Task: Find connections with filter location Montrouge with filter topic #training with filter profile language Potuguese with filter current company Boyden with filter school Raghu Institute Of Technology with filter industry Wholesale with filter service category Market Strategy with filter keywords title Sales Associate
Action: Mouse moved to (619, 101)
Screenshot: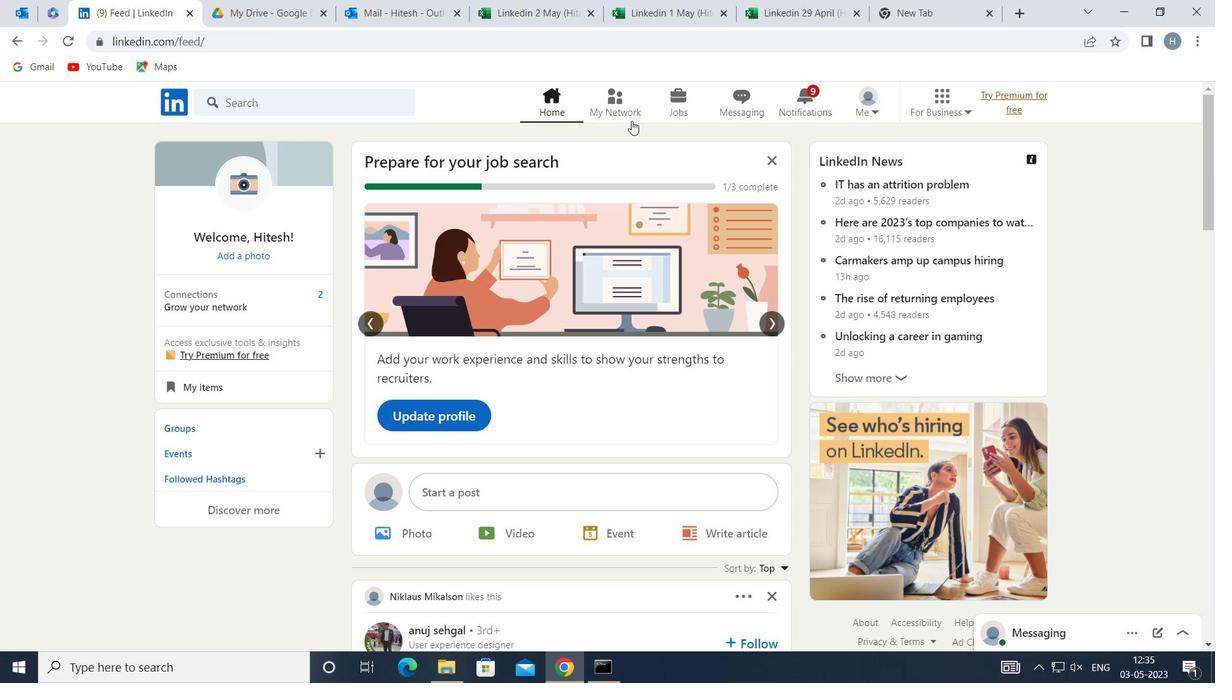 
Action: Mouse pressed left at (619, 101)
Screenshot: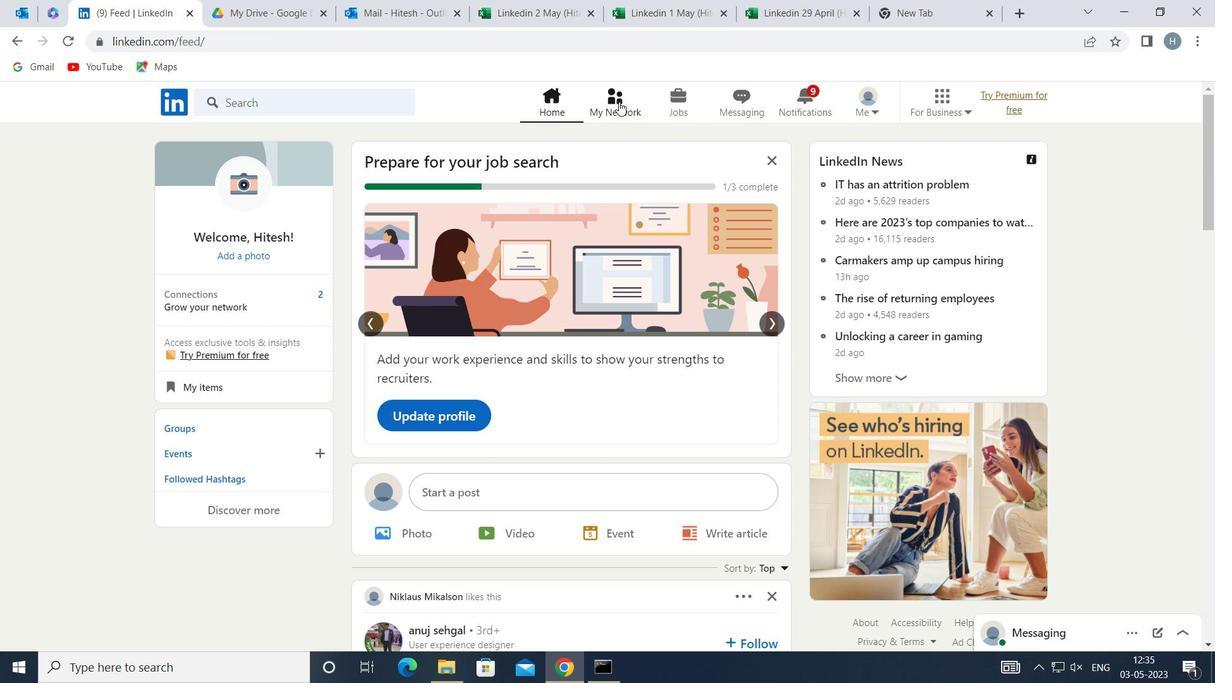 
Action: Mouse moved to (365, 184)
Screenshot: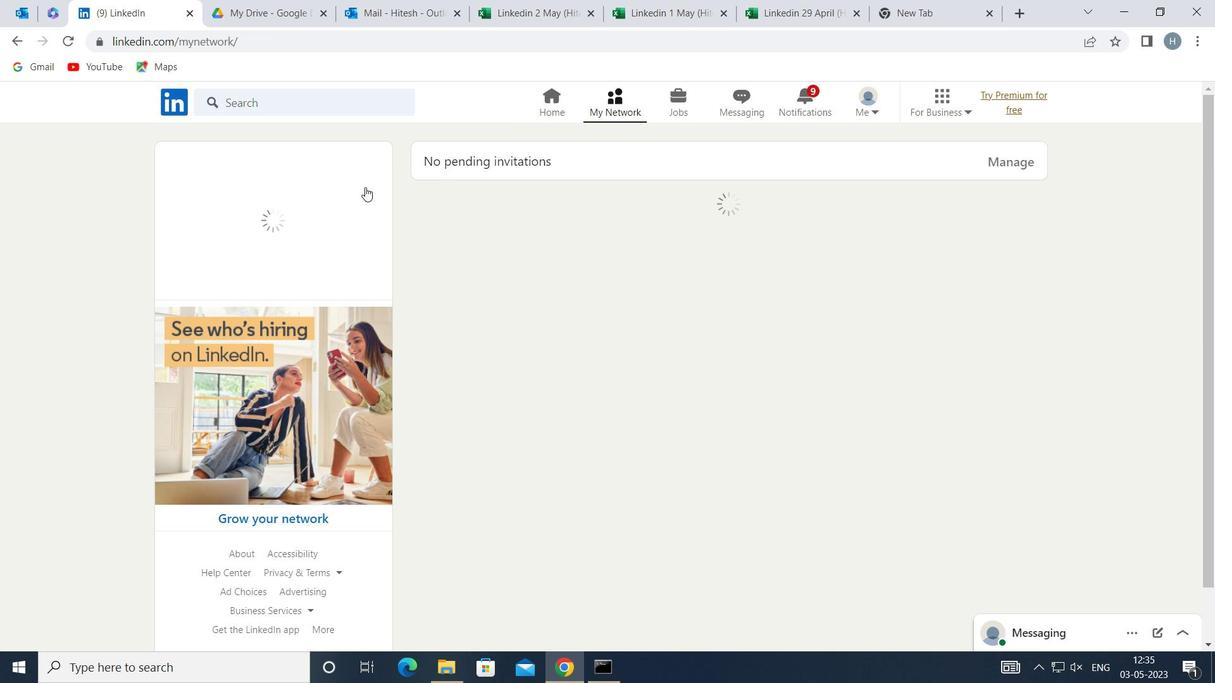 
Action: Mouse pressed left at (365, 184)
Screenshot: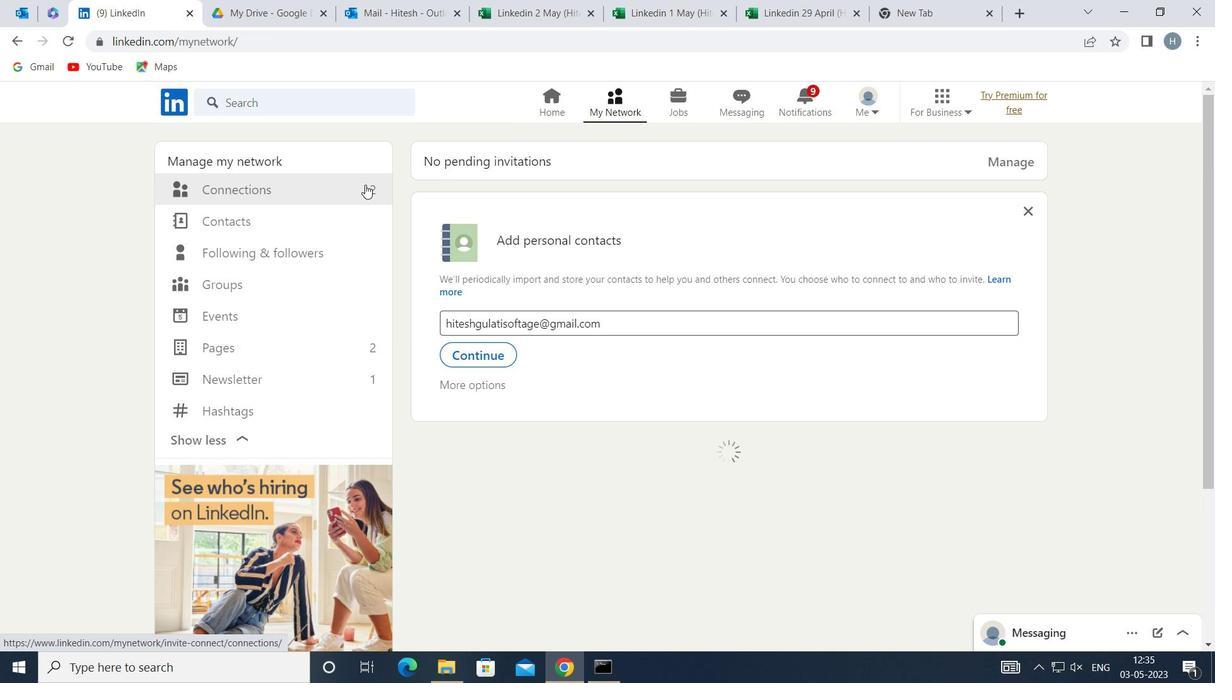 
Action: Mouse moved to (731, 187)
Screenshot: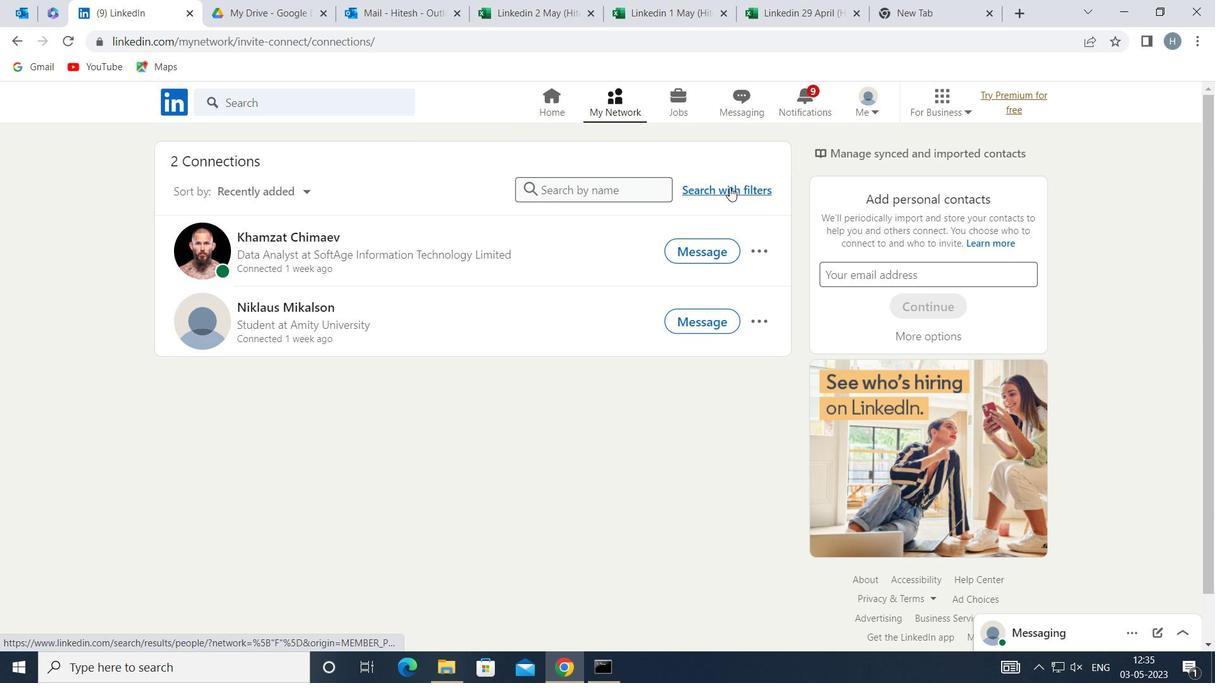 
Action: Mouse pressed left at (731, 187)
Screenshot: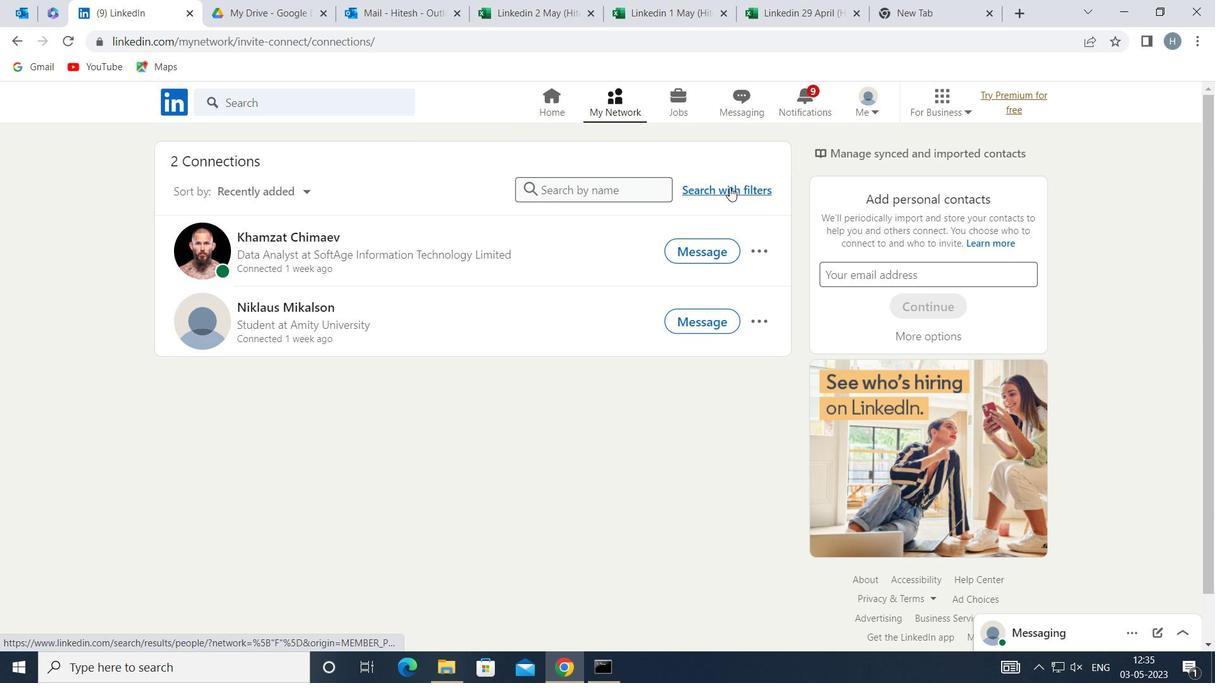 
Action: Mouse moved to (670, 146)
Screenshot: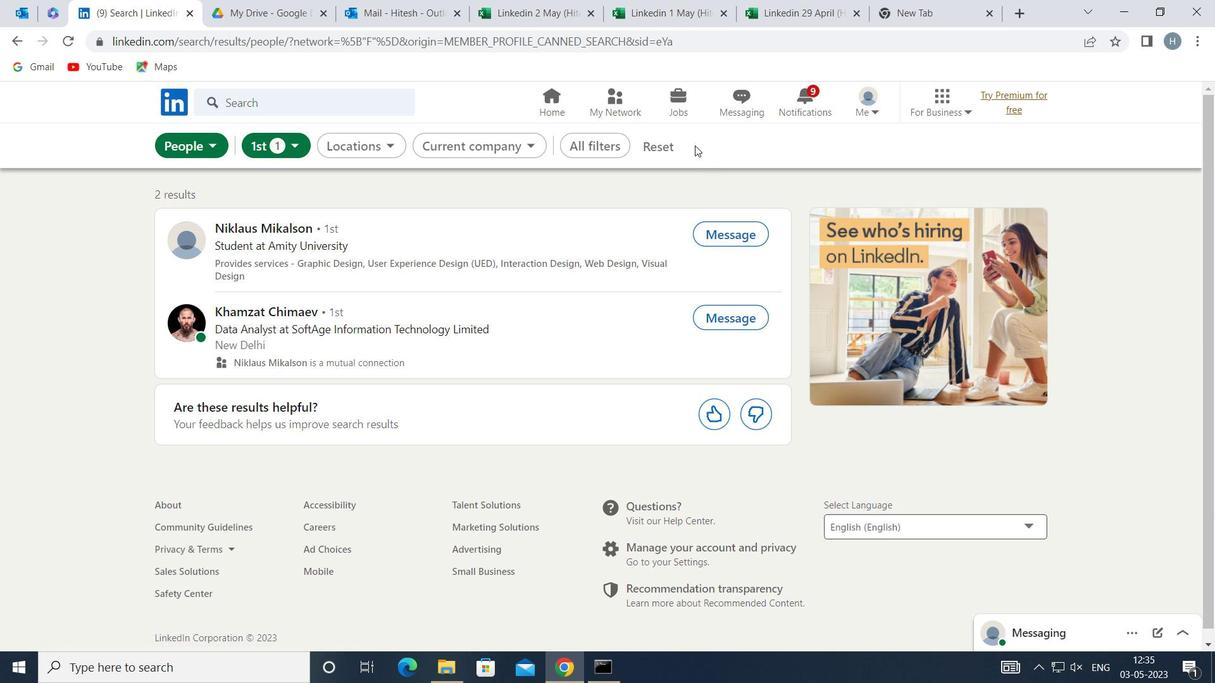
Action: Mouse pressed left at (670, 146)
Screenshot: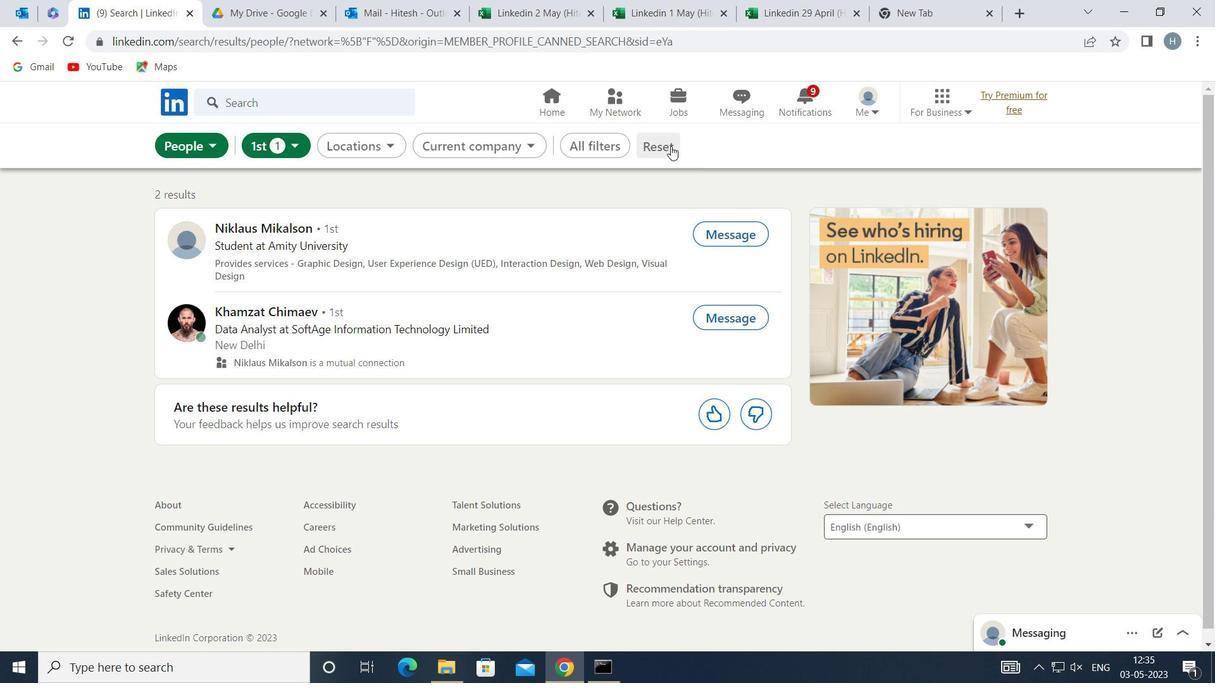 
Action: Mouse moved to (655, 145)
Screenshot: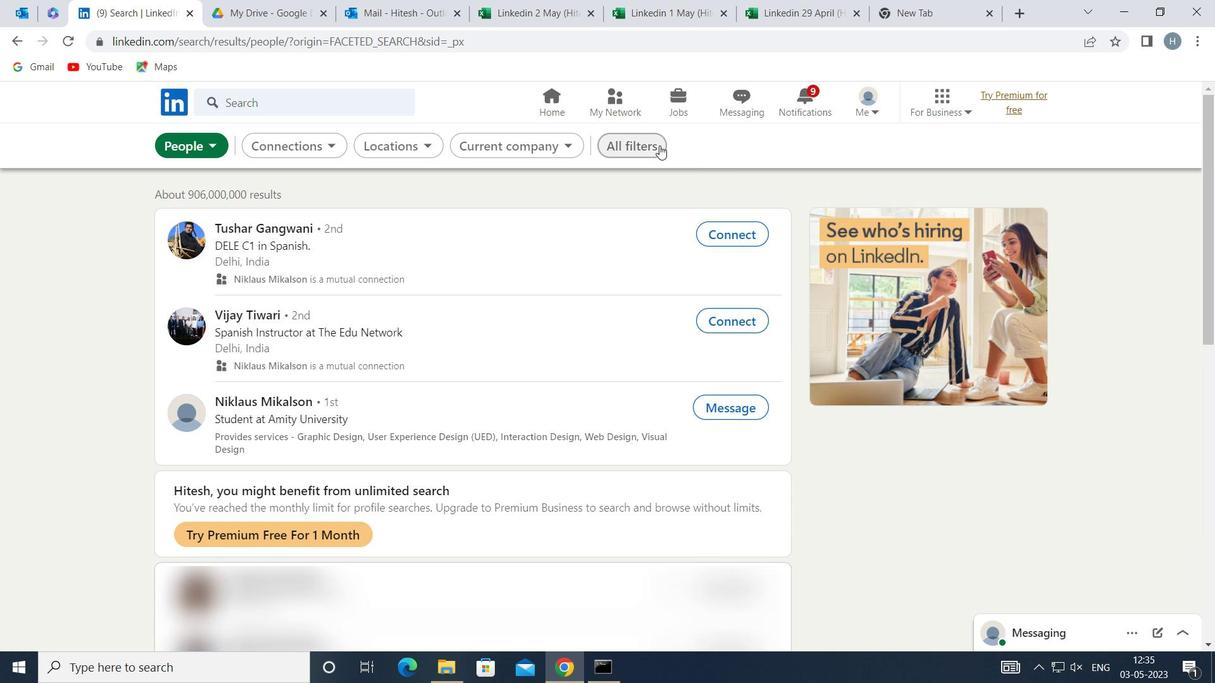 
Action: Mouse pressed left at (655, 145)
Screenshot: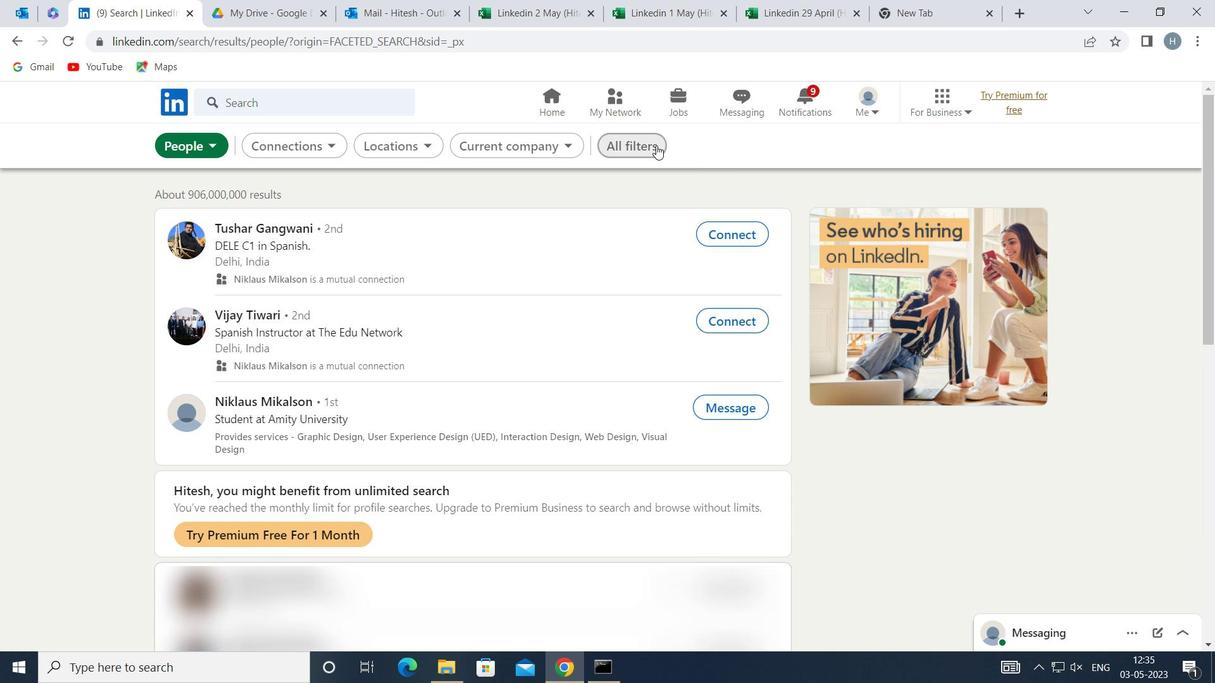 
Action: Mouse moved to (1003, 347)
Screenshot: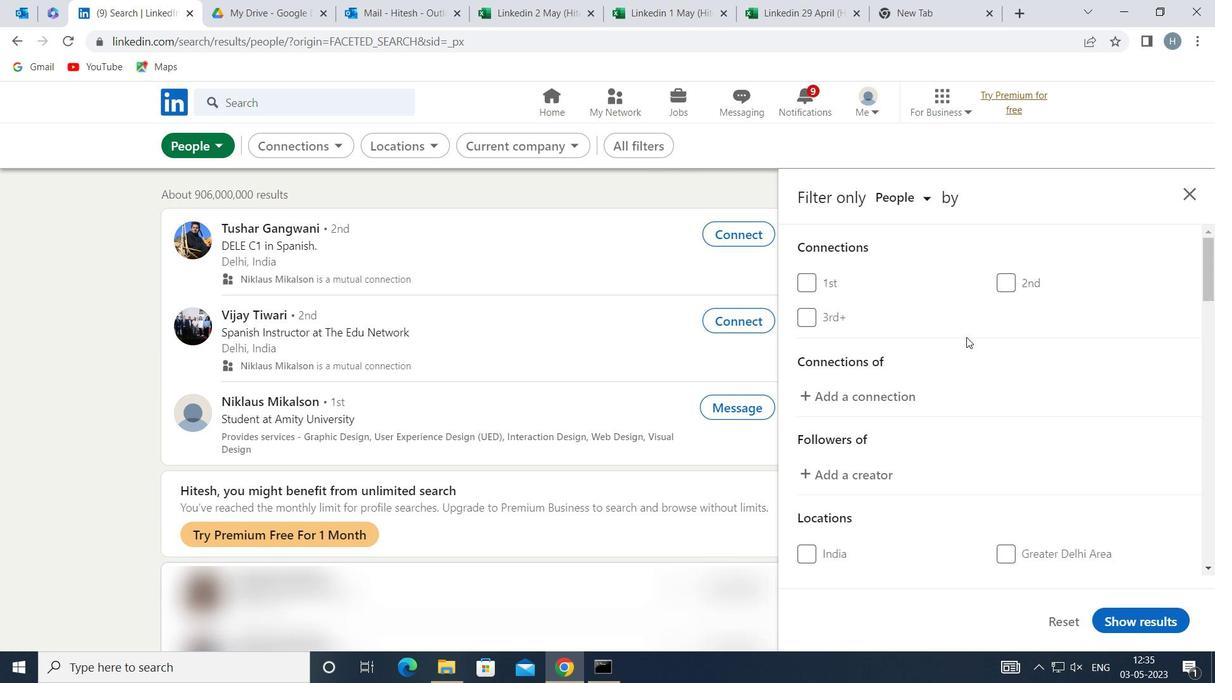 
Action: Mouse scrolled (1003, 346) with delta (0, 0)
Screenshot: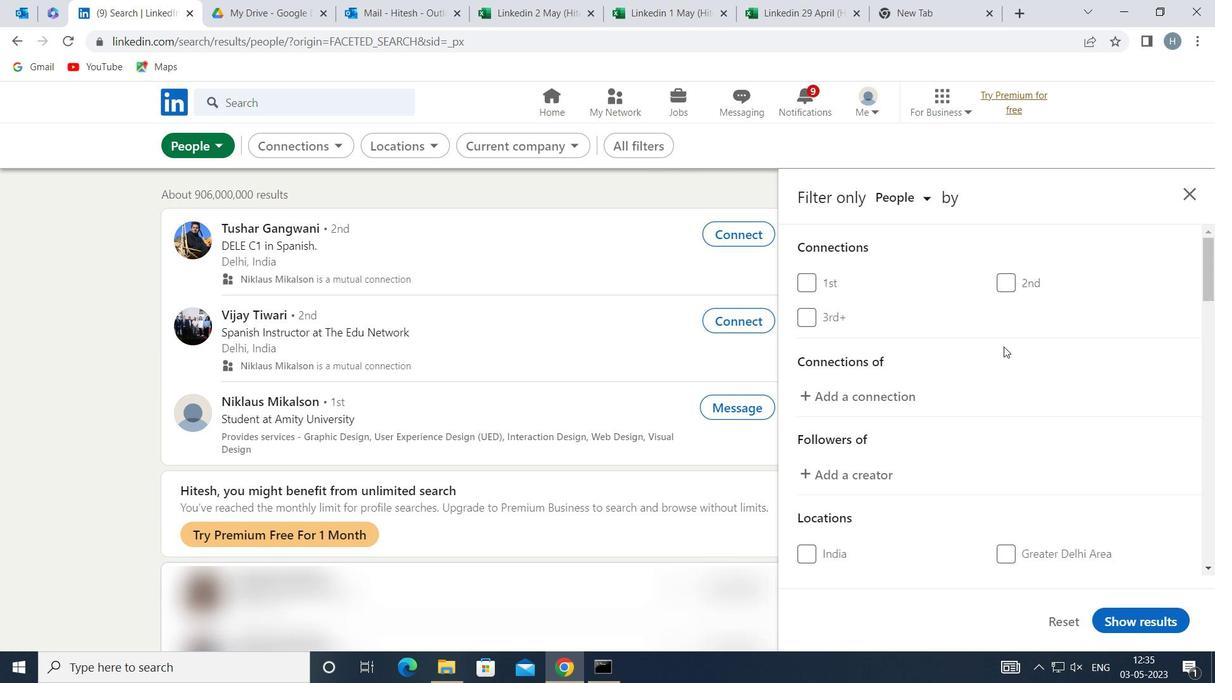 
Action: Mouse scrolled (1003, 346) with delta (0, 0)
Screenshot: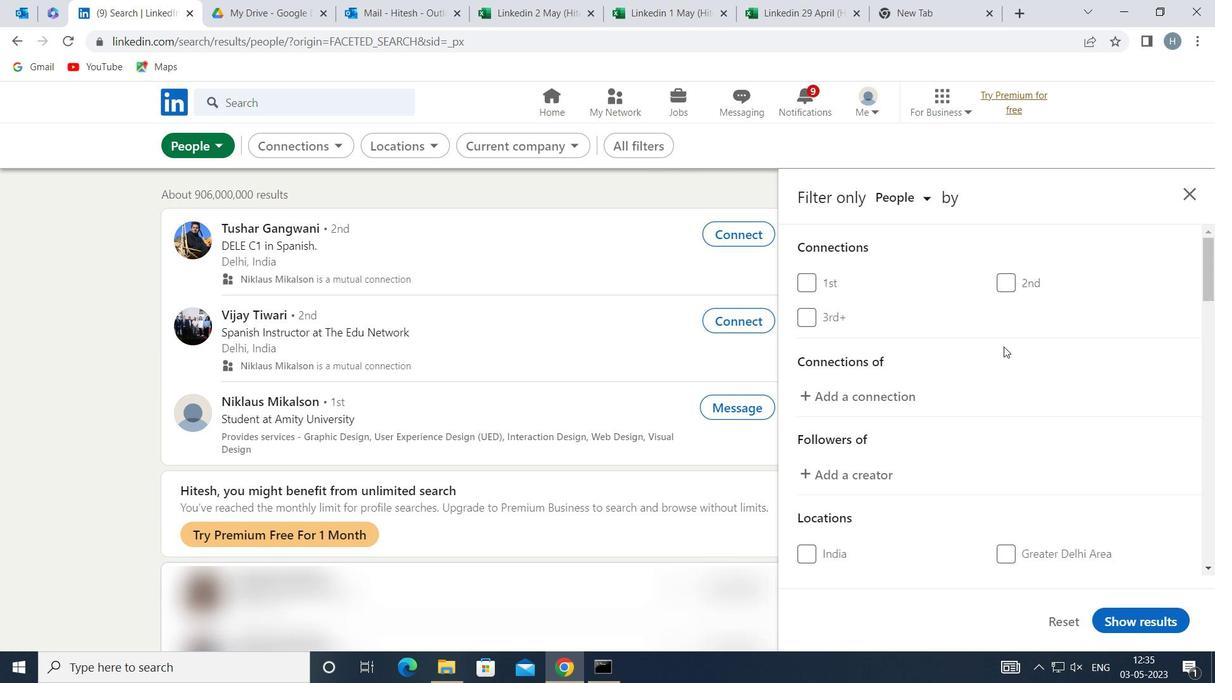 
Action: Mouse scrolled (1003, 348) with delta (0, 0)
Screenshot: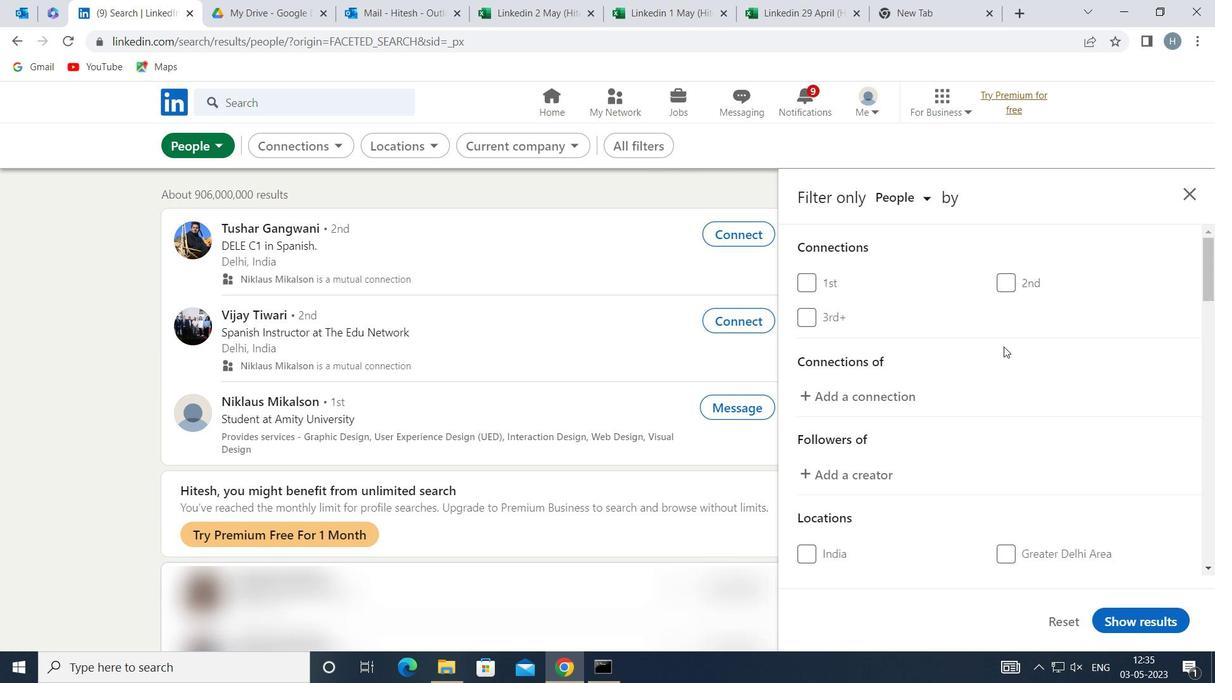 
Action: Mouse scrolled (1003, 346) with delta (0, 0)
Screenshot: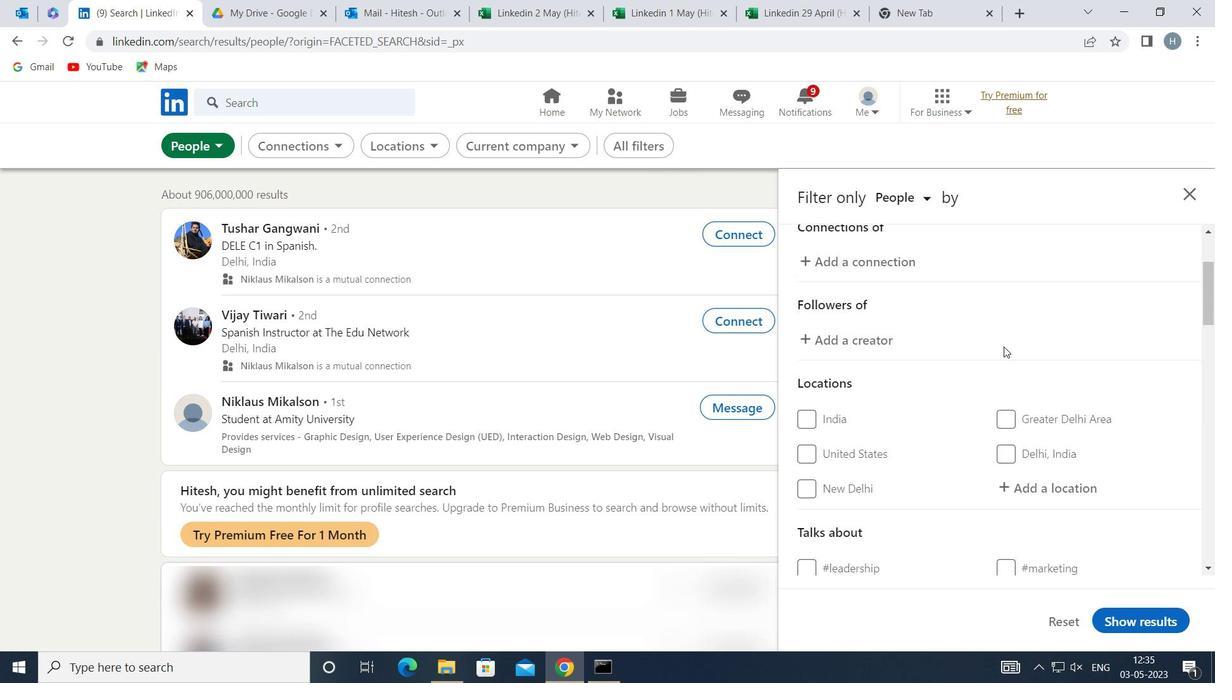 
Action: Mouse scrolled (1003, 346) with delta (0, 0)
Screenshot: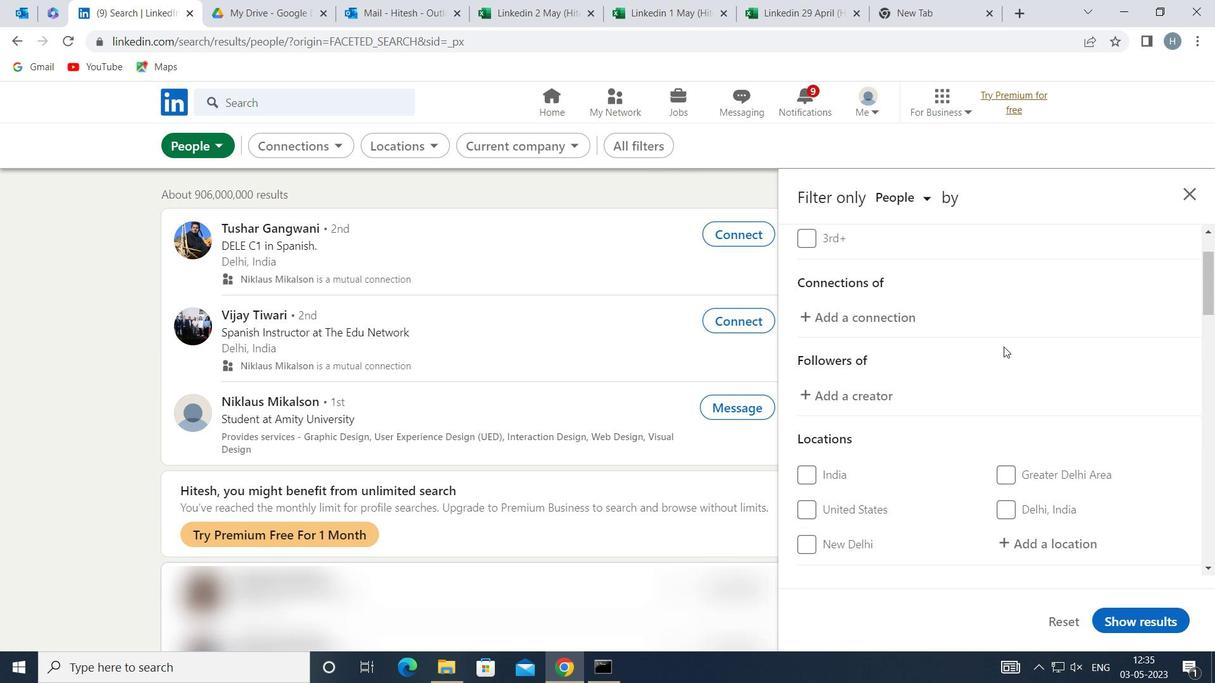 
Action: Mouse moved to (1060, 382)
Screenshot: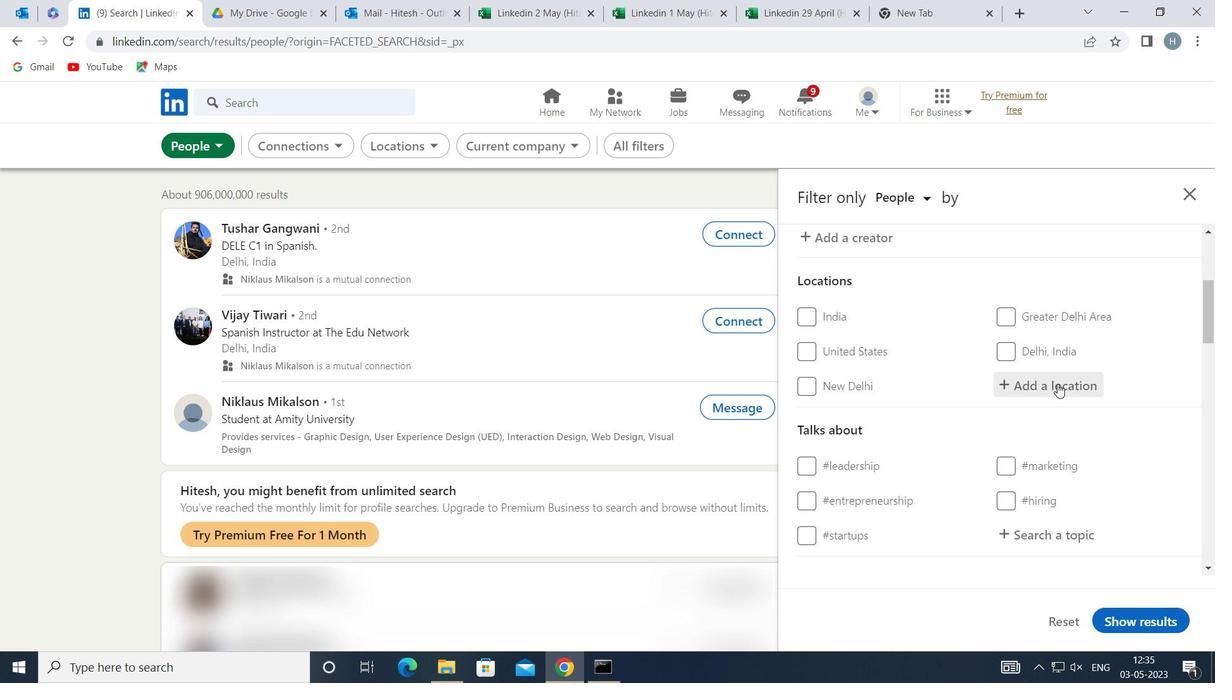 
Action: Mouse pressed left at (1060, 382)
Screenshot: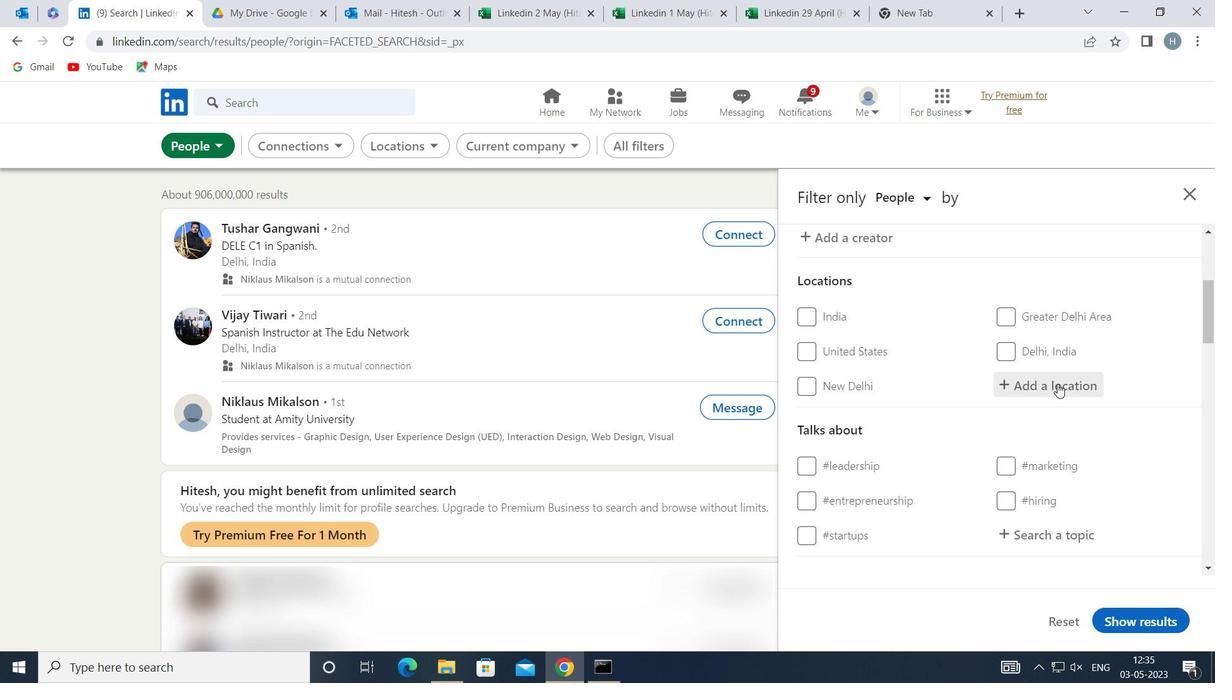 
Action: Mouse moved to (1059, 379)
Screenshot: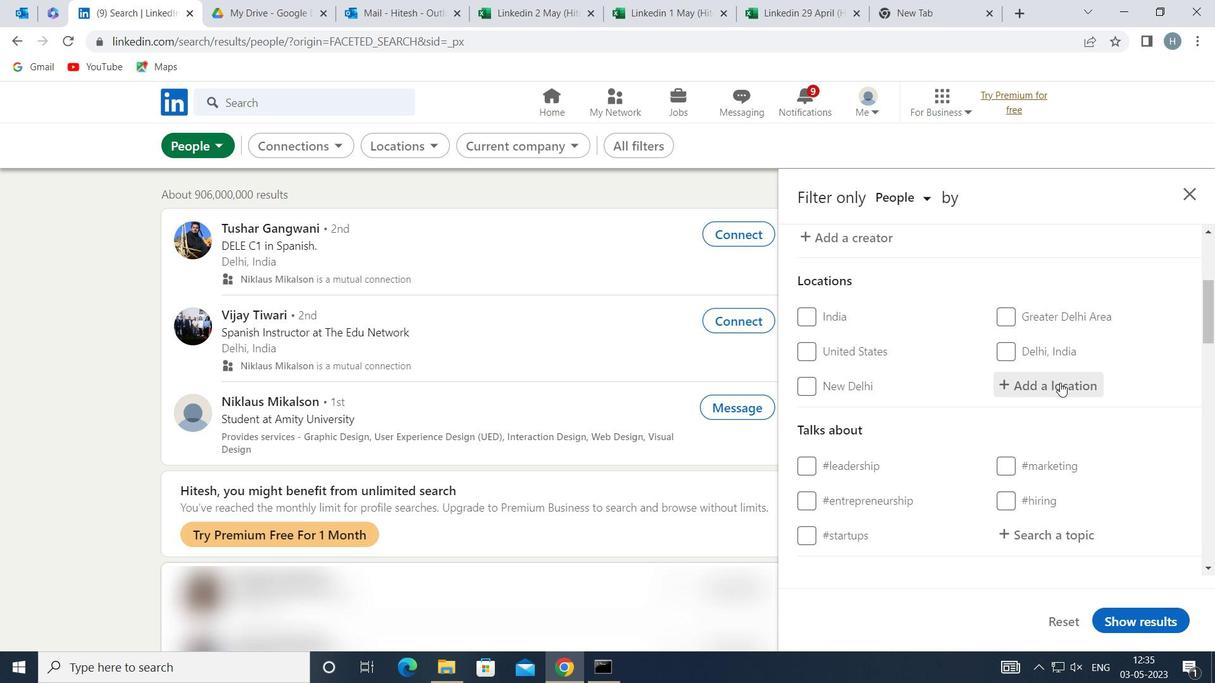 
Action: Key pressed <Key.shift>MONTROUGE
Screenshot: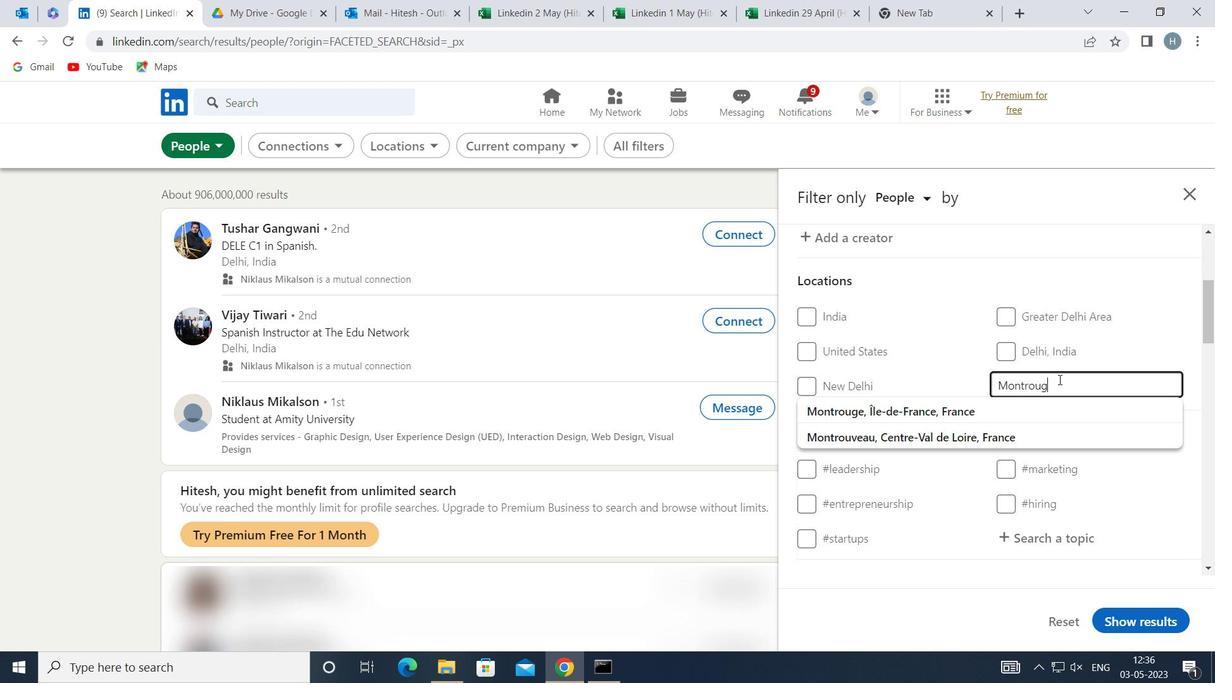 
Action: Mouse moved to (1031, 413)
Screenshot: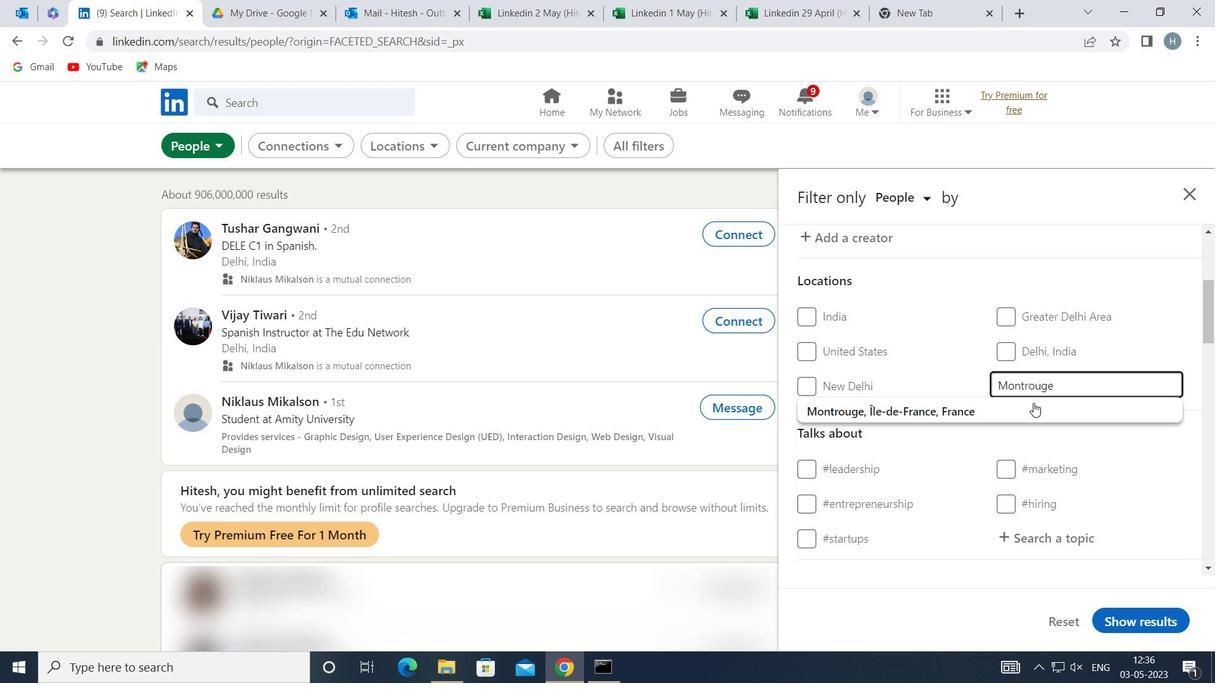 
Action: Mouse pressed left at (1031, 413)
Screenshot: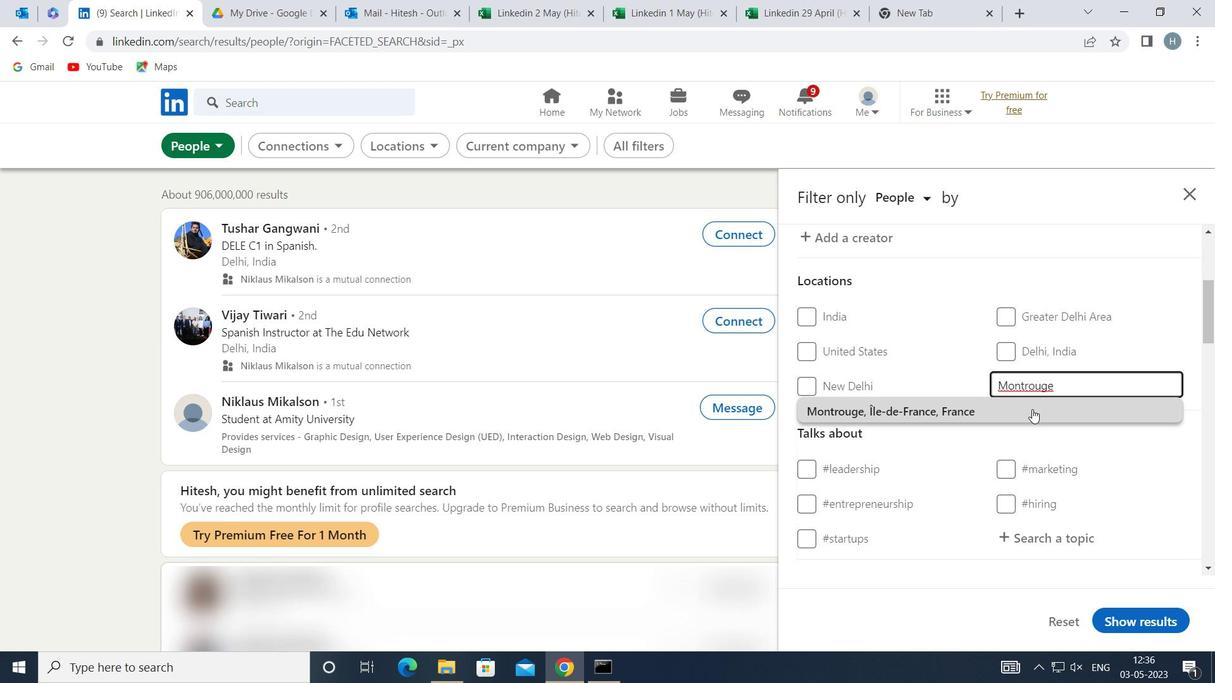 
Action: Mouse moved to (1013, 420)
Screenshot: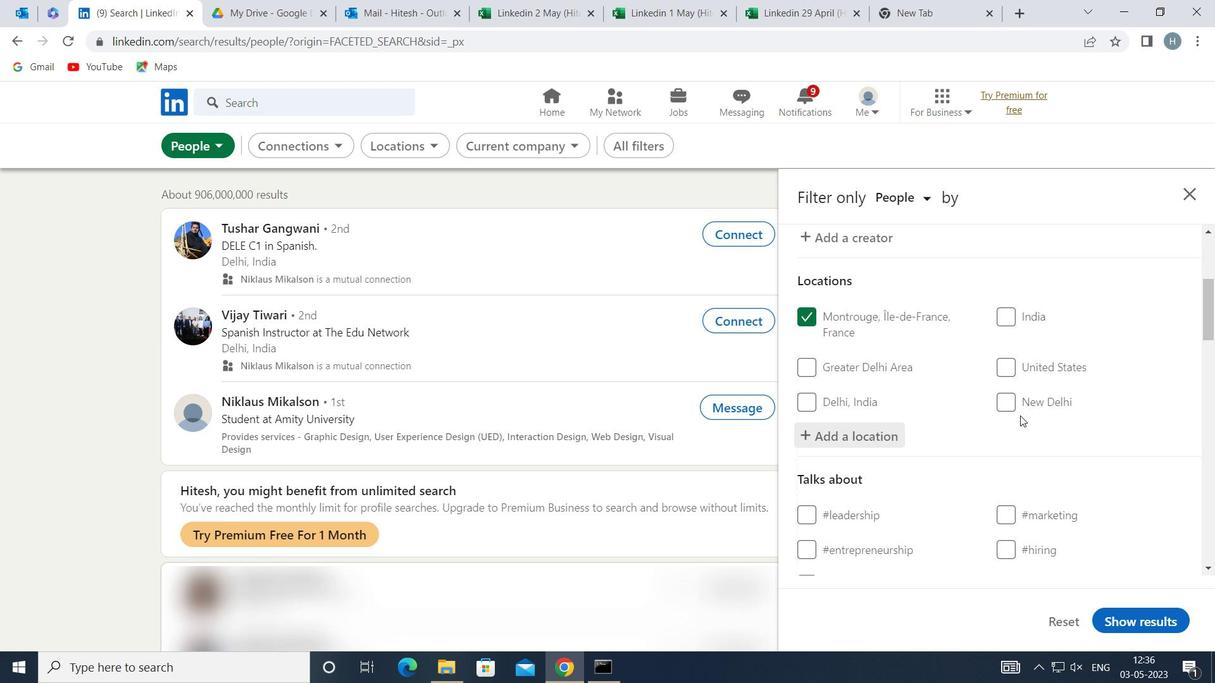 
Action: Mouse scrolled (1013, 419) with delta (0, 0)
Screenshot: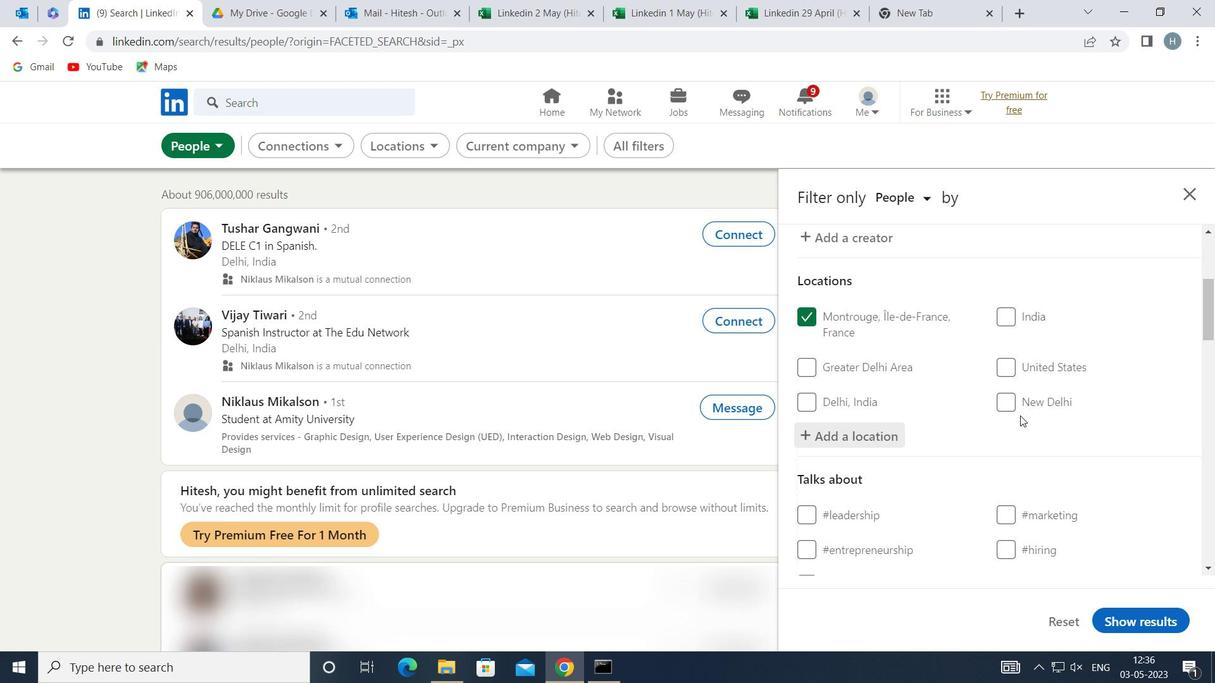 
Action: Mouse moved to (1013, 420)
Screenshot: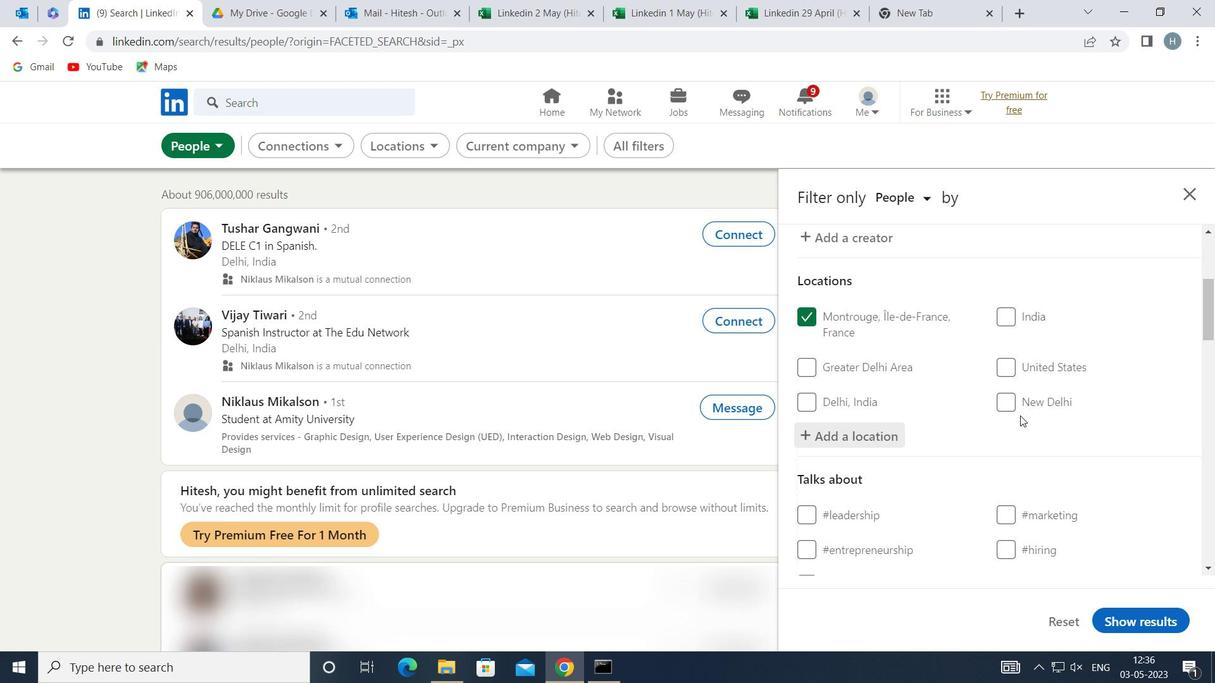 
Action: Mouse scrolled (1013, 420) with delta (0, 0)
Screenshot: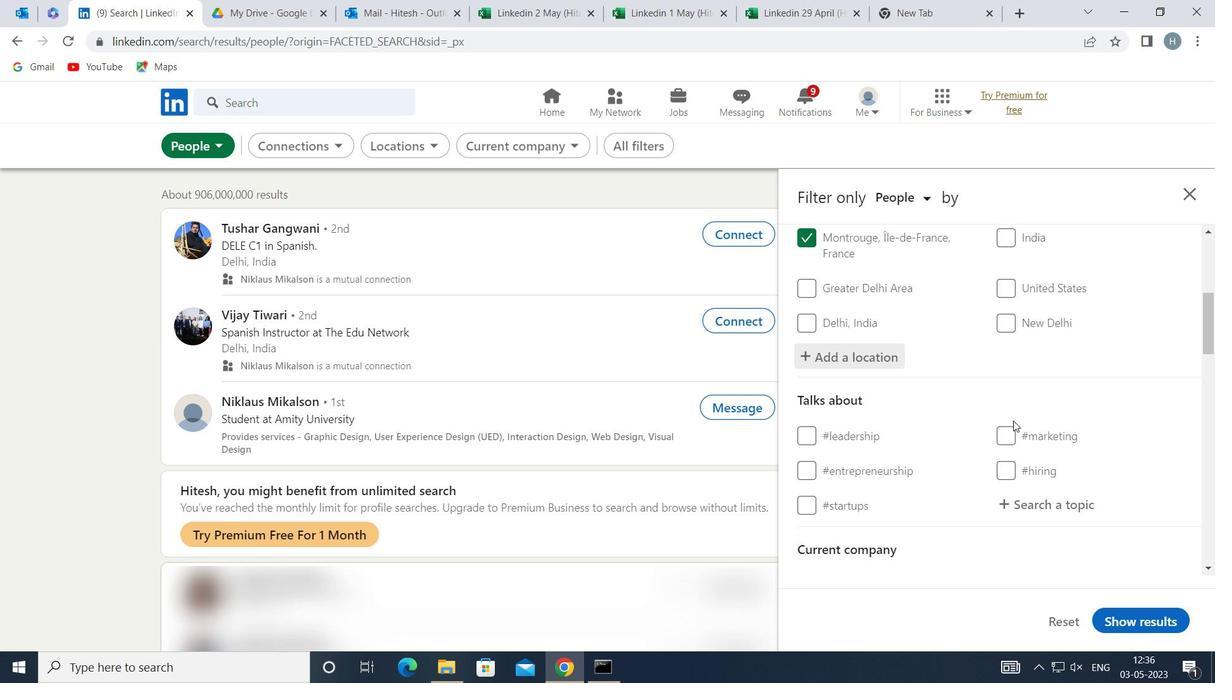 
Action: Mouse moved to (1059, 422)
Screenshot: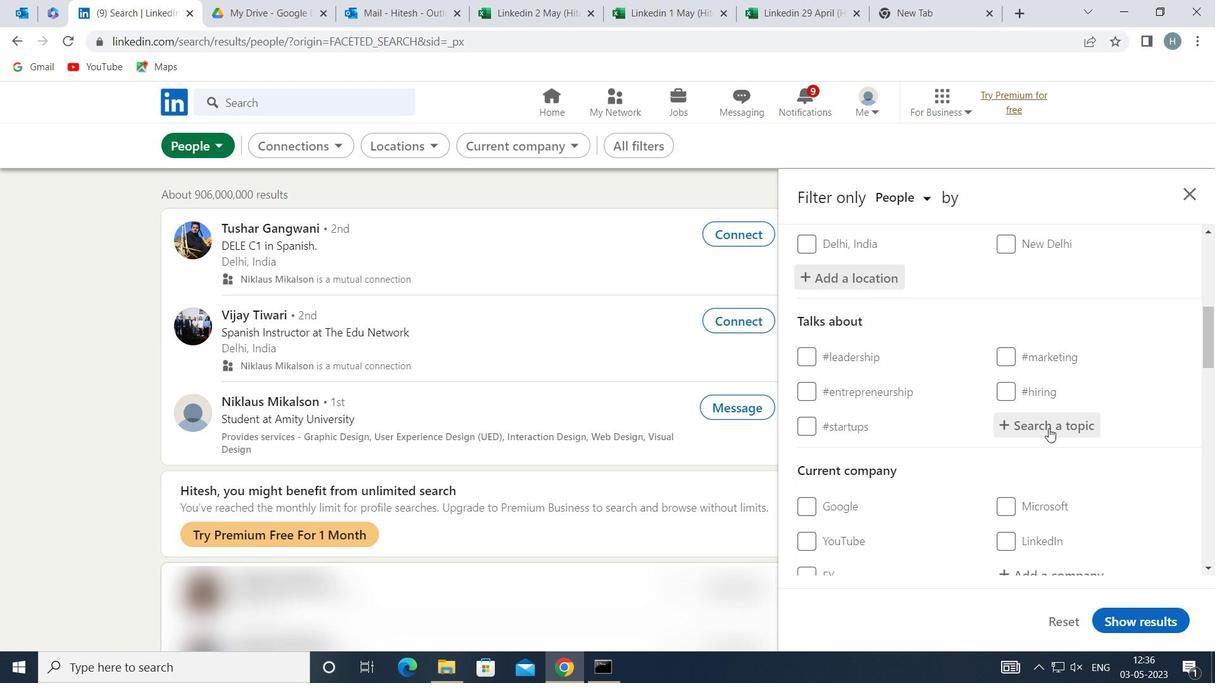 
Action: Mouse pressed left at (1059, 422)
Screenshot: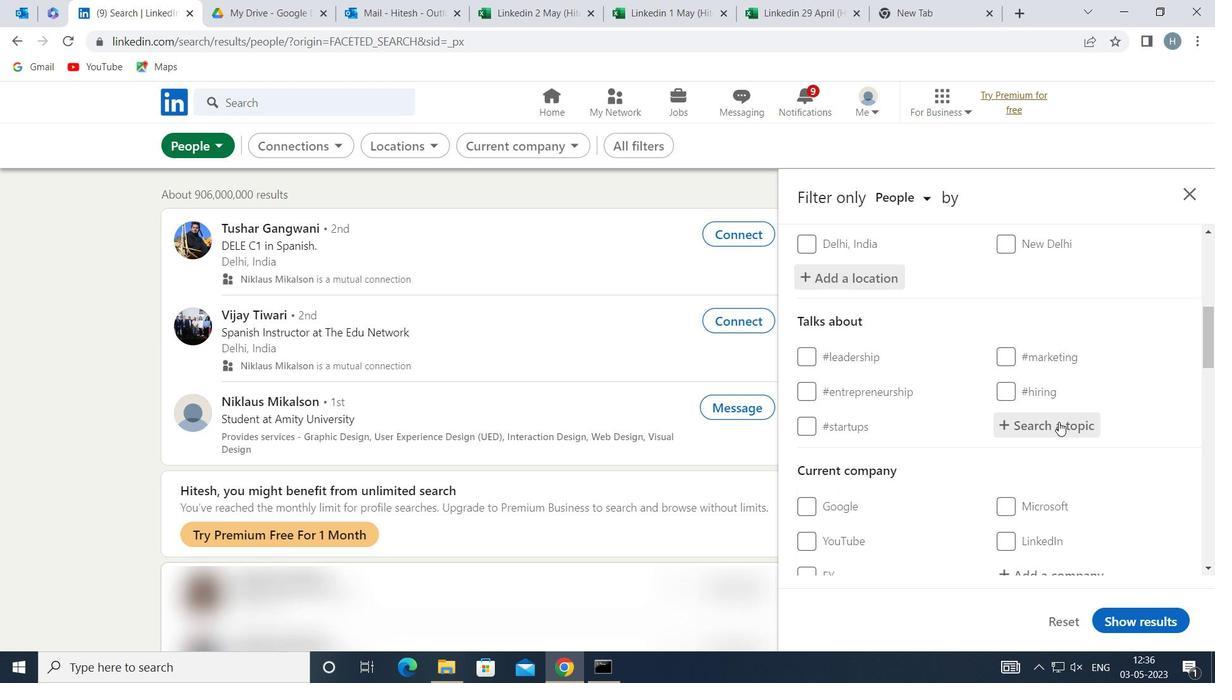 
Action: Key pressed <Key.shift>TRAINING
Screenshot: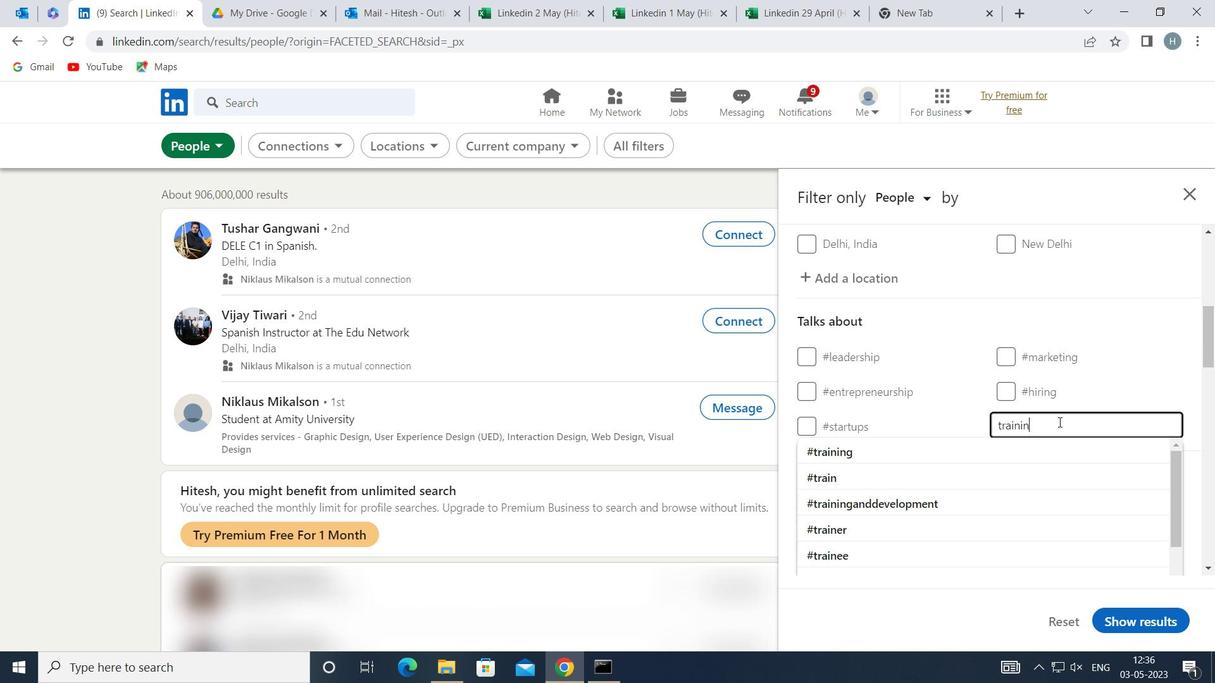 
Action: Mouse moved to (1031, 460)
Screenshot: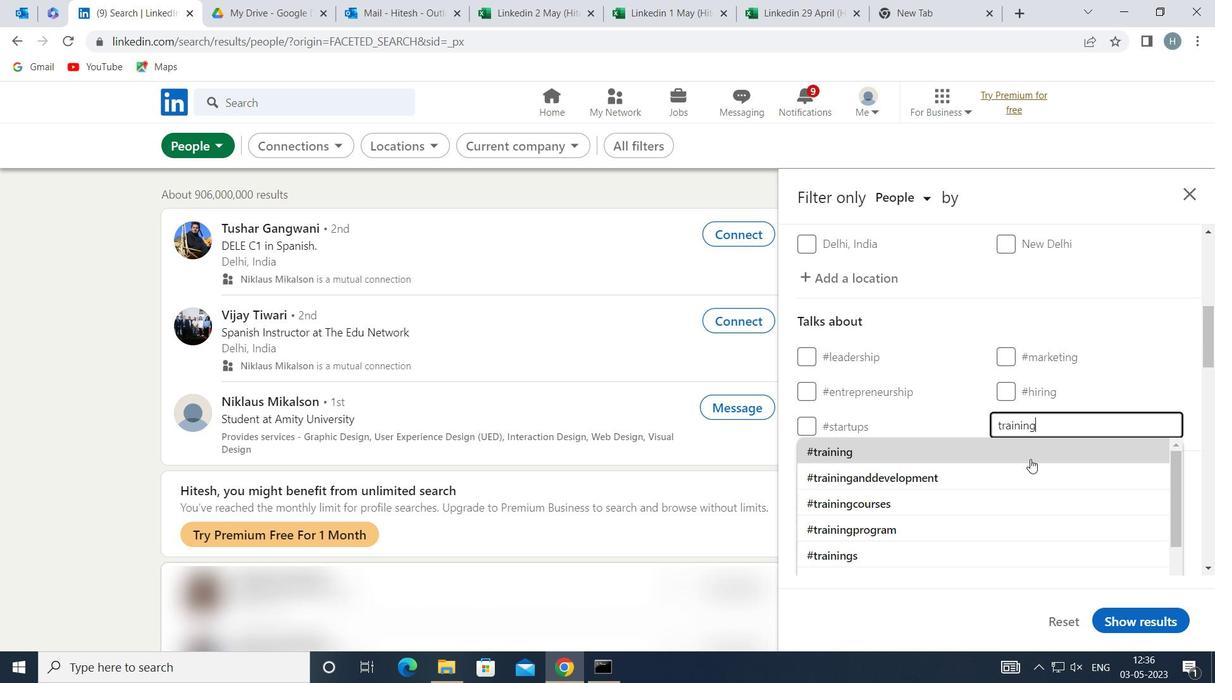 
Action: Mouse pressed left at (1031, 460)
Screenshot: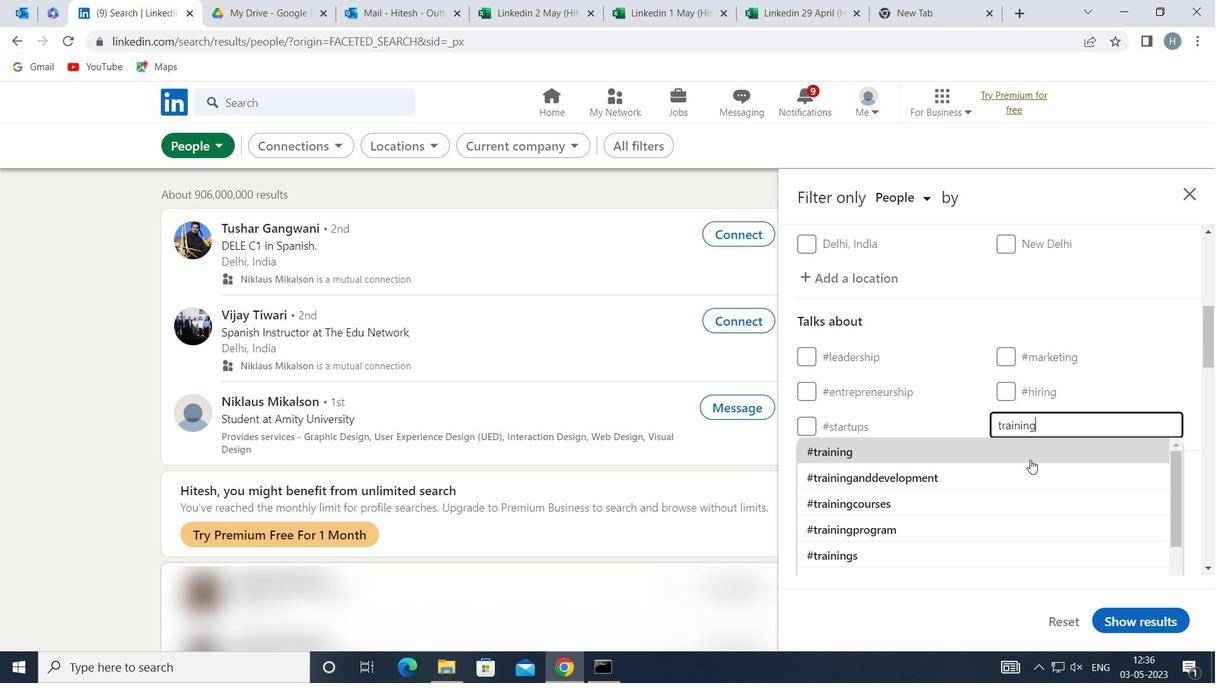 
Action: Mouse moved to (1008, 463)
Screenshot: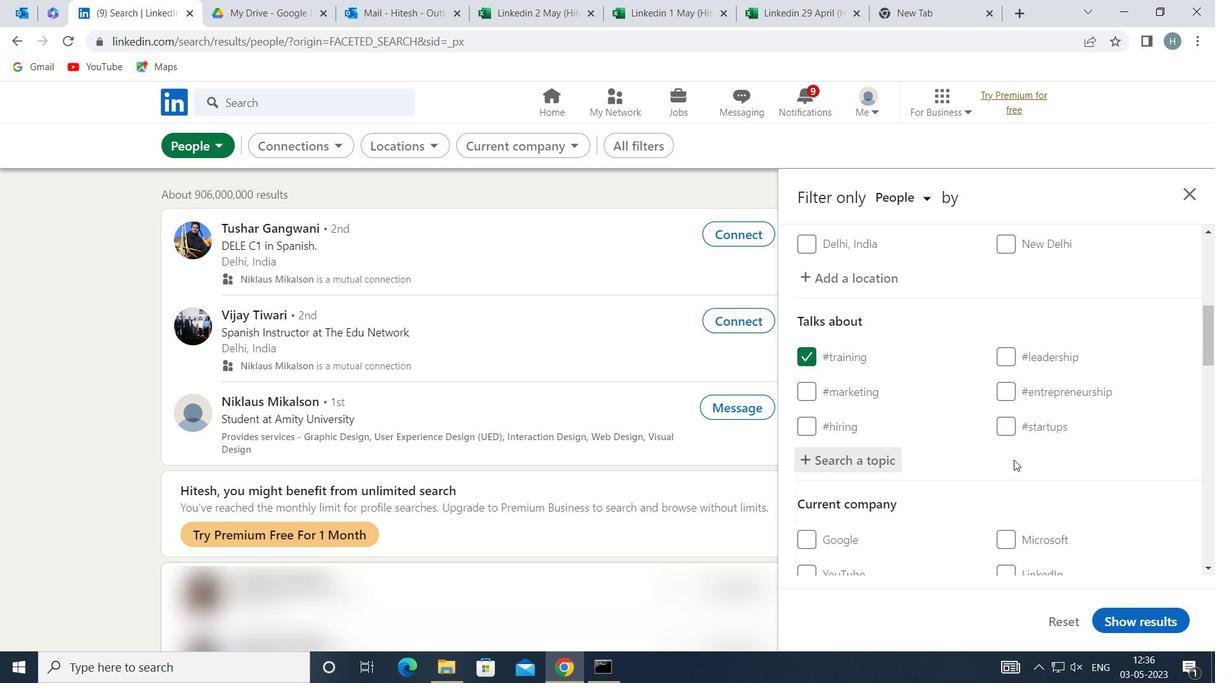 
Action: Mouse scrolled (1008, 462) with delta (0, 0)
Screenshot: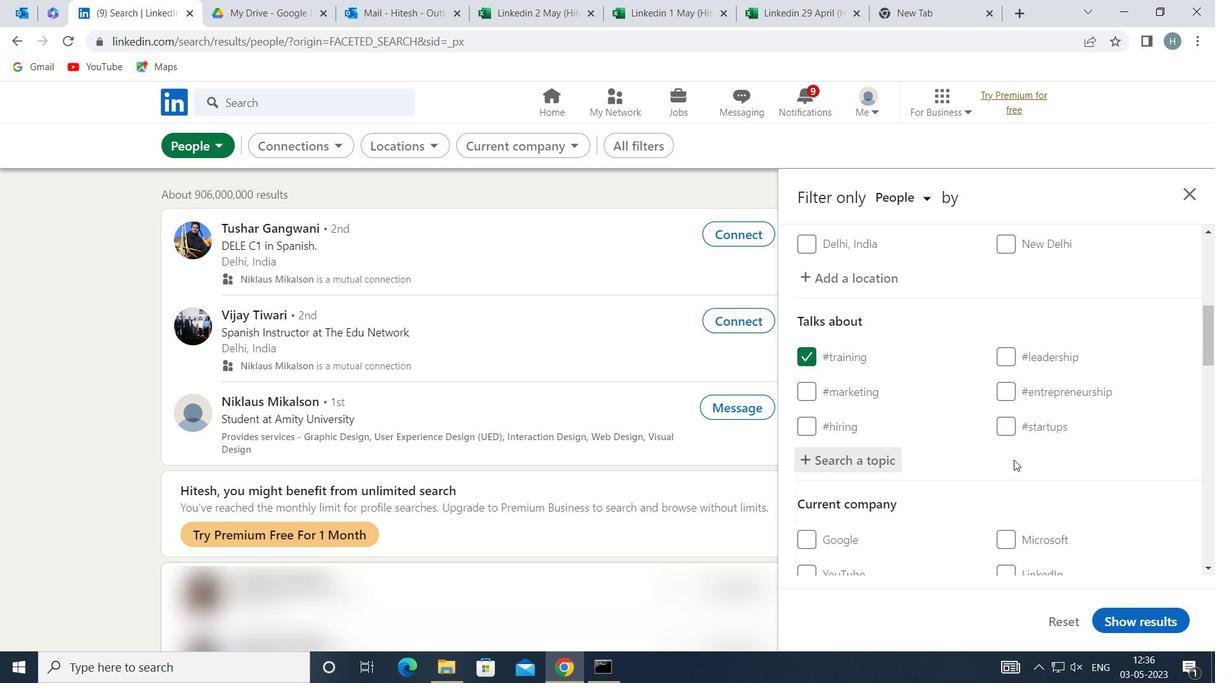 
Action: Mouse moved to (991, 471)
Screenshot: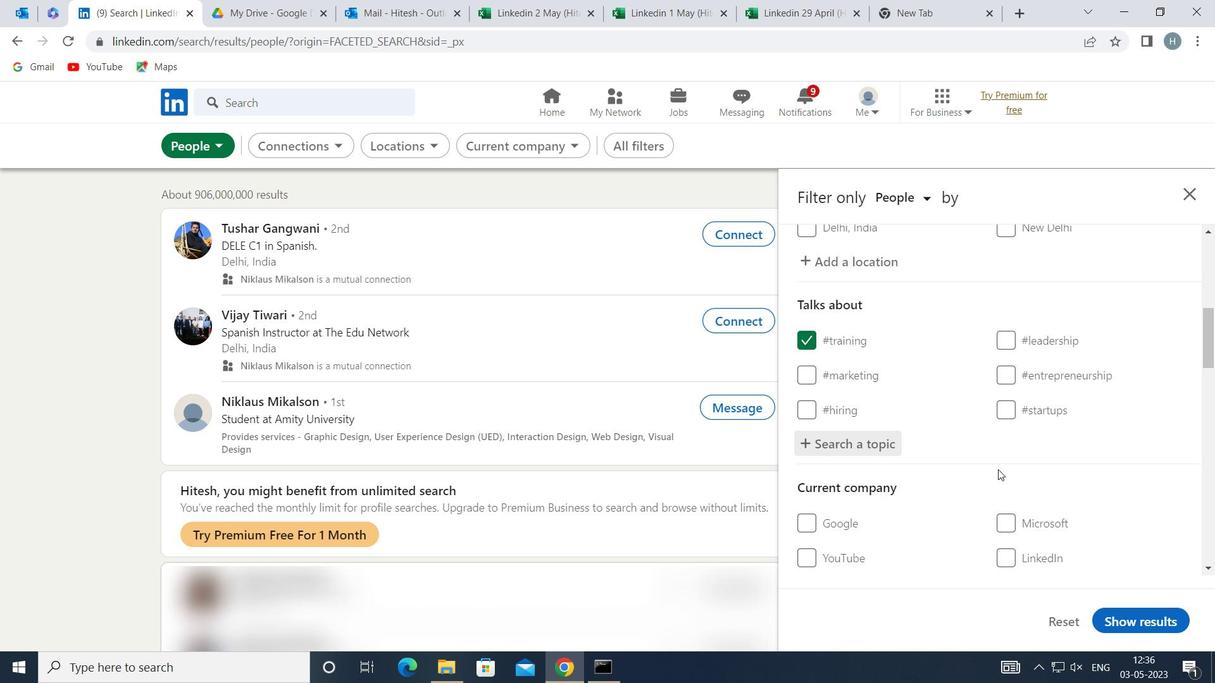 
Action: Mouse scrolled (991, 470) with delta (0, 0)
Screenshot: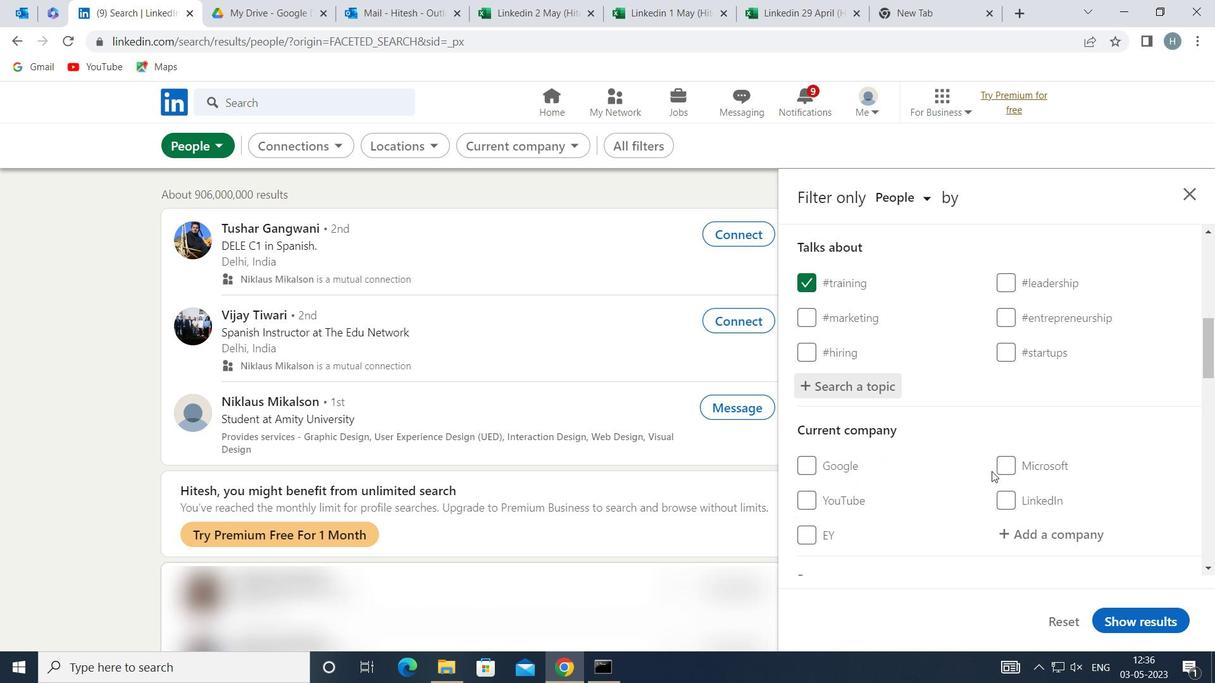 
Action: Mouse scrolled (991, 470) with delta (0, 0)
Screenshot: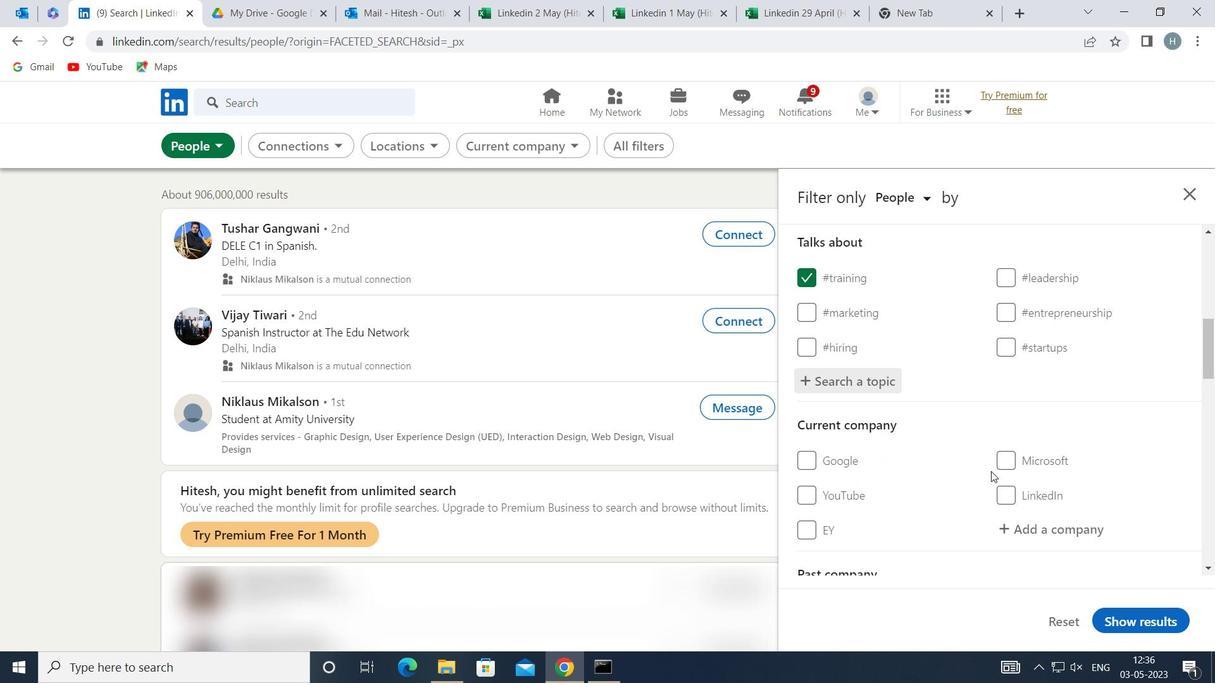 
Action: Mouse scrolled (991, 470) with delta (0, 0)
Screenshot: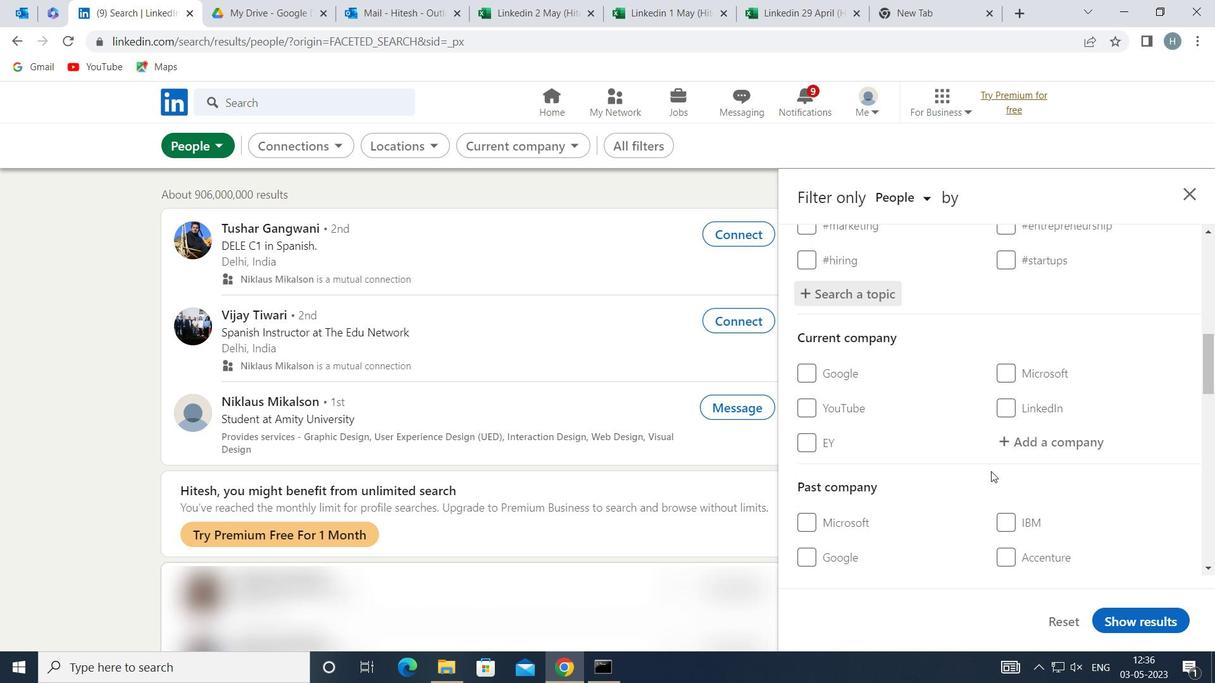 
Action: Mouse scrolled (991, 470) with delta (0, 0)
Screenshot: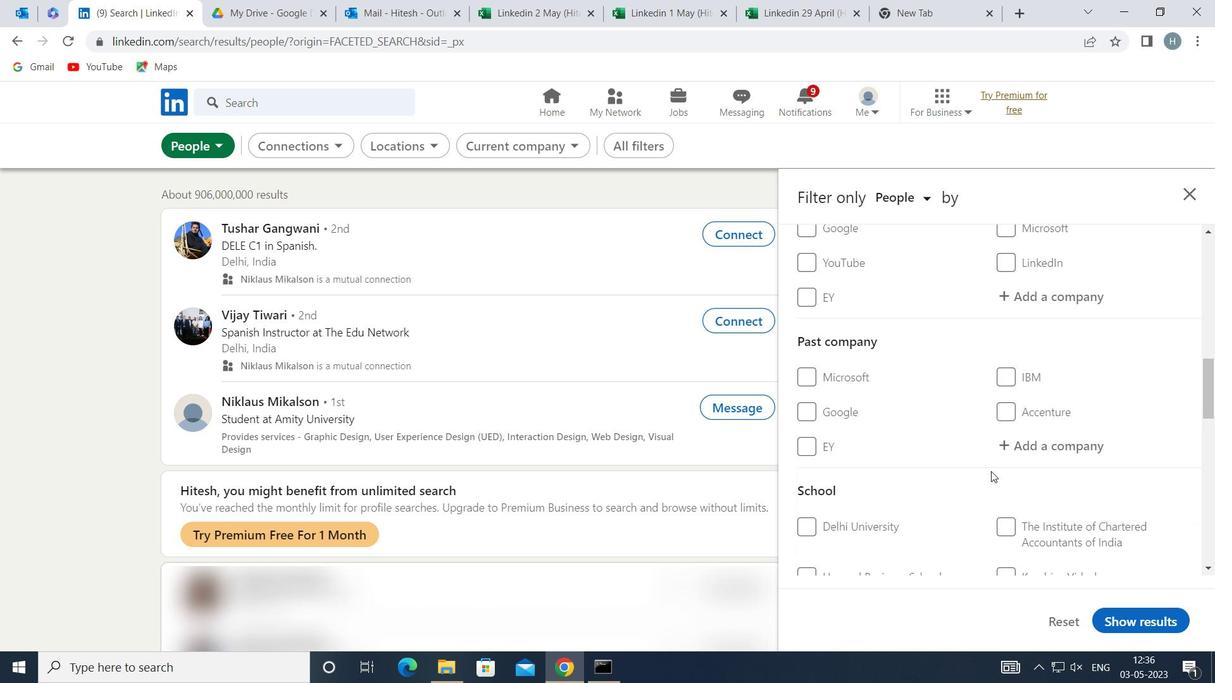 
Action: Mouse scrolled (991, 470) with delta (0, 0)
Screenshot: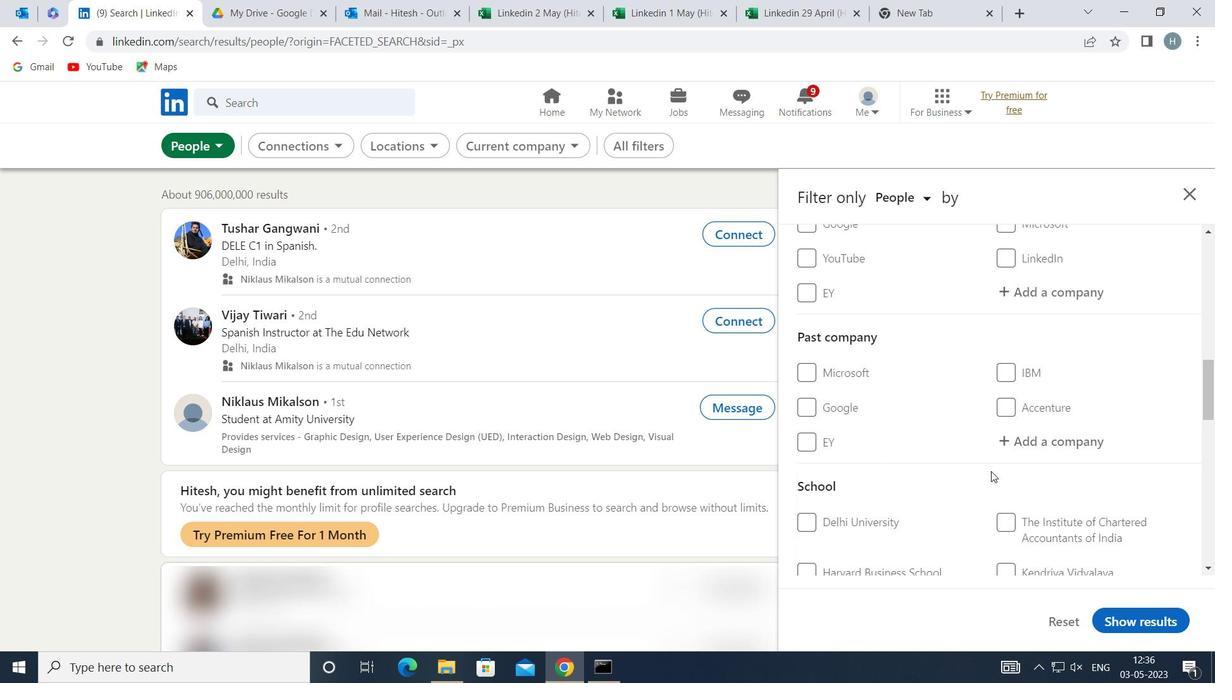 
Action: Mouse scrolled (991, 470) with delta (0, 0)
Screenshot: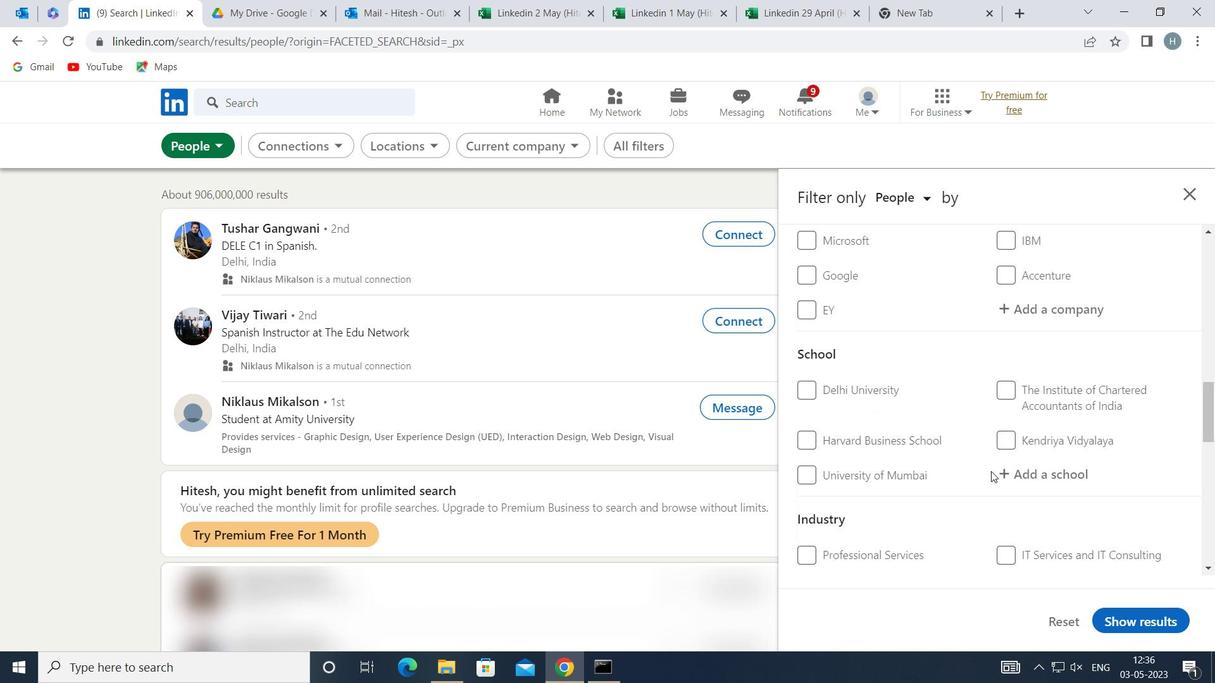 
Action: Mouse moved to (990, 471)
Screenshot: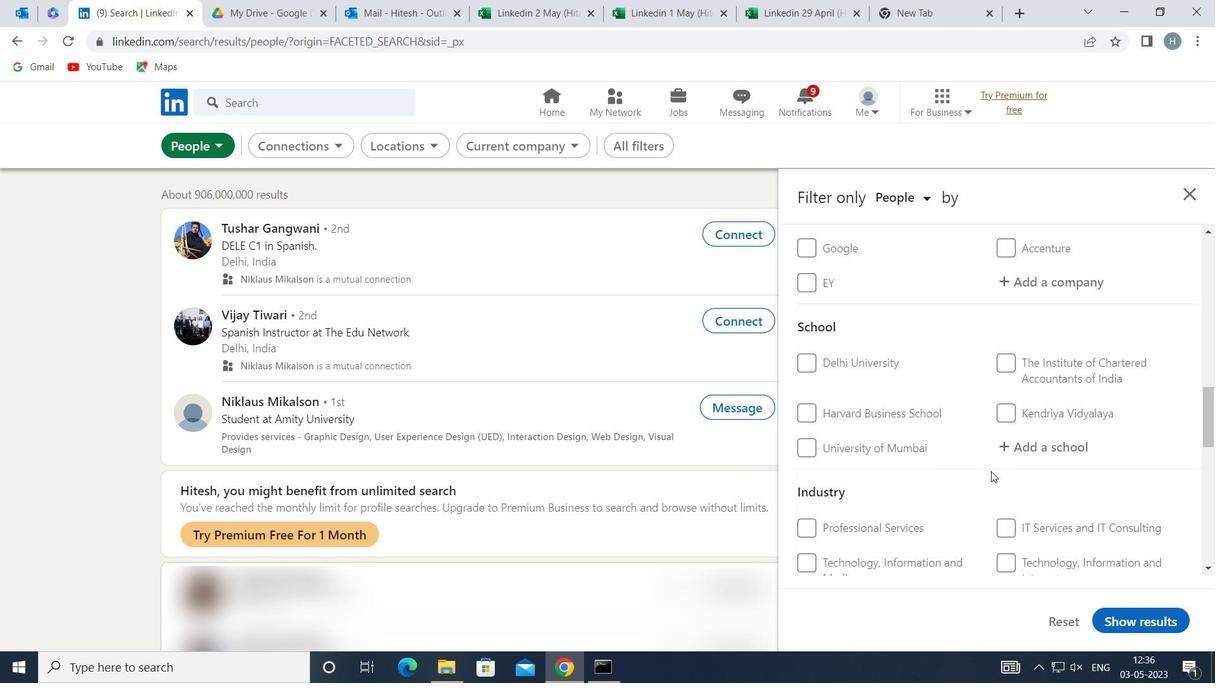 
Action: Mouse scrolled (990, 470) with delta (0, 0)
Screenshot: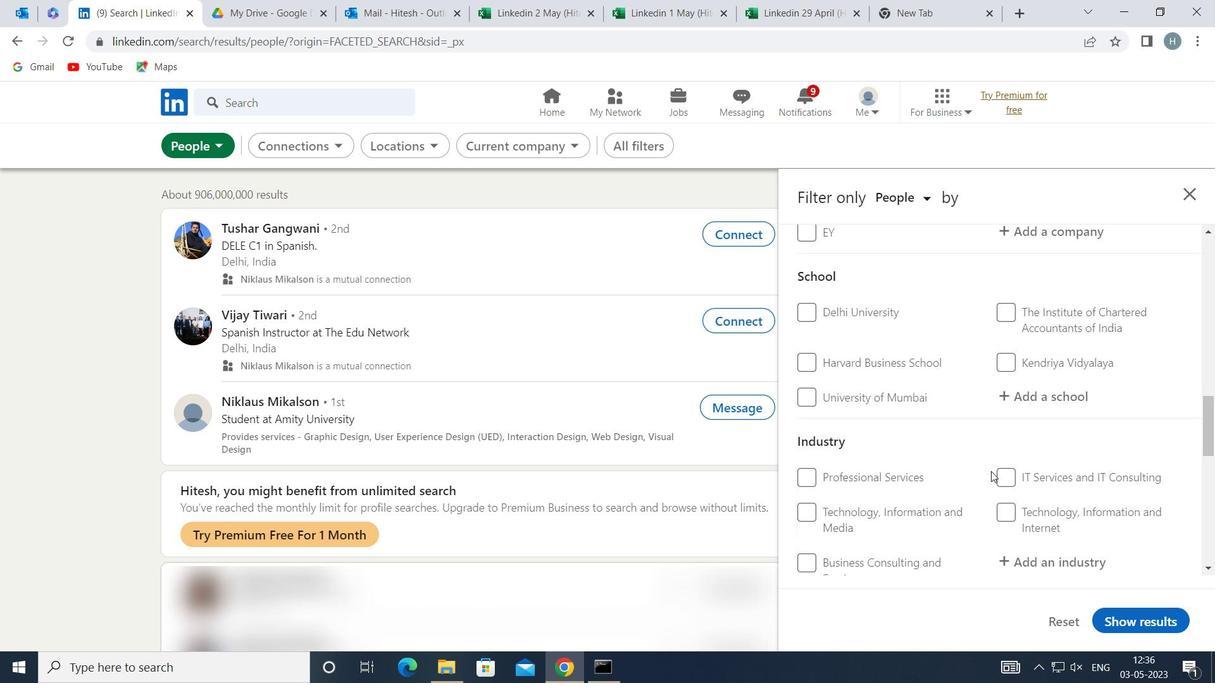 
Action: Mouse scrolled (990, 470) with delta (0, 0)
Screenshot: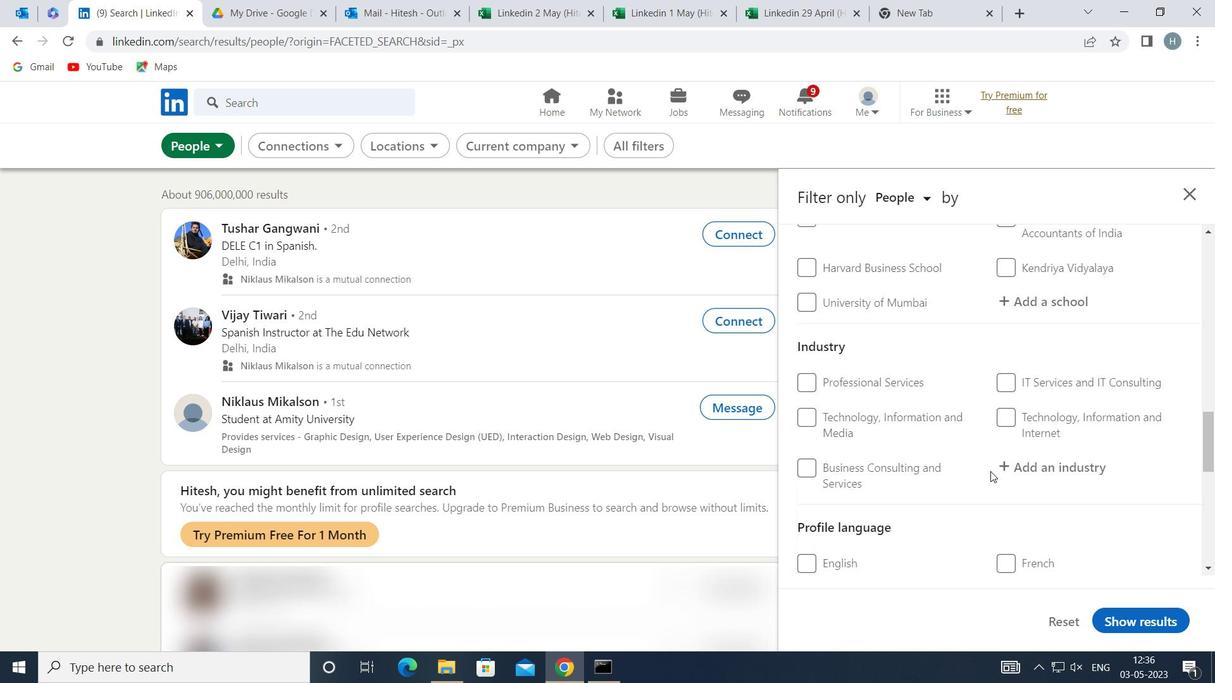 
Action: Mouse moved to (1012, 503)
Screenshot: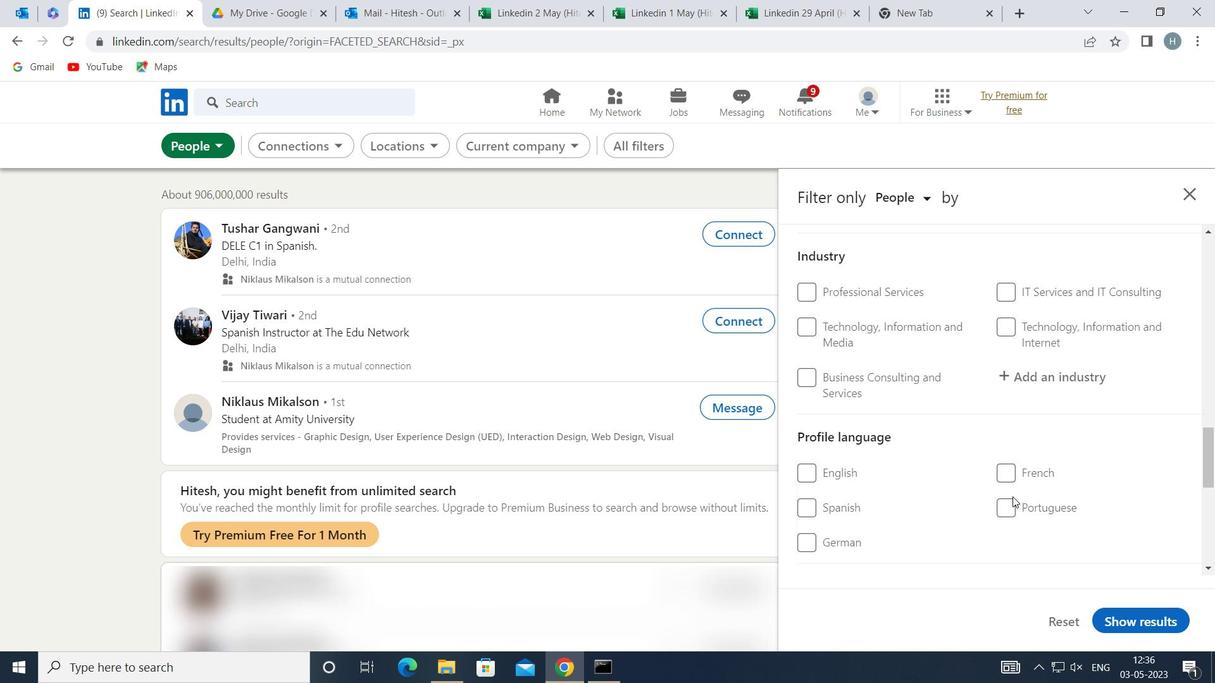 
Action: Mouse pressed left at (1012, 503)
Screenshot: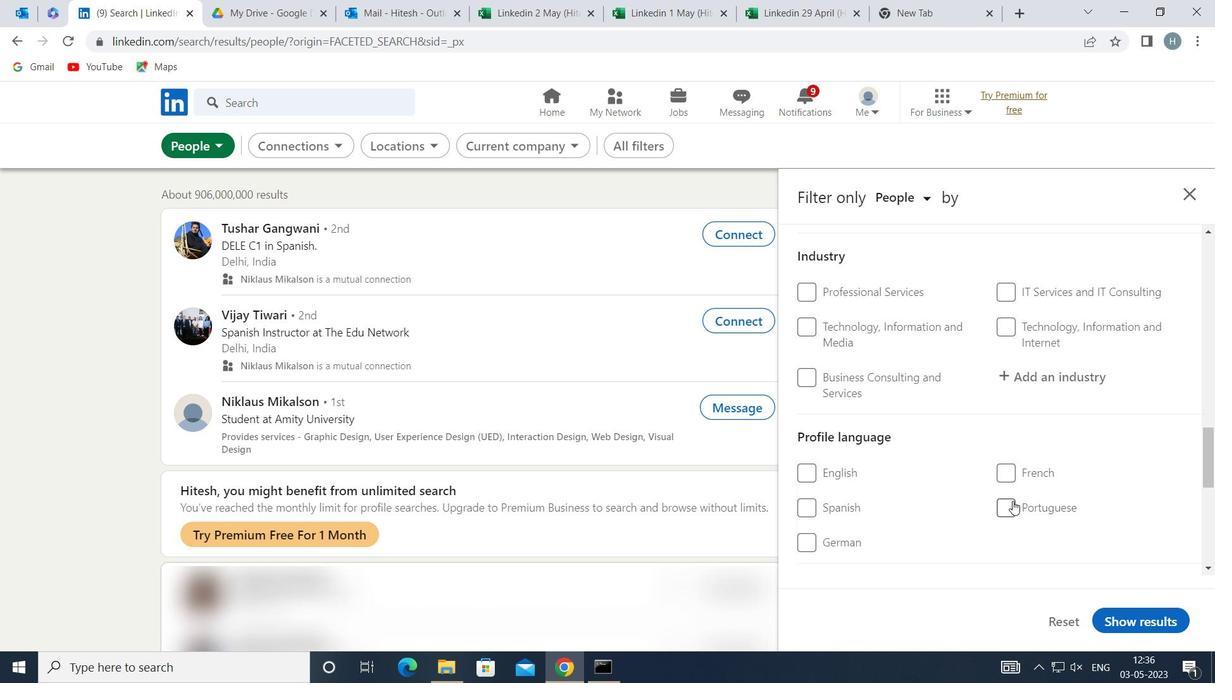 
Action: Mouse moved to (946, 495)
Screenshot: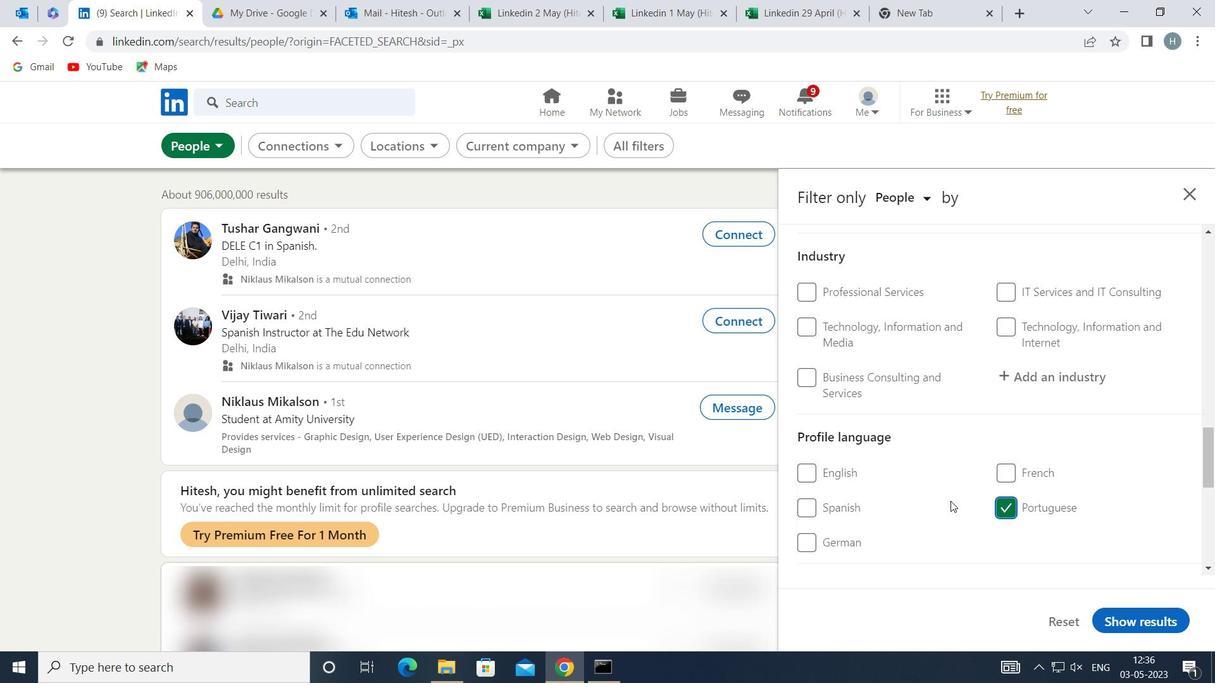 
Action: Mouse scrolled (946, 496) with delta (0, 0)
Screenshot: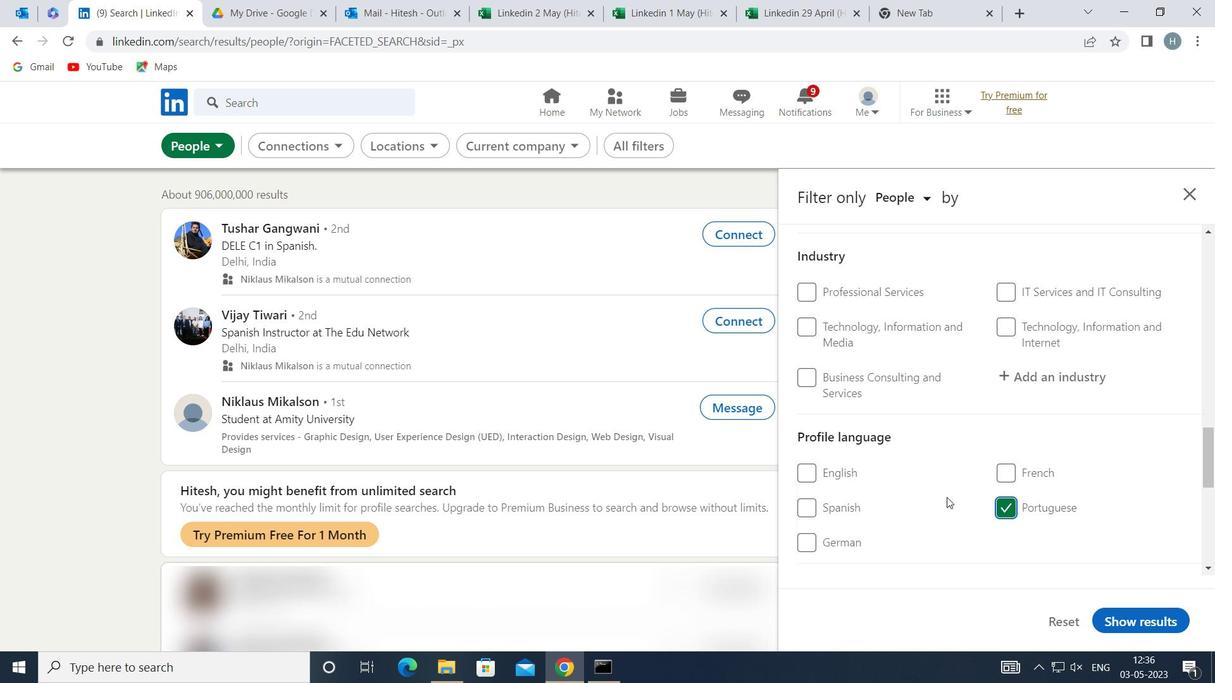 
Action: Mouse moved to (945, 494)
Screenshot: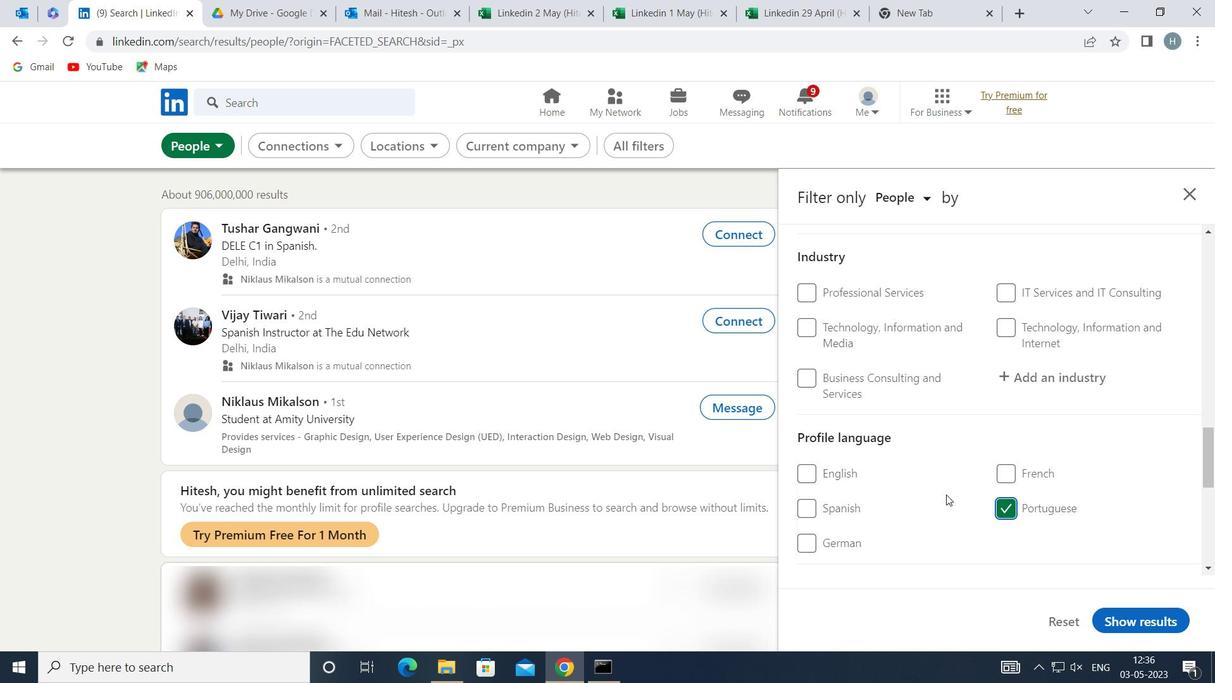 
Action: Mouse scrolled (945, 495) with delta (0, 0)
Screenshot: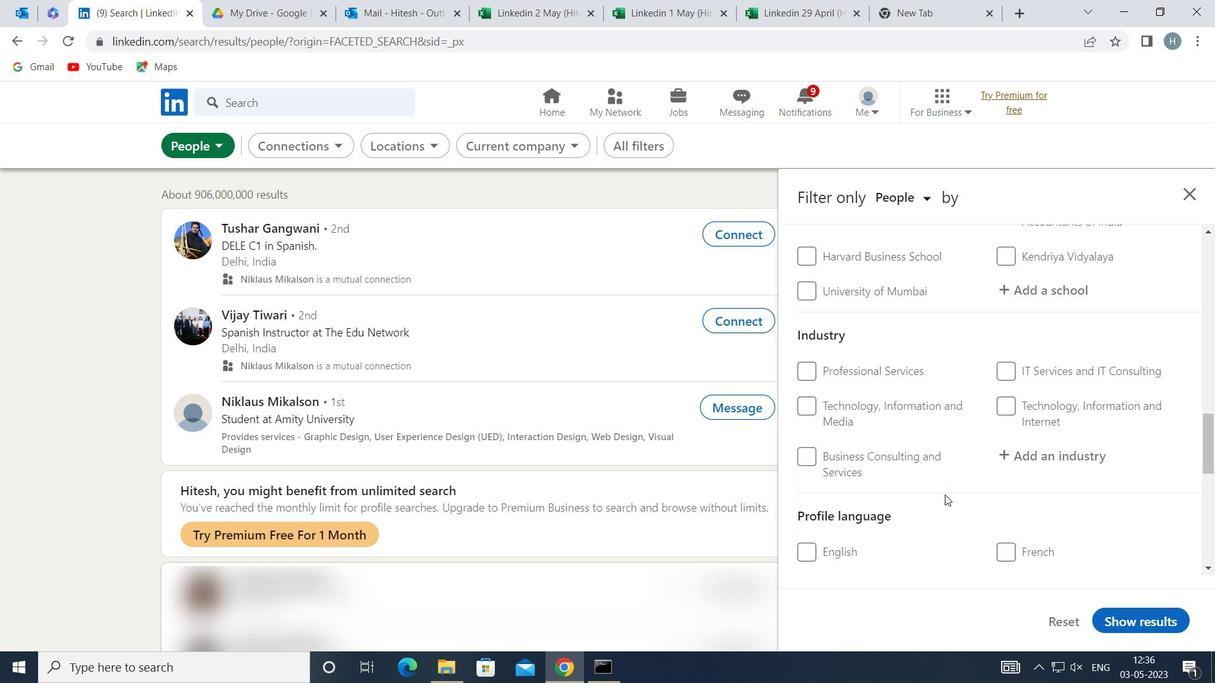 
Action: Mouse scrolled (945, 495) with delta (0, 0)
Screenshot: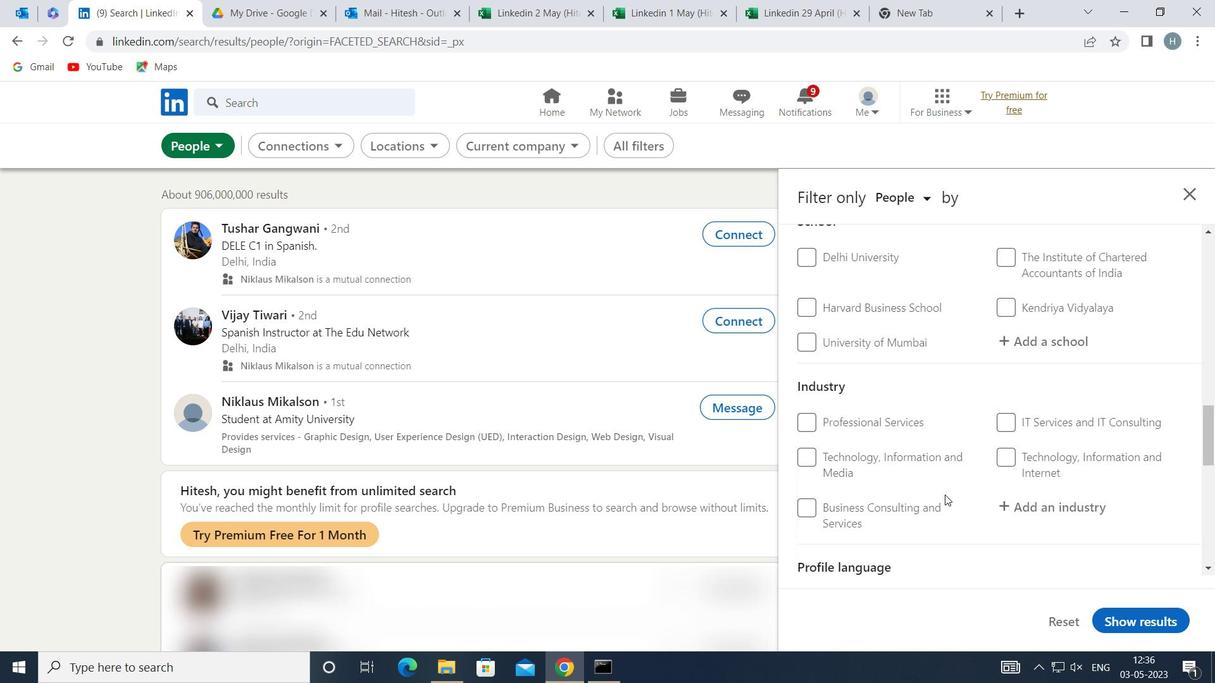 
Action: Mouse scrolled (945, 495) with delta (0, 0)
Screenshot: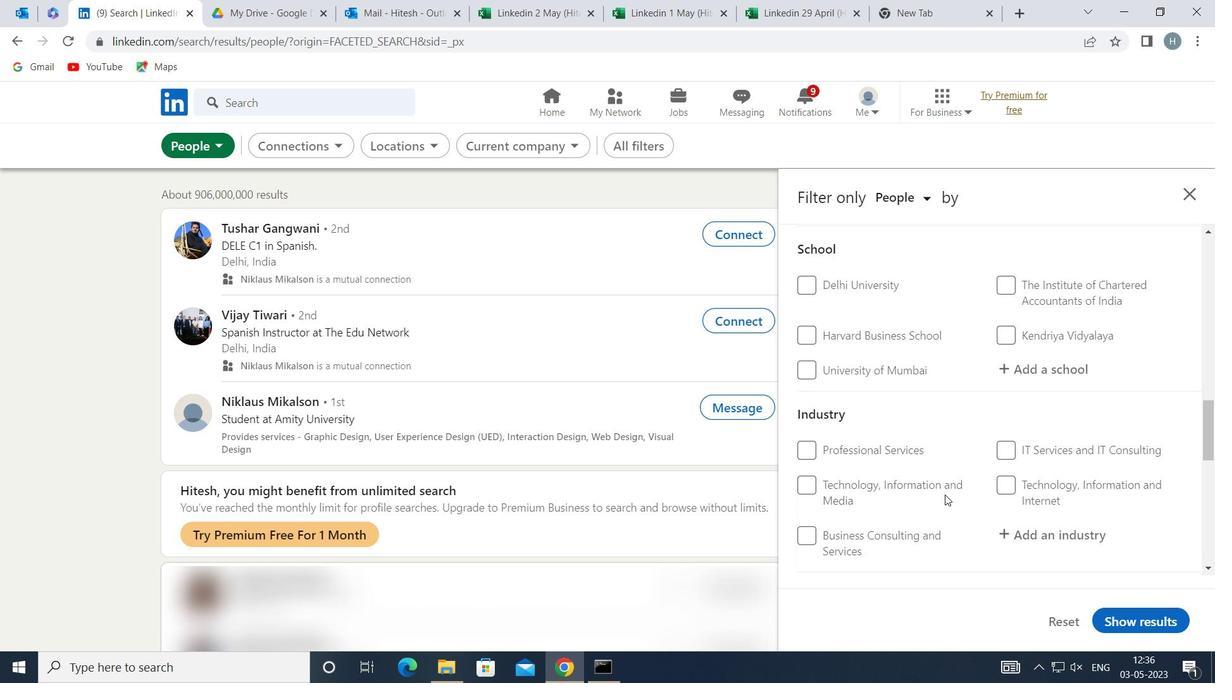 
Action: Mouse scrolled (945, 495) with delta (0, 0)
Screenshot: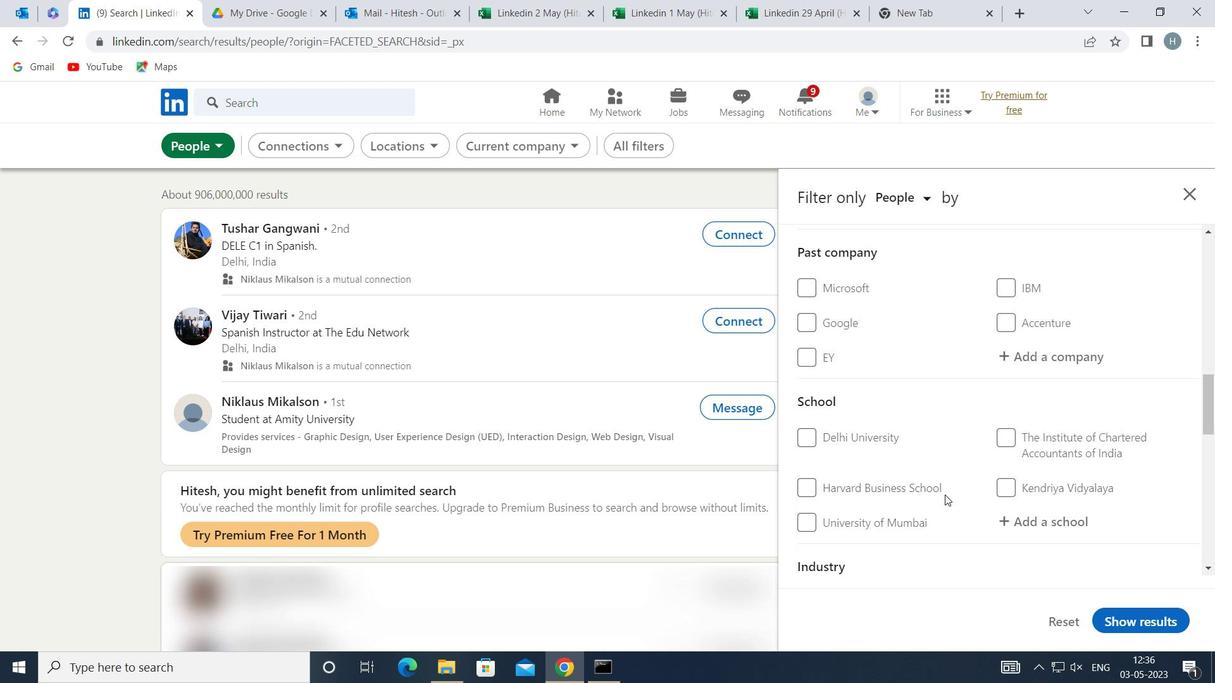
Action: Mouse scrolled (945, 495) with delta (0, 0)
Screenshot: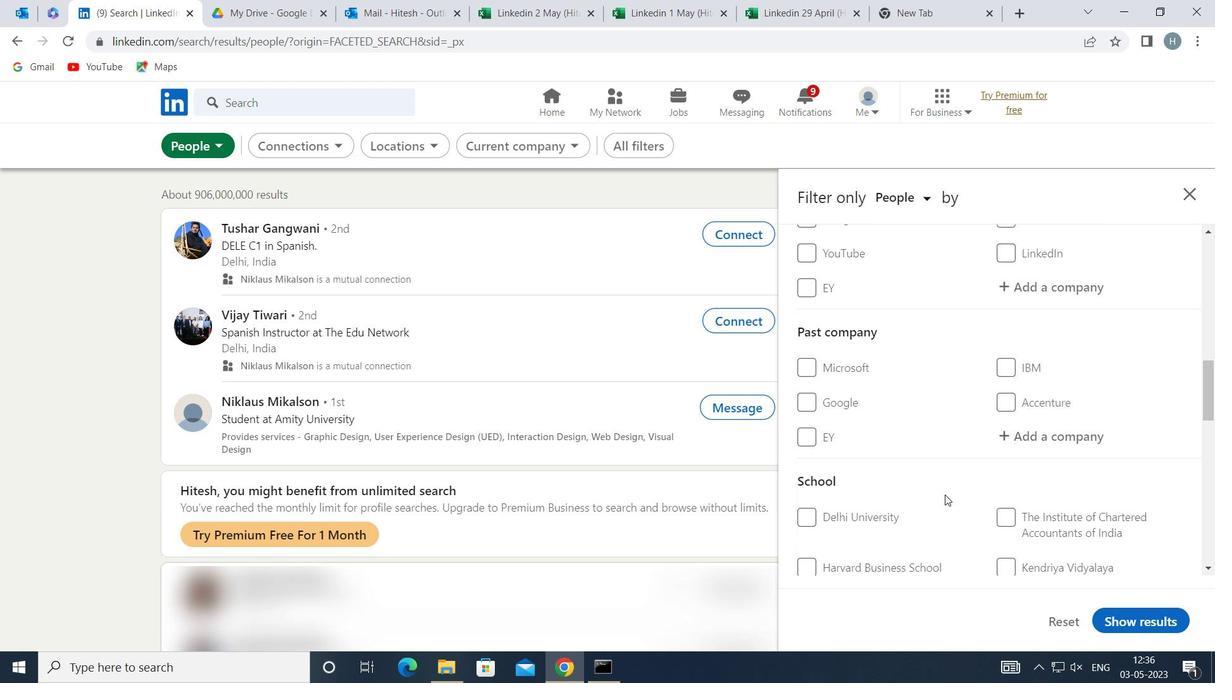 
Action: Mouse scrolled (945, 495) with delta (0, 0)
Screenshot: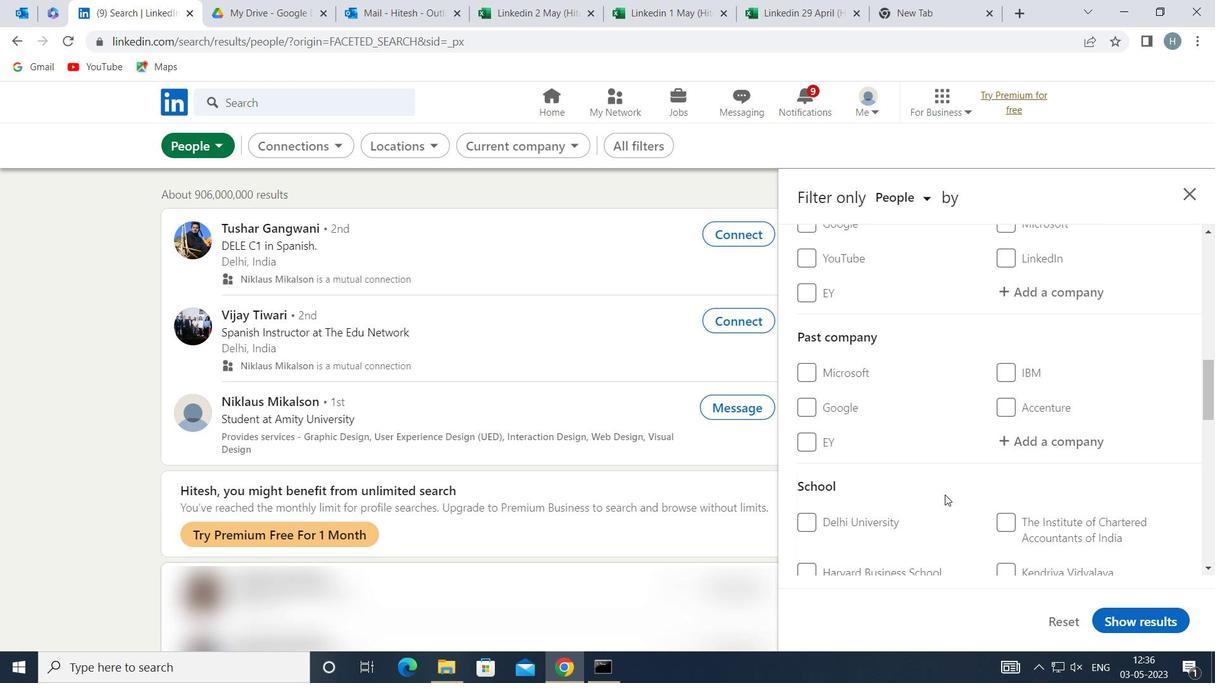 
Action: Mouse scrolled (945, 495) with delta (0, 0)
Screenshot: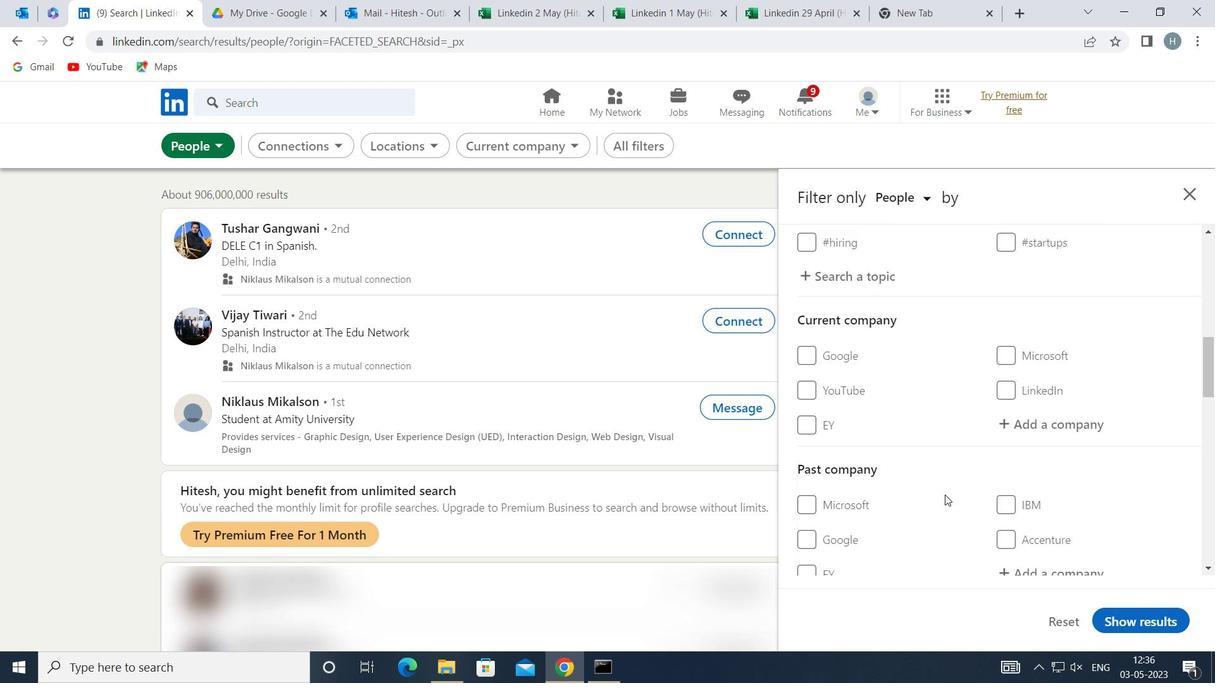 
Action: Mouse moved to (1012, 530)
Screenshot: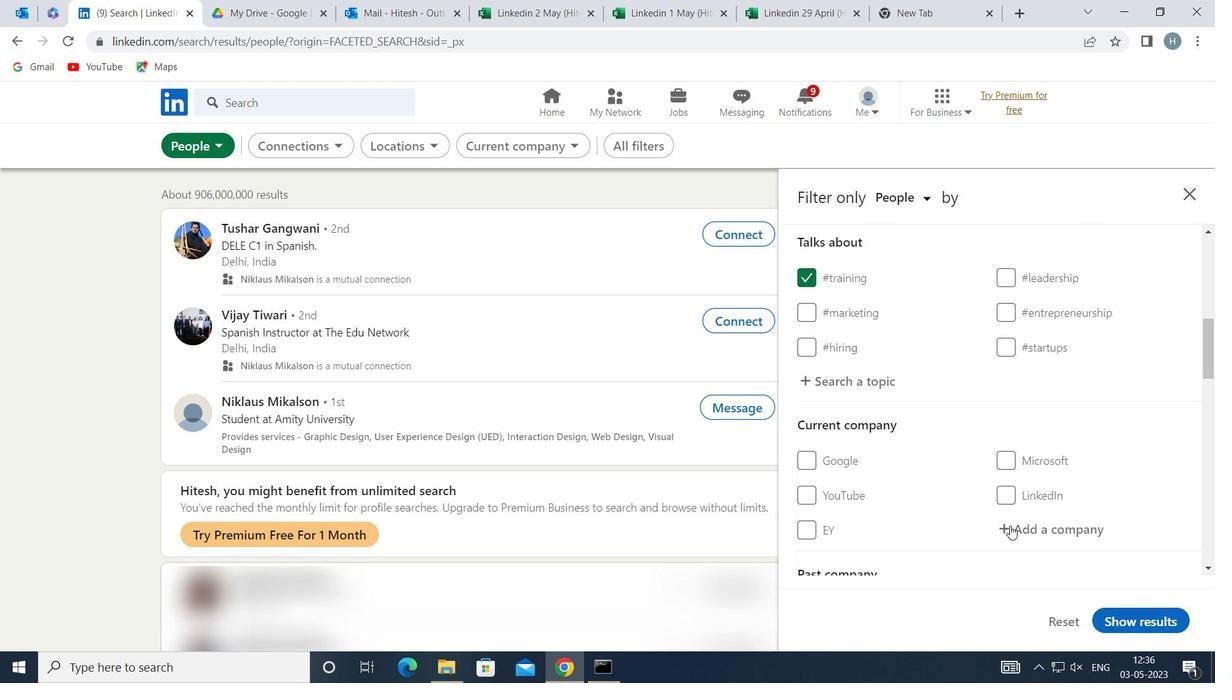 
Action: Mouse pressed left at (1012, 530)
Screenshot: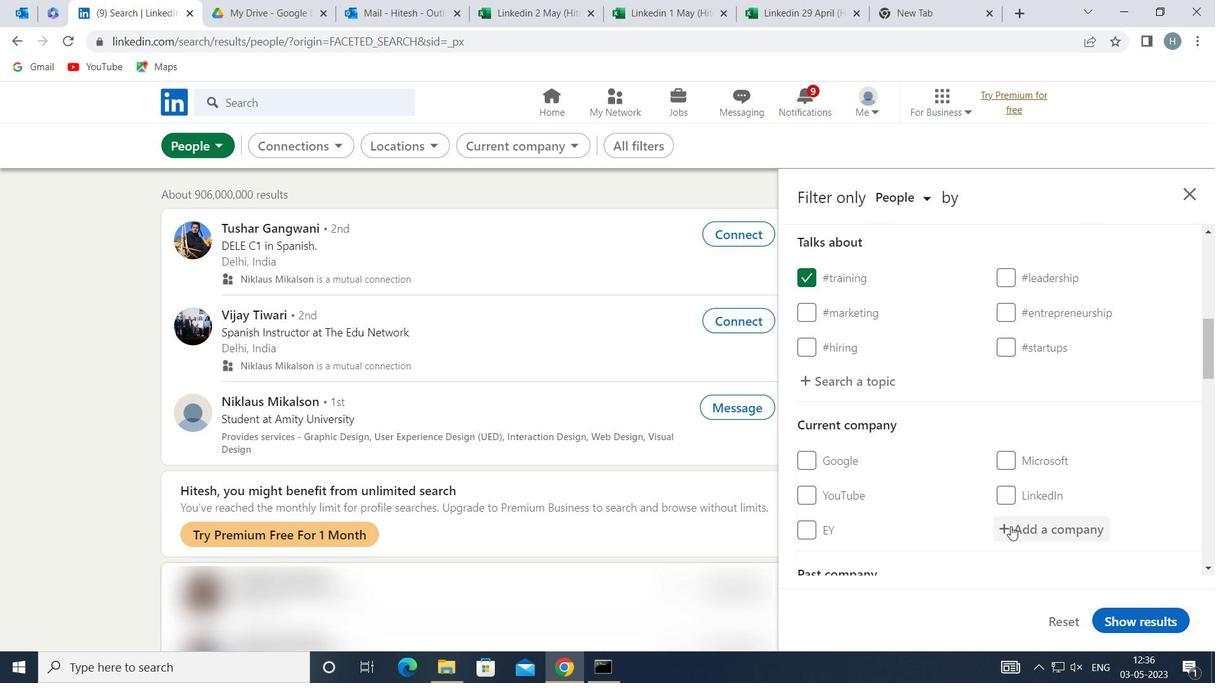 
Action: Key pressed <Key.shift><Key.shift><Key.shift><Key.shift><Key.shift><Key.shift><Key.shift><Key.shift><Key.shift><Key.shift><Key.shift><Key.shift><Key.shift><Key.shift><Key.shift><Key.shift><Key.shift><Key.shift><Key.shift><Key.shift>BOYDEN
Screenshot: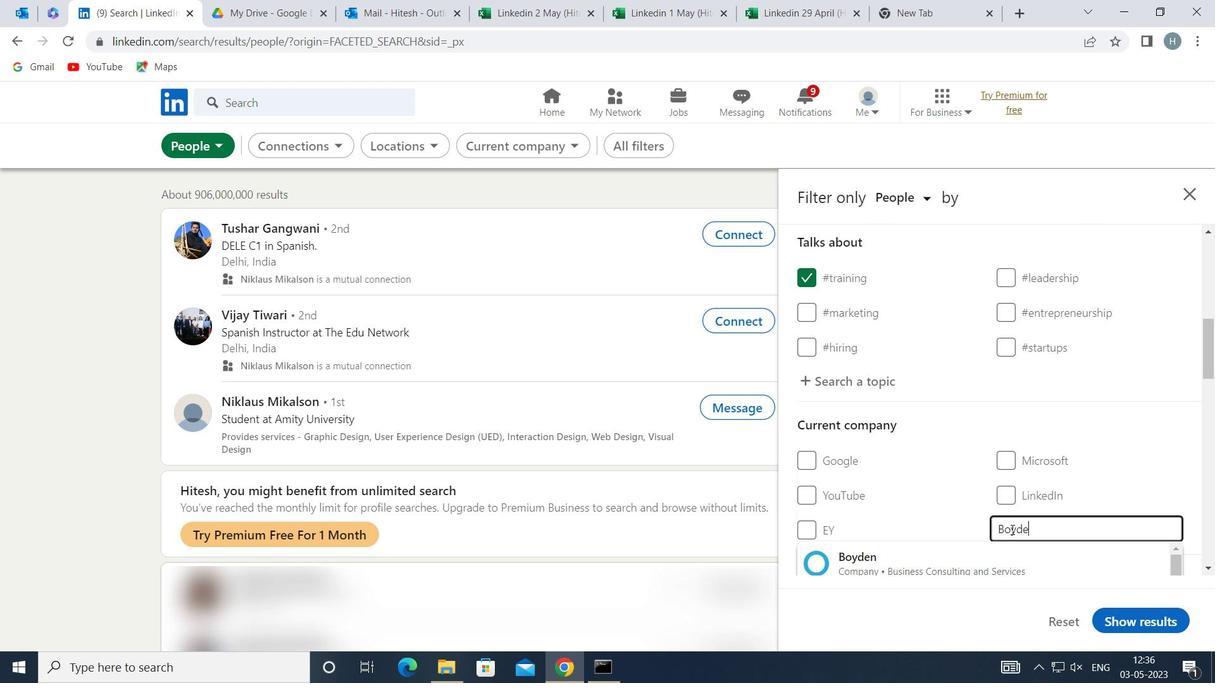 
Action: Mouse moved to (953, 563)
Screenshot: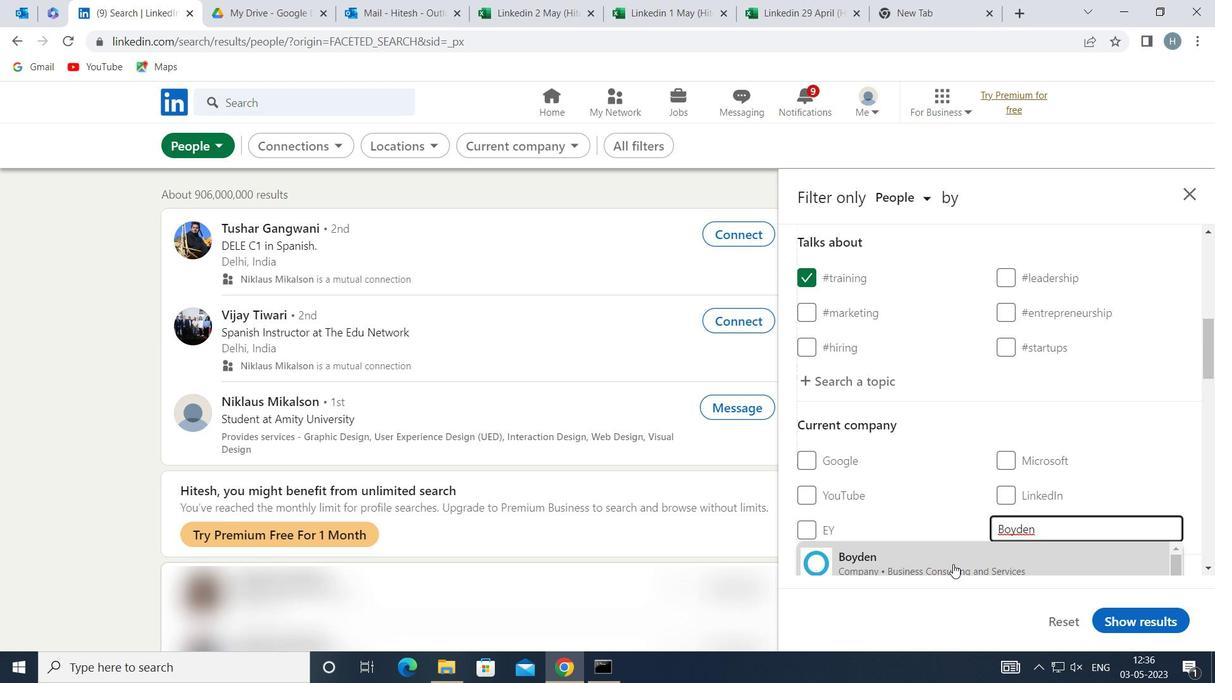 
Action: Mouse pressed left at (953, 563)
Screenshot: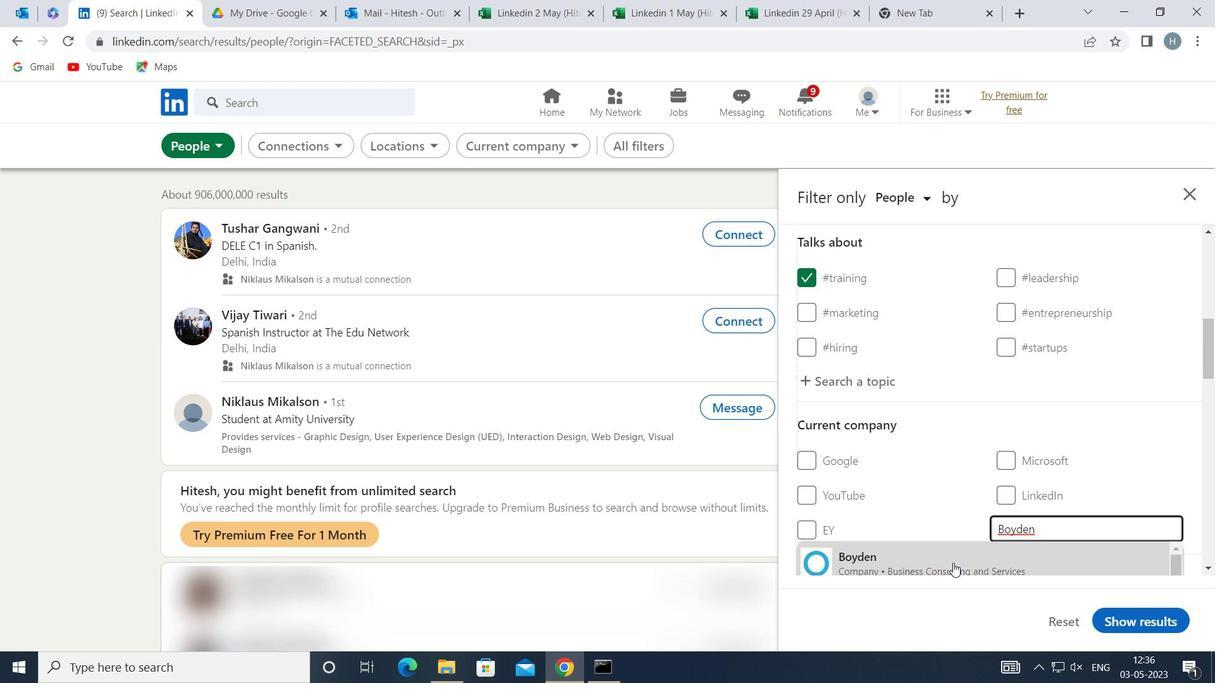 
Action: Mouse moved to (944, 506)
Screenshot: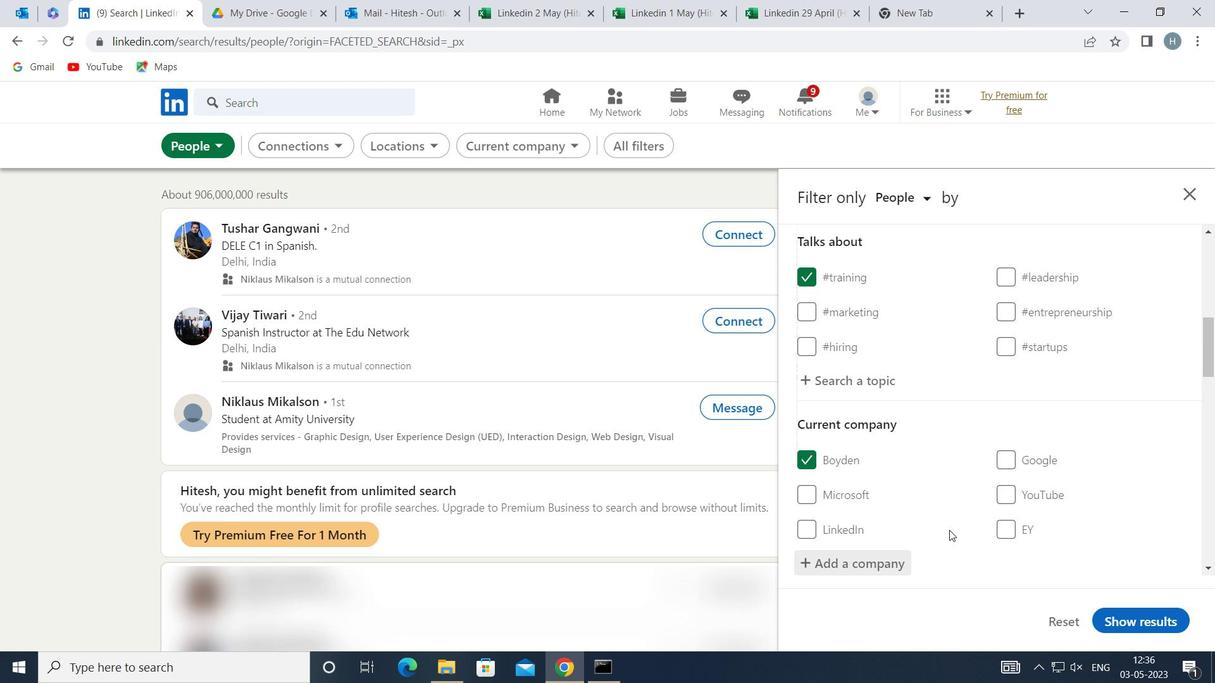 
Action: Mouse scrolled (944, 506) with delta (0, 0)
Screenshot: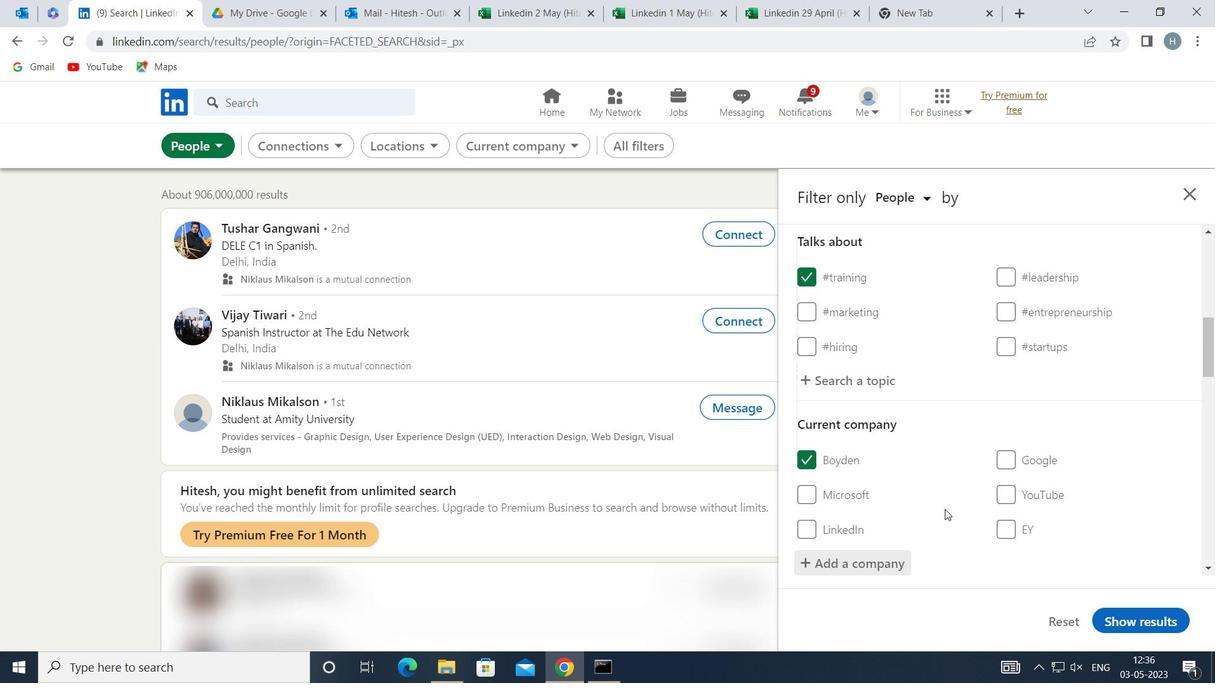 
Action: Mouse moved to (944, 501)
Screenshot: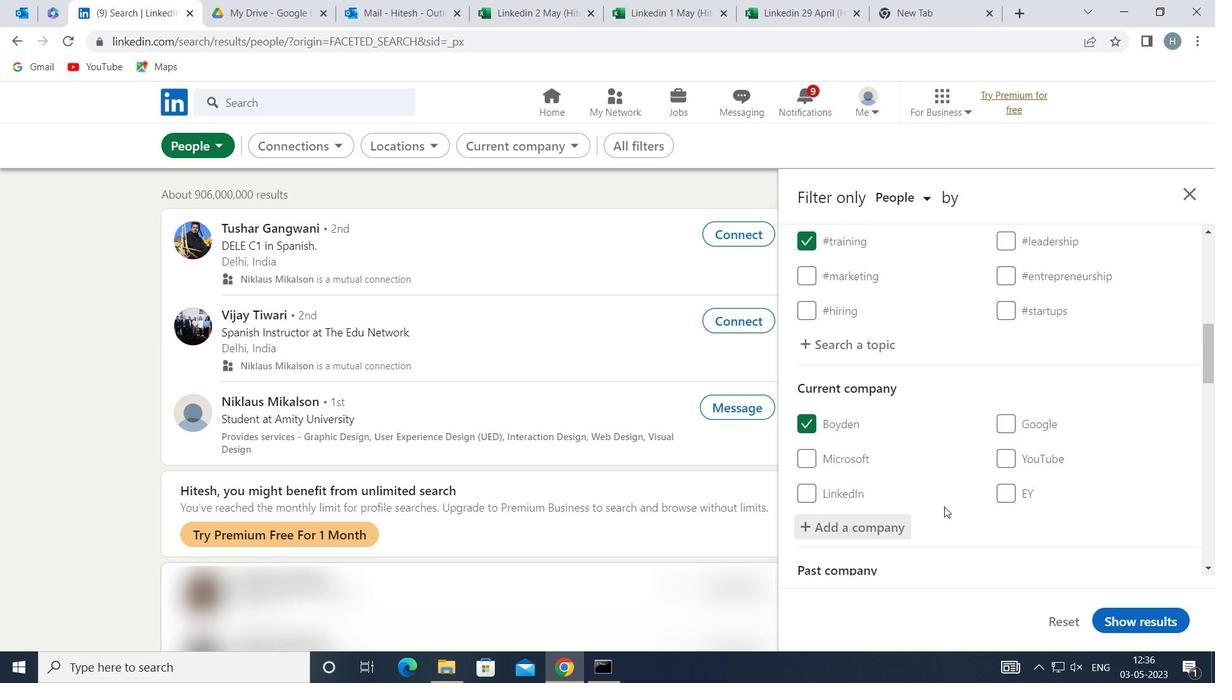
Action: Mouse scrolled (944, 501) with delta (0, 0)
Screenshot: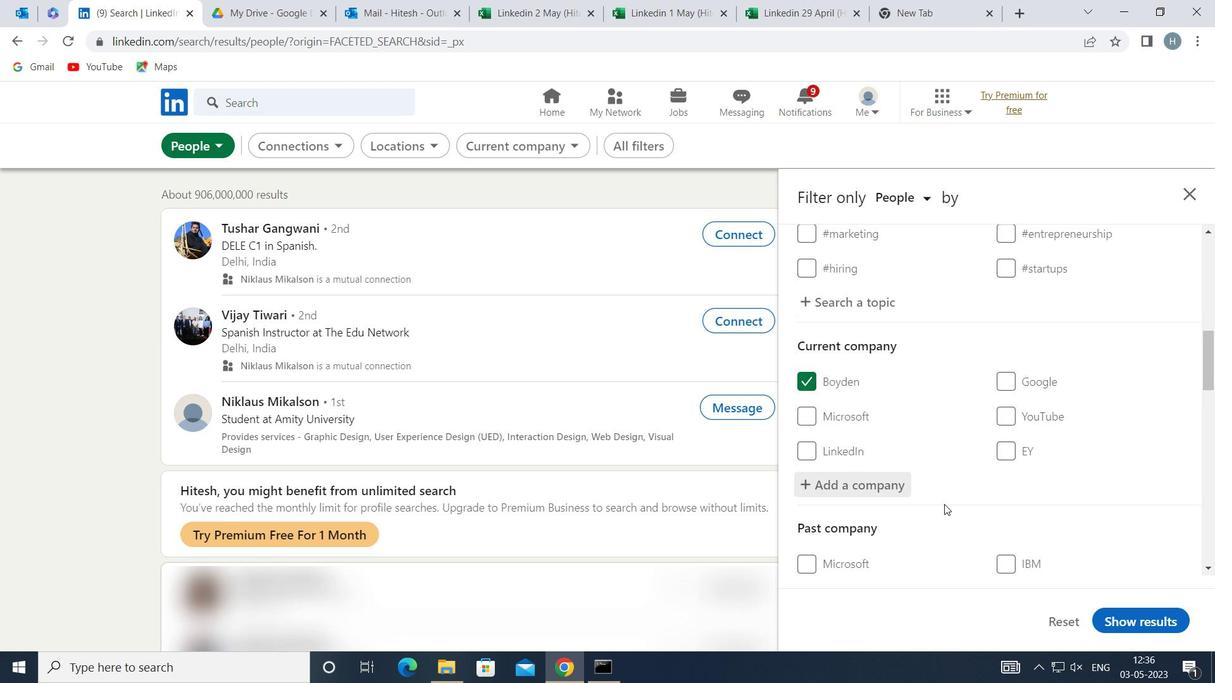 
Action: Mouse scrolled (944, 501) with delta (0, 0)
Screenshot: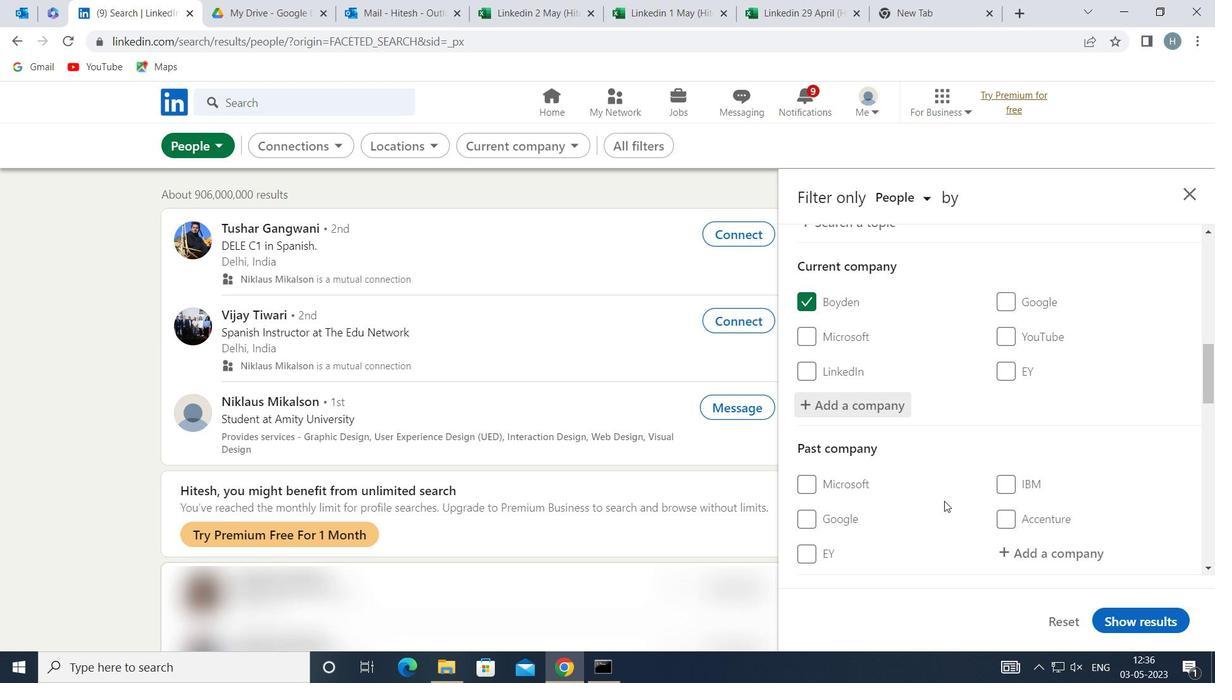 
Action: Mouse scrolled (944, 501) with delta (0, 0)
Screenshot: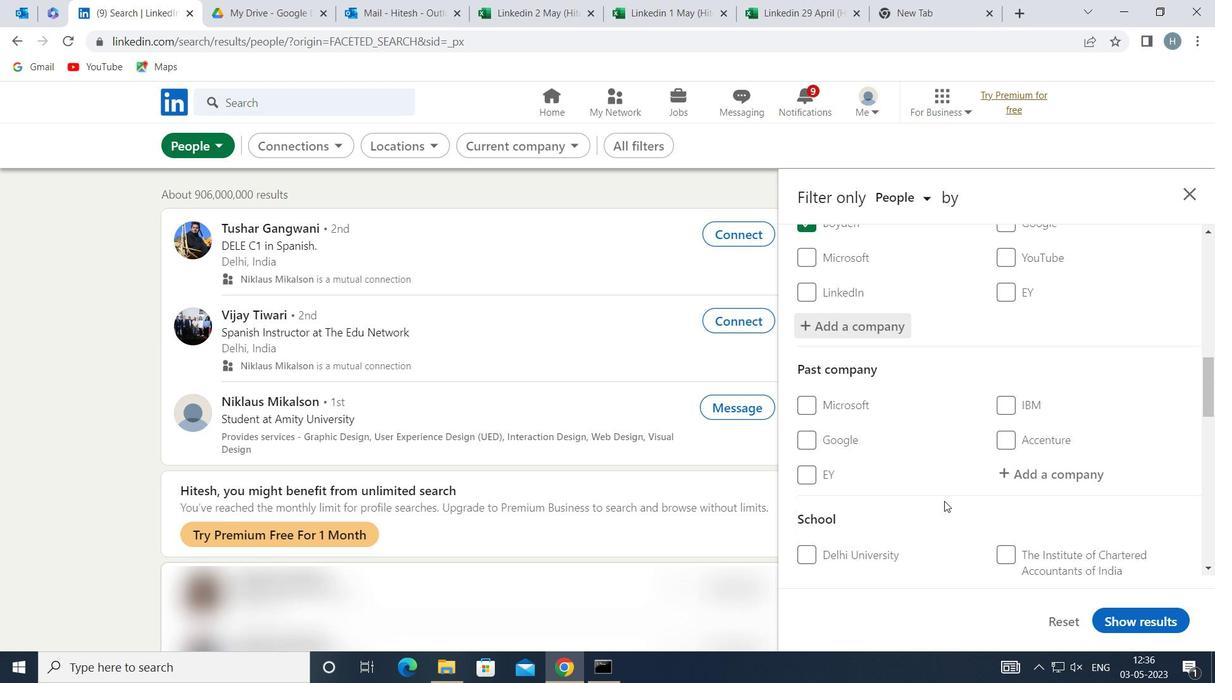 
Action: Mouse moved to (948, 489)
Screenshot: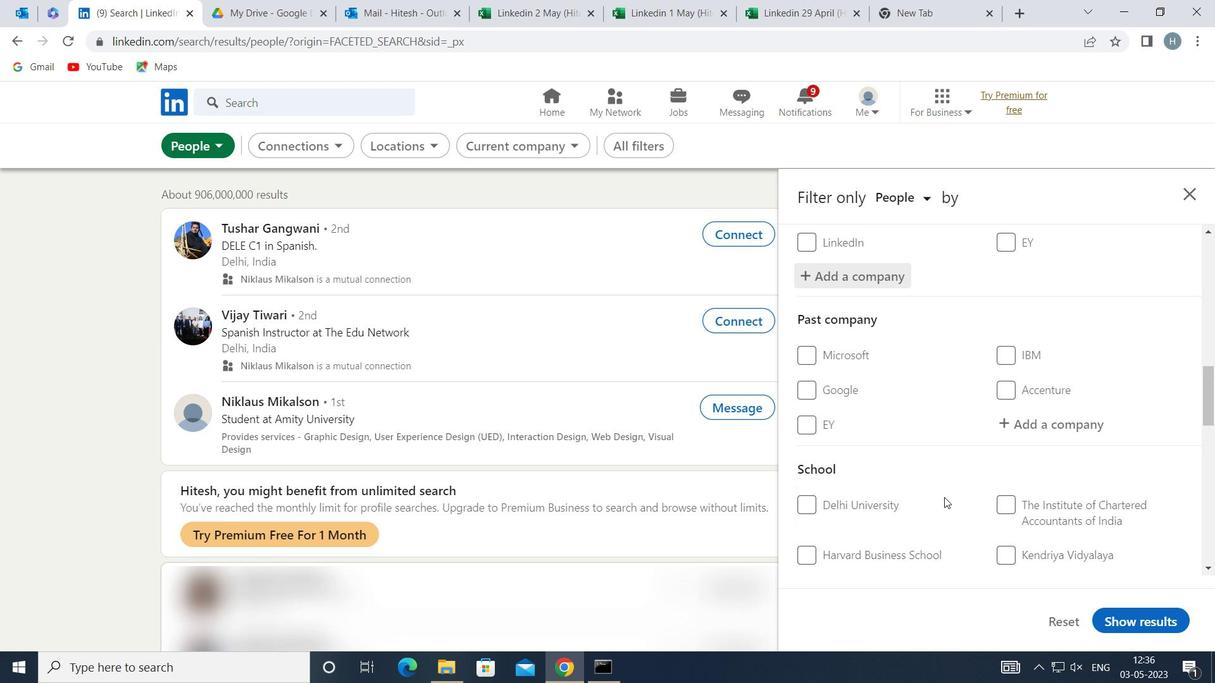 
Action: Mouse scrolled (948, 489) with delta (0, 0)
Screenshot: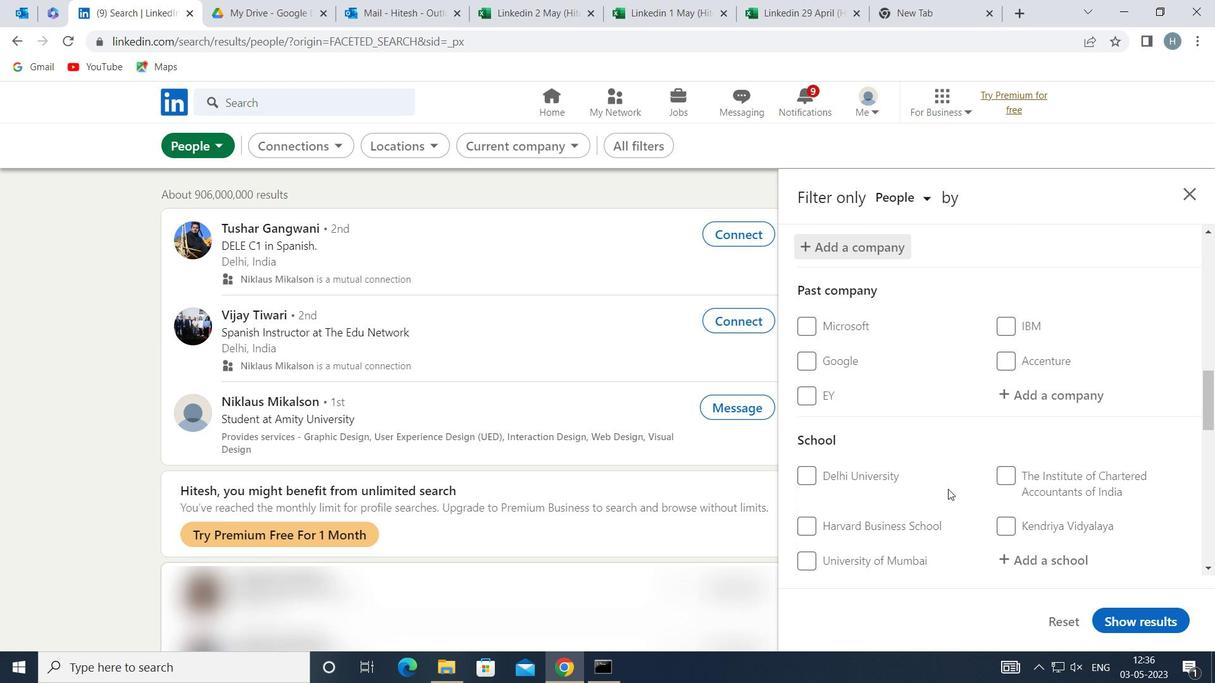 
Action: Mouse moved to (1032, 472)
Screenshot: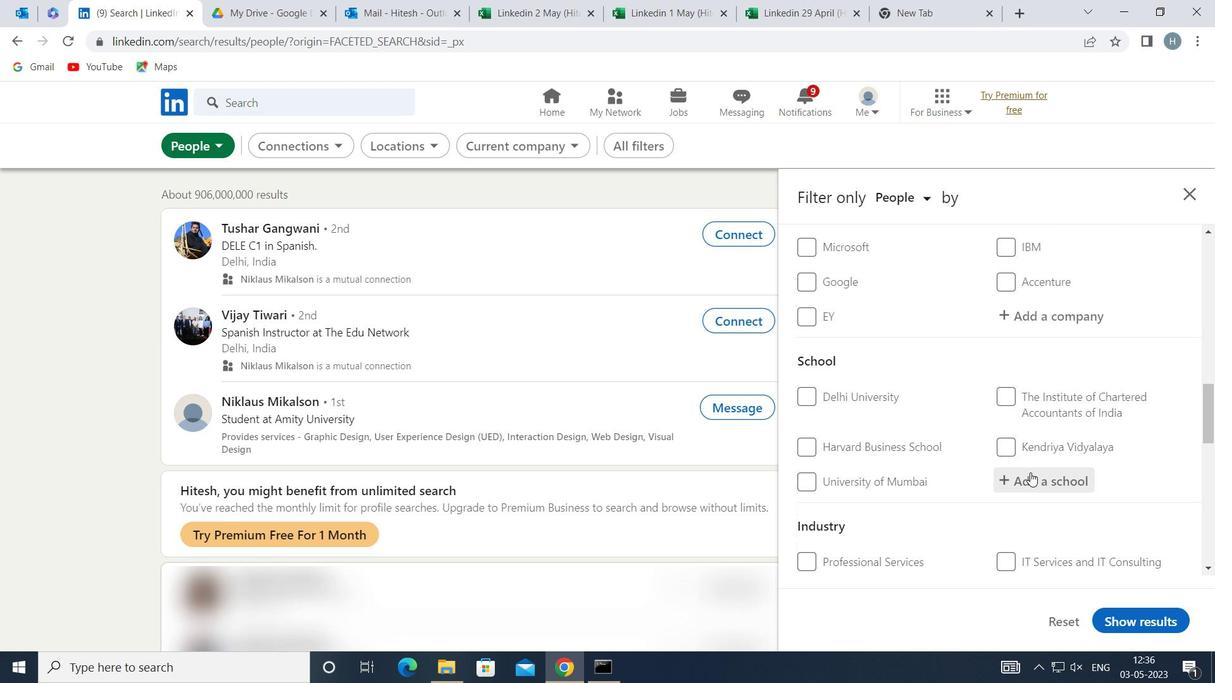 
Action: Mouse pressed left at (1032, 472)
Screenshot: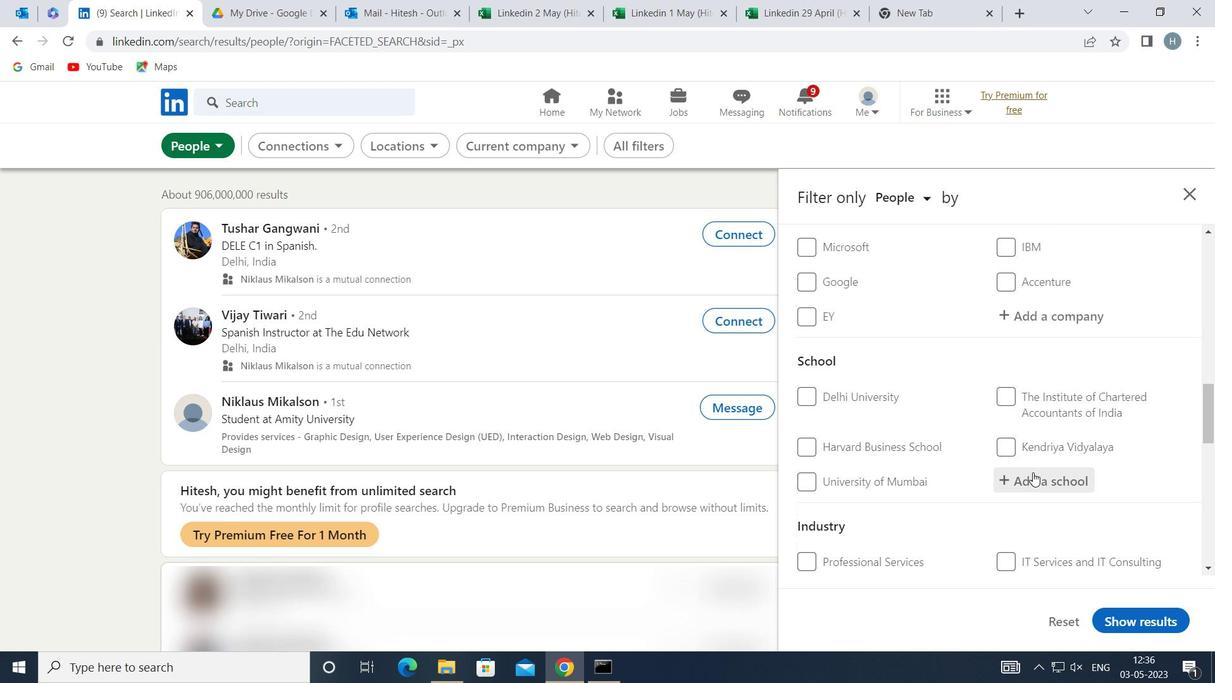 
Action: Key pressed <Key.shift>RAGHU<Key.space><Key.shift>INSTITUTE<Key.space>OF<Key.space><Key.shift>TECH
Screenshot: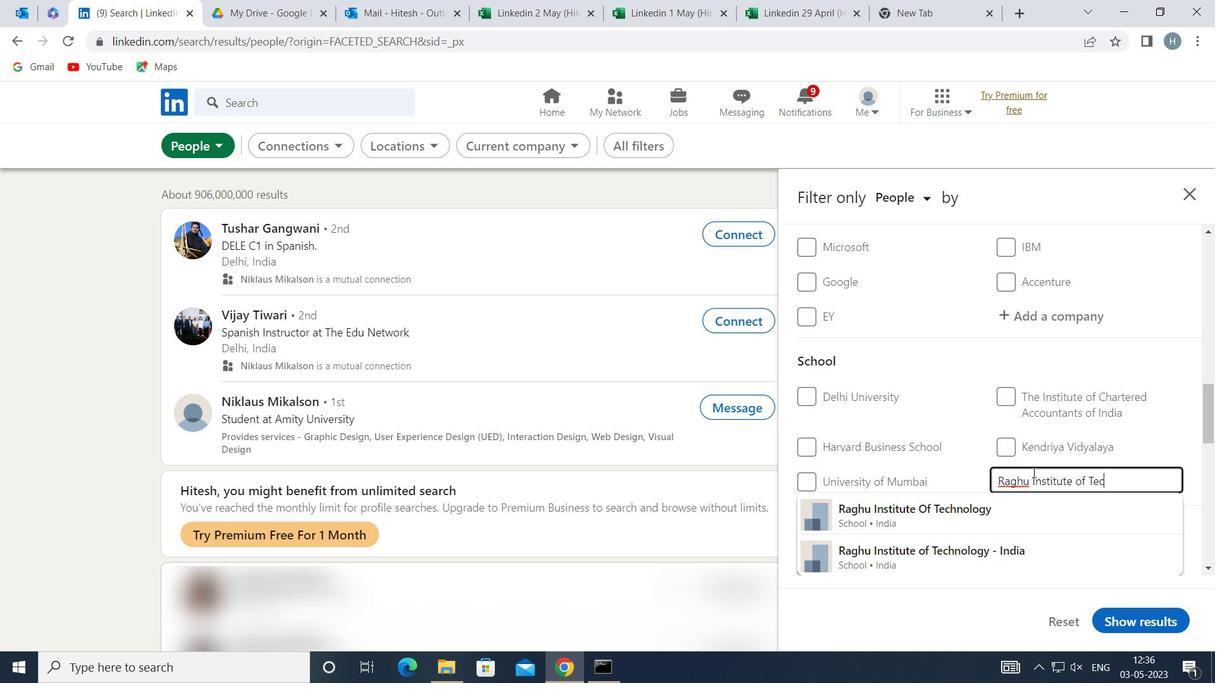 
Action: Mouse moved to (1009, 513)
Screenshot: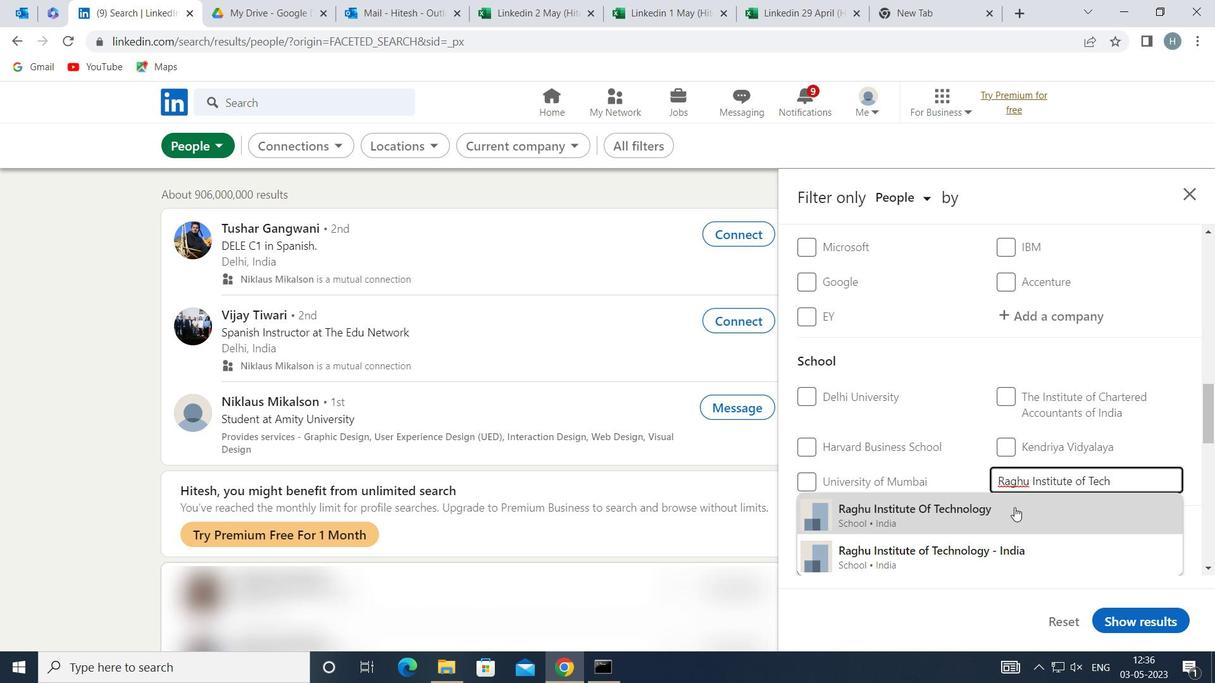 
Action: Mouse pressed left at (1009, 513)
Screenshot: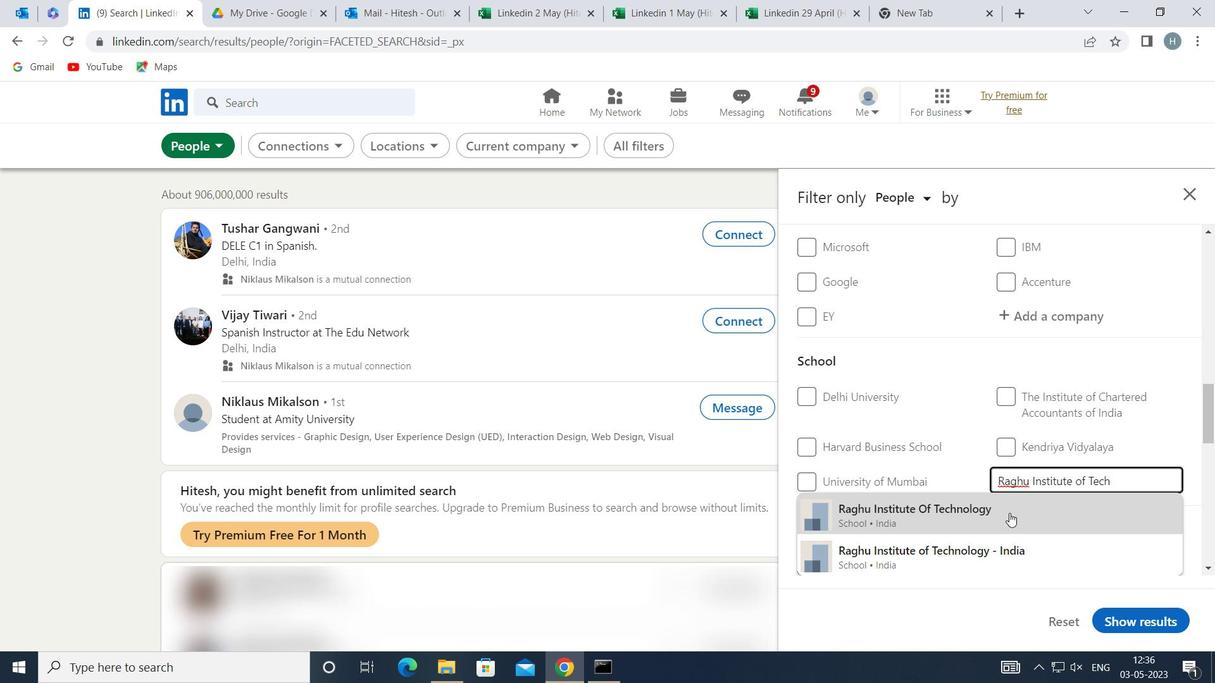 
Action: Mouse moved to (962, 496)
Screenshot: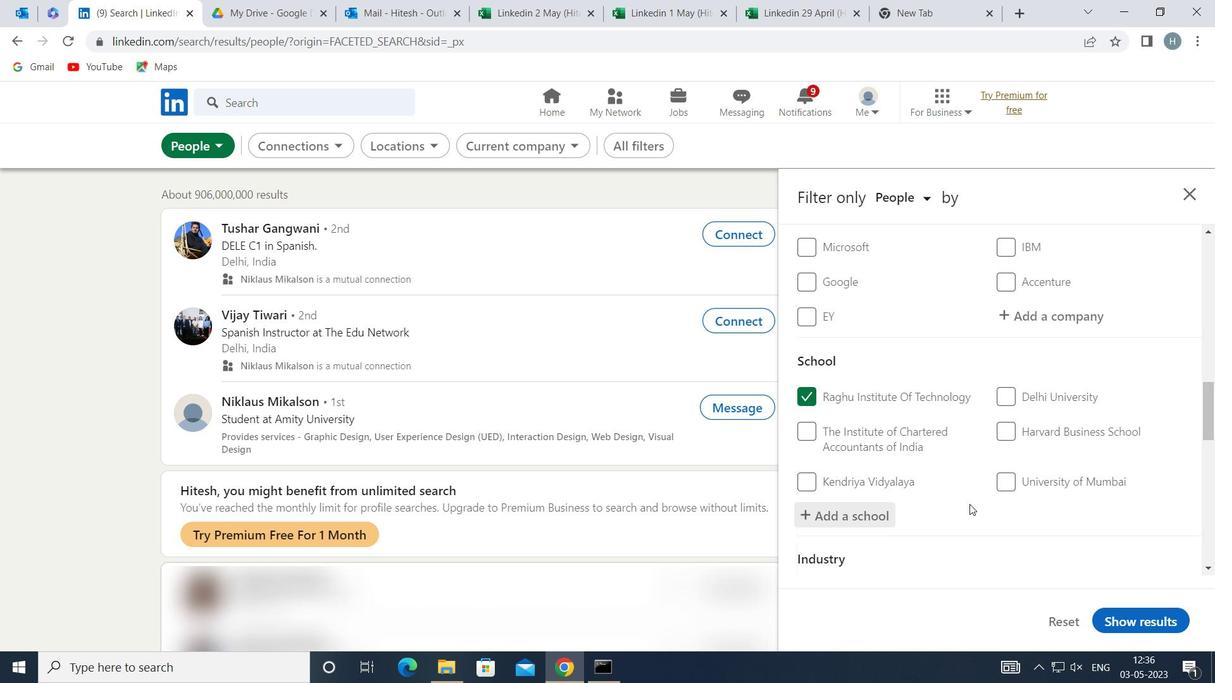 
Action: Mouse scrolled (962, 496) with delta (0, 0)
Screenshot: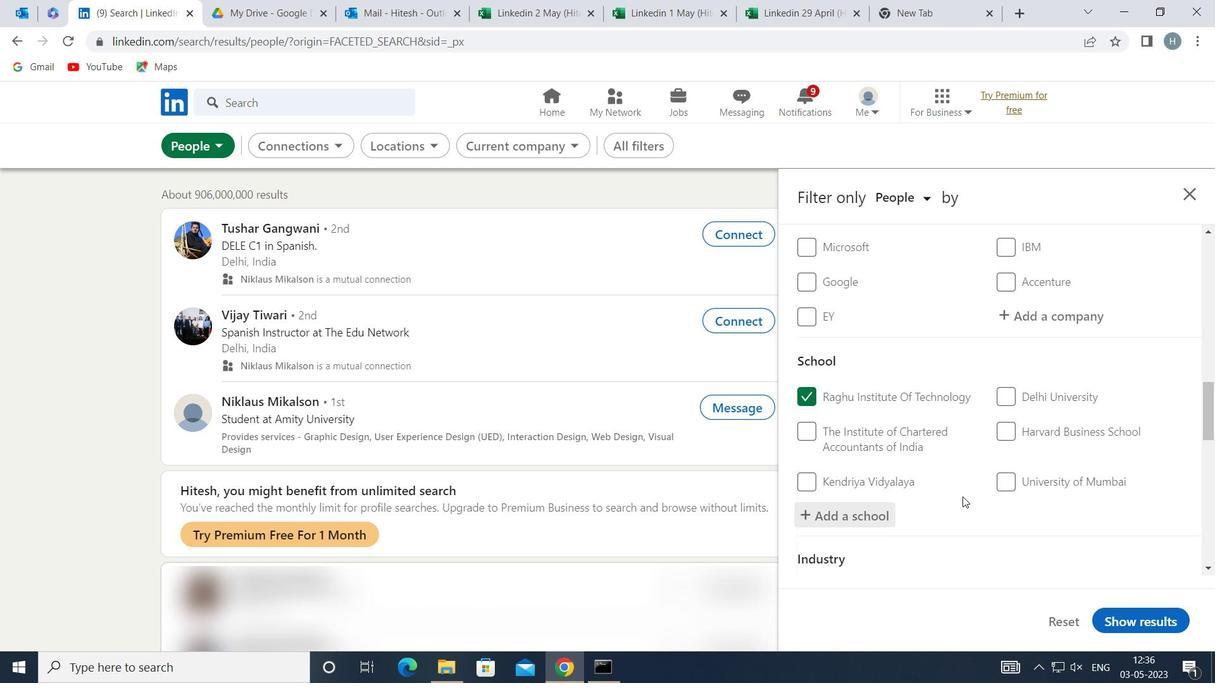 
Action: Mouse moved to (960, 493)
Screenshot: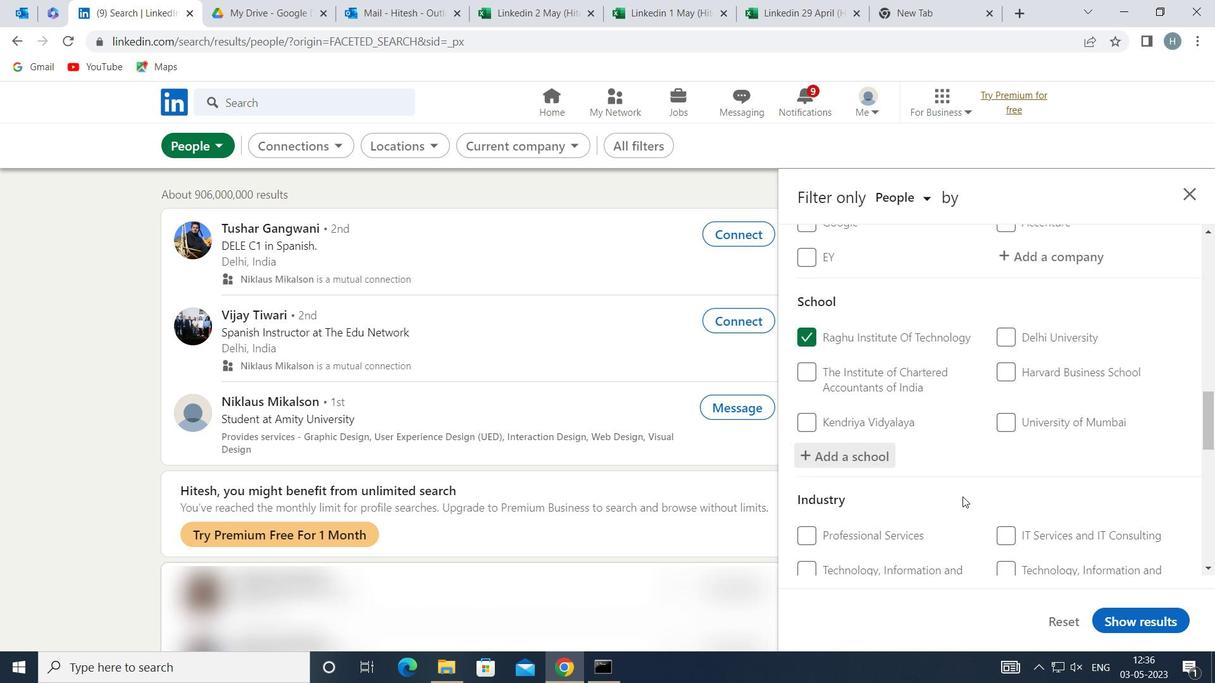 
Action: Mouse scrolled (960, 493) with delta (0, 0)
Screenshot: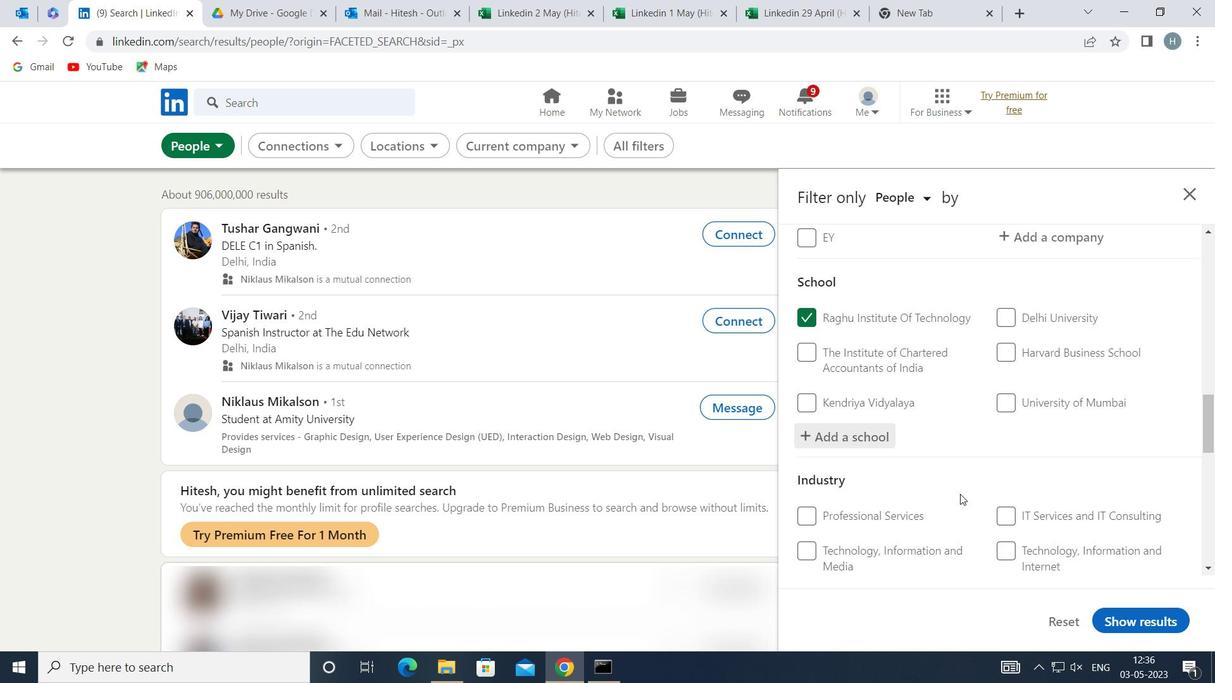
Action: Mouse moved to (1044, 510)
Screenshot: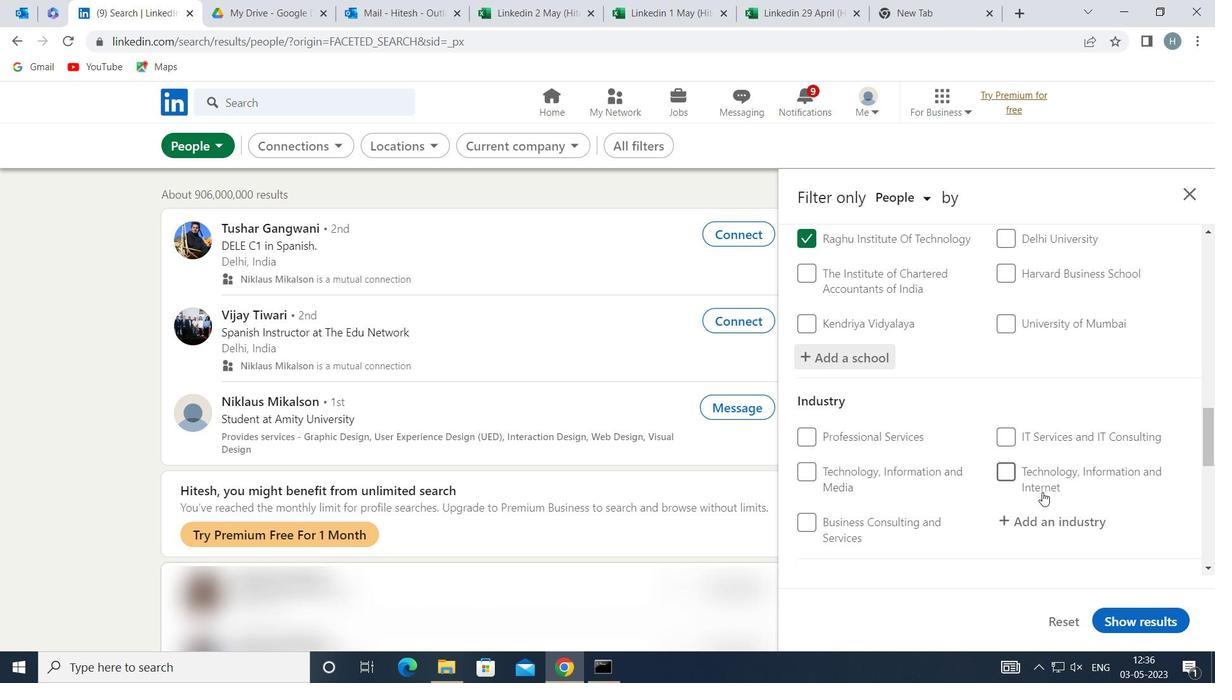 
Action: Mouse pressed left at (1044, 510)
Screenshot: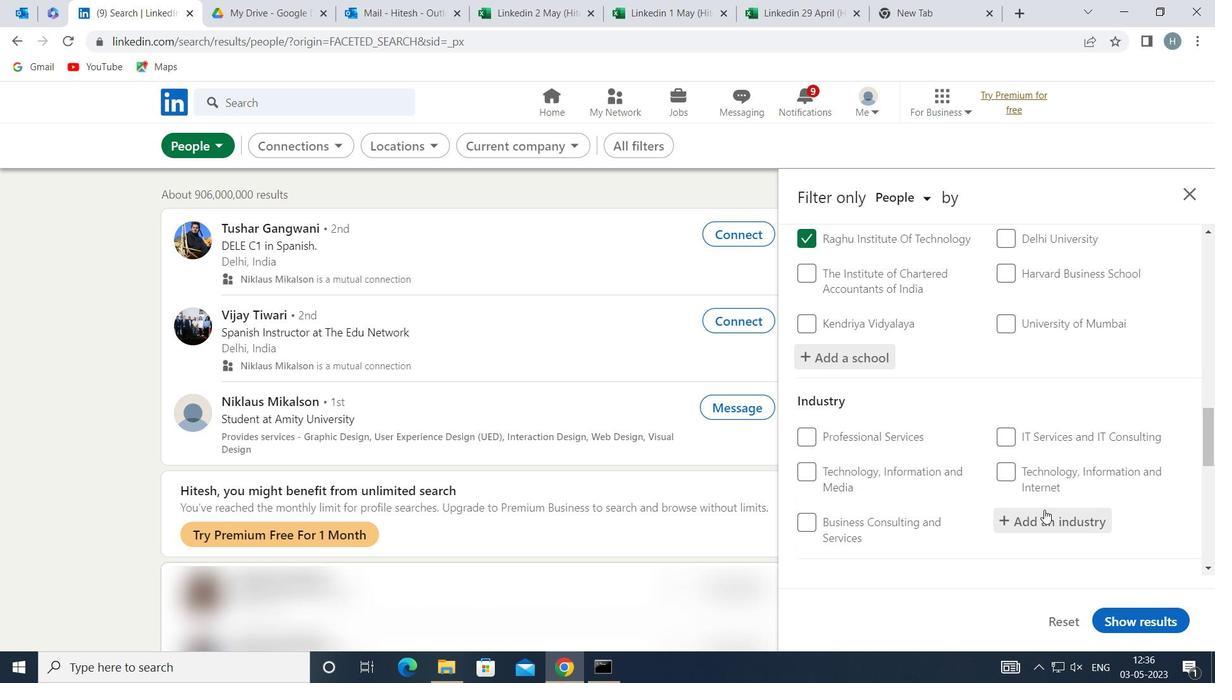 
Action: Key pressed <Key.shift>WHOLESALE
Screenshot: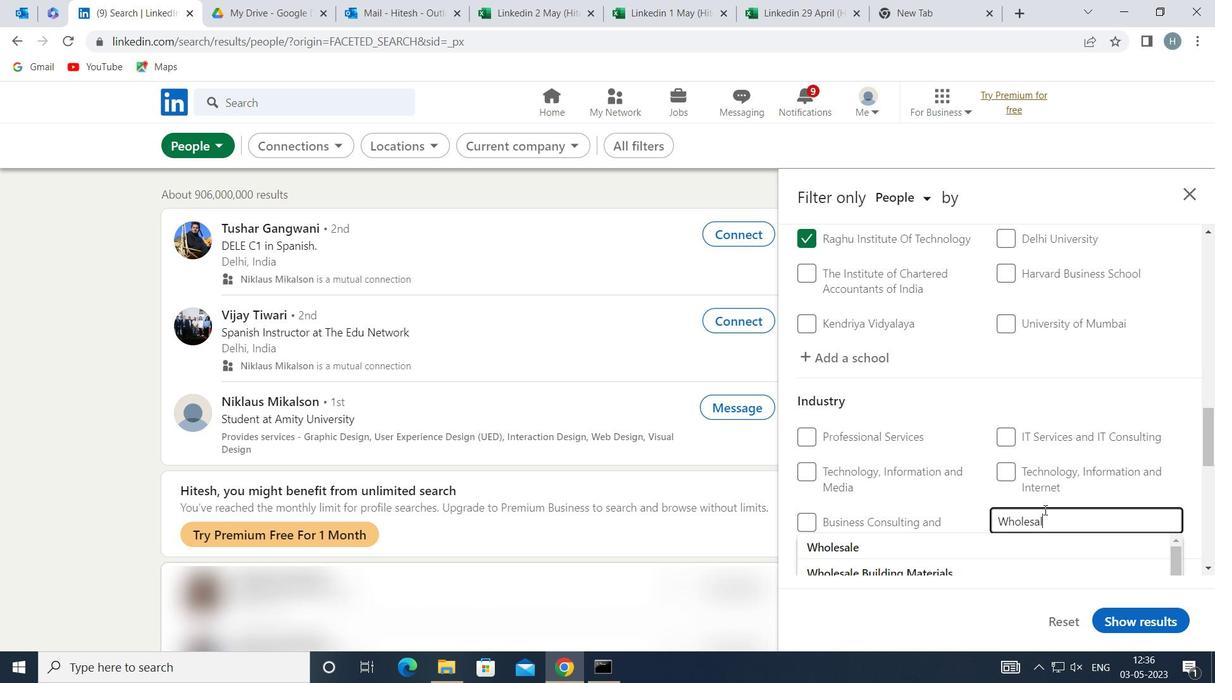 
Action: Mouse moved to (971, 539)
Screenshot: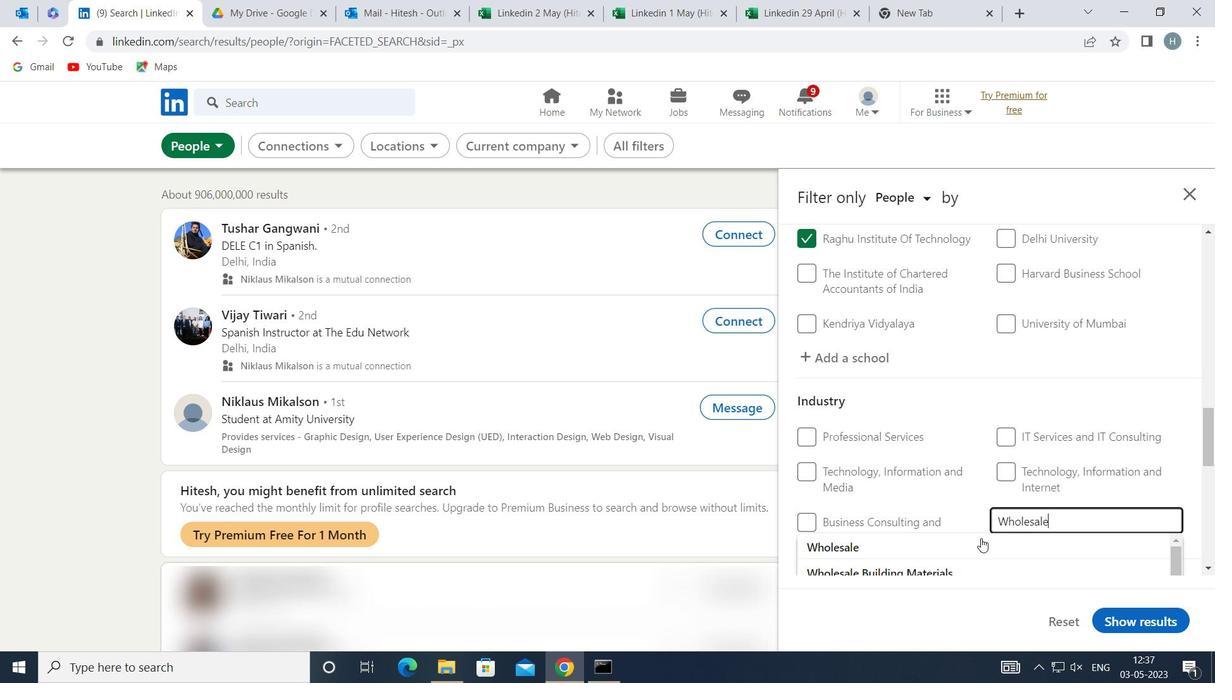 
Action: Mouse pressed left at (971, 539)
Screenshot: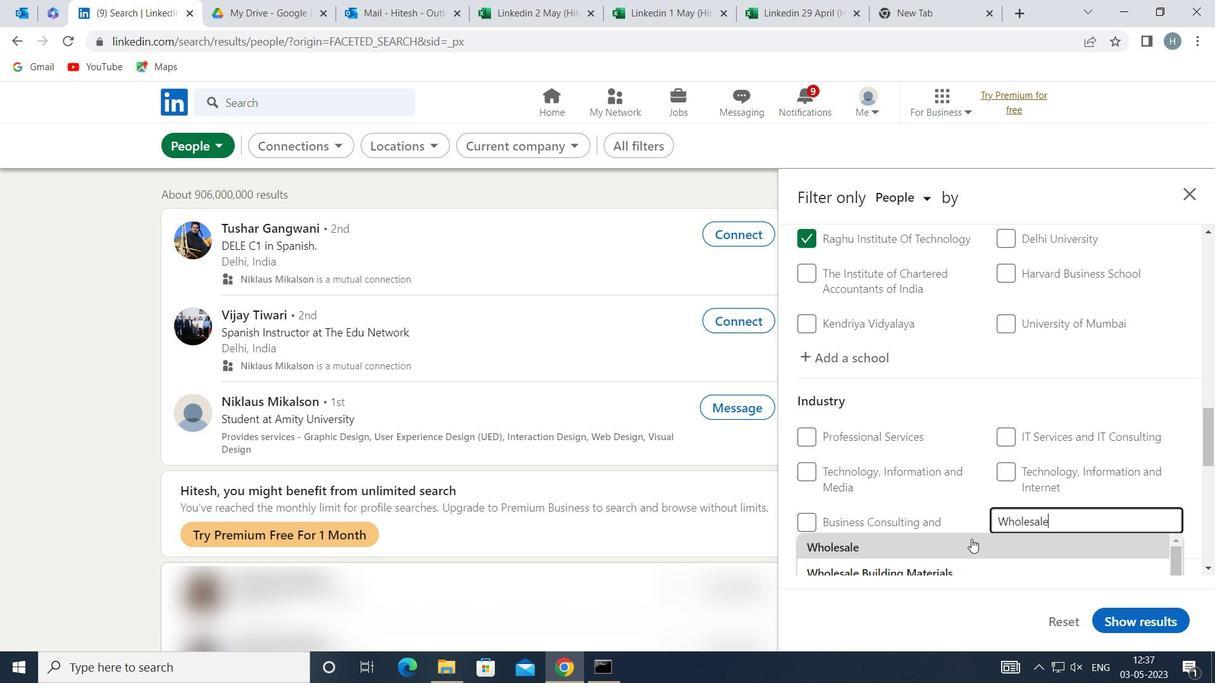 
Action: Mouse moved to (963, 496)
Screenshot: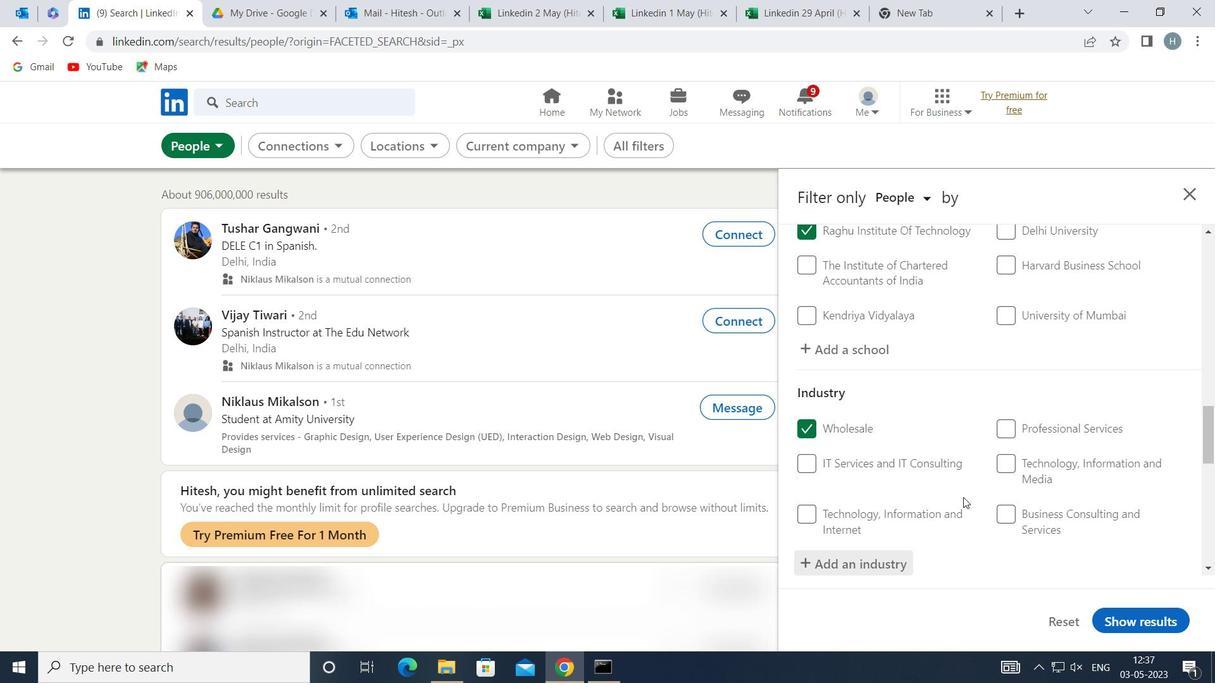 
Action: Mouse scrolled (963, 495) with delta (0, 0)
Screenshot: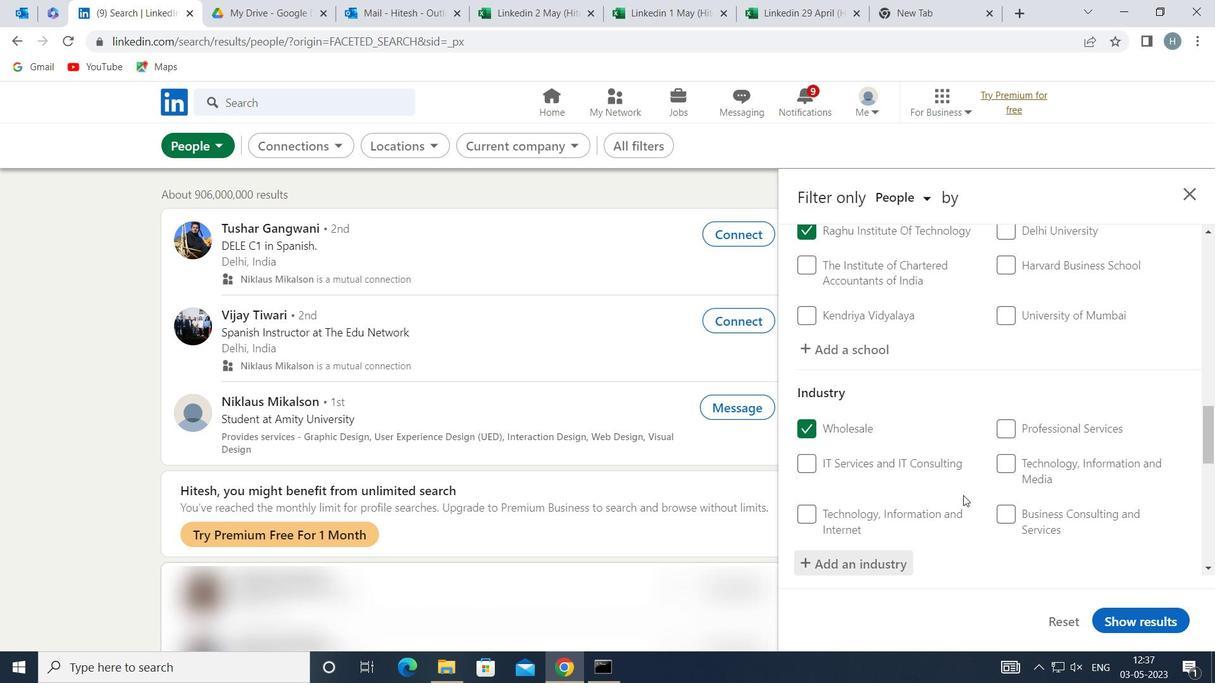 
Action: Mouse scrolled (963, 495) with delta (0, 0)
Screenshot: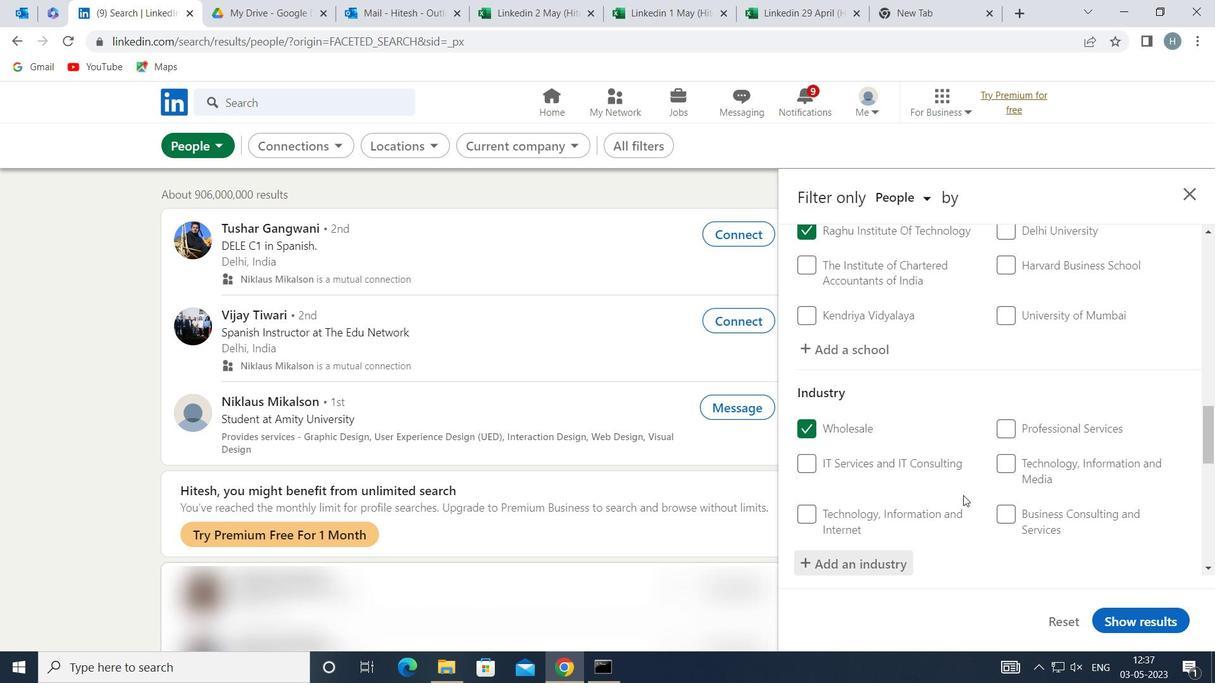 
Action: Mouse scrolled (963, 495) with delta (0, 0)
Screenshot: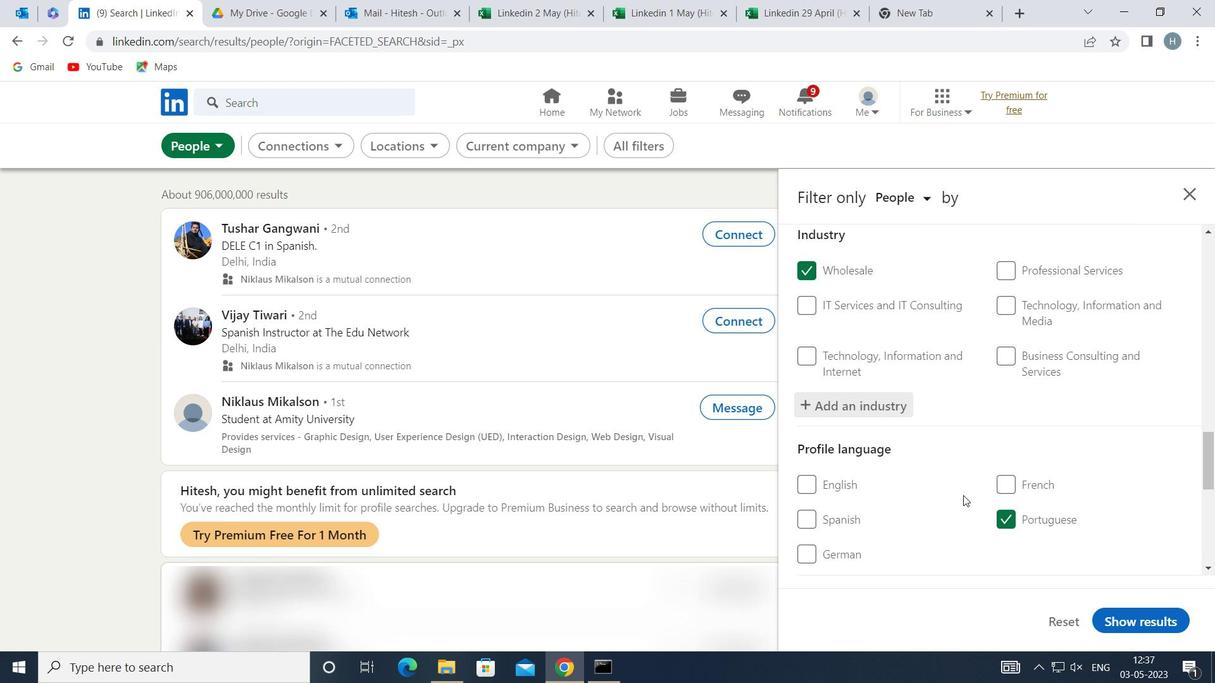 
Action: Mouse scrolled (963, 495) with delta (0, 0)
Screenshot: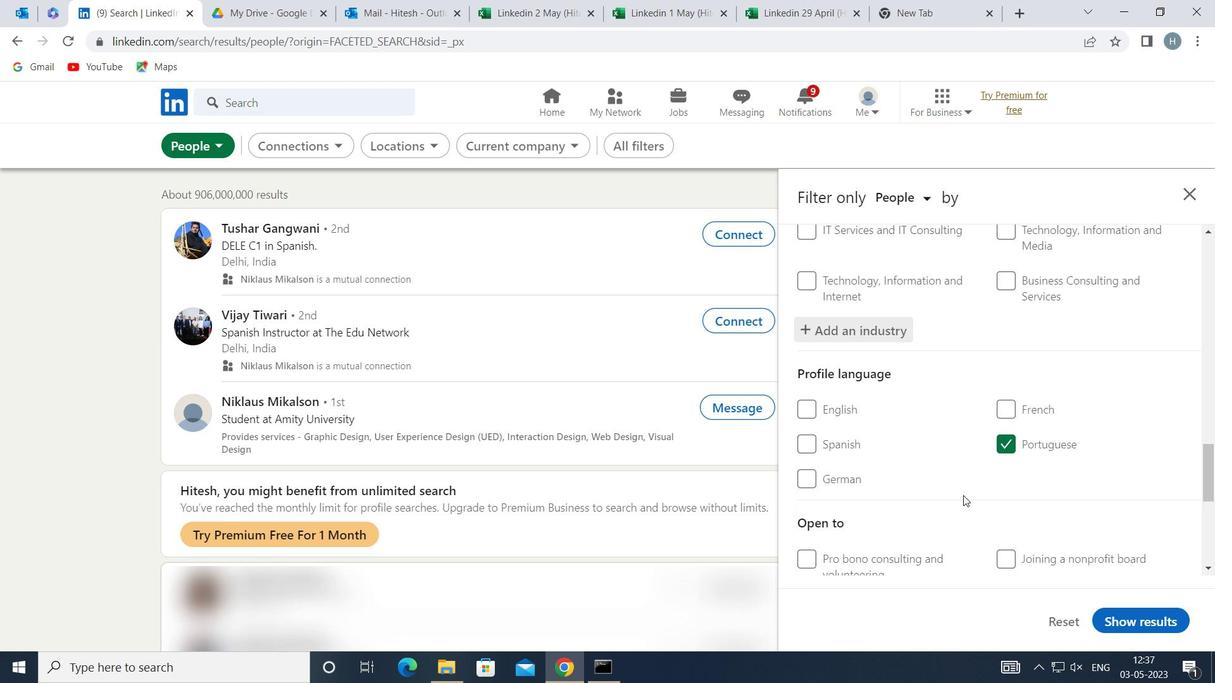 
Action: Mouse moved to (965, 494)
Screenshot: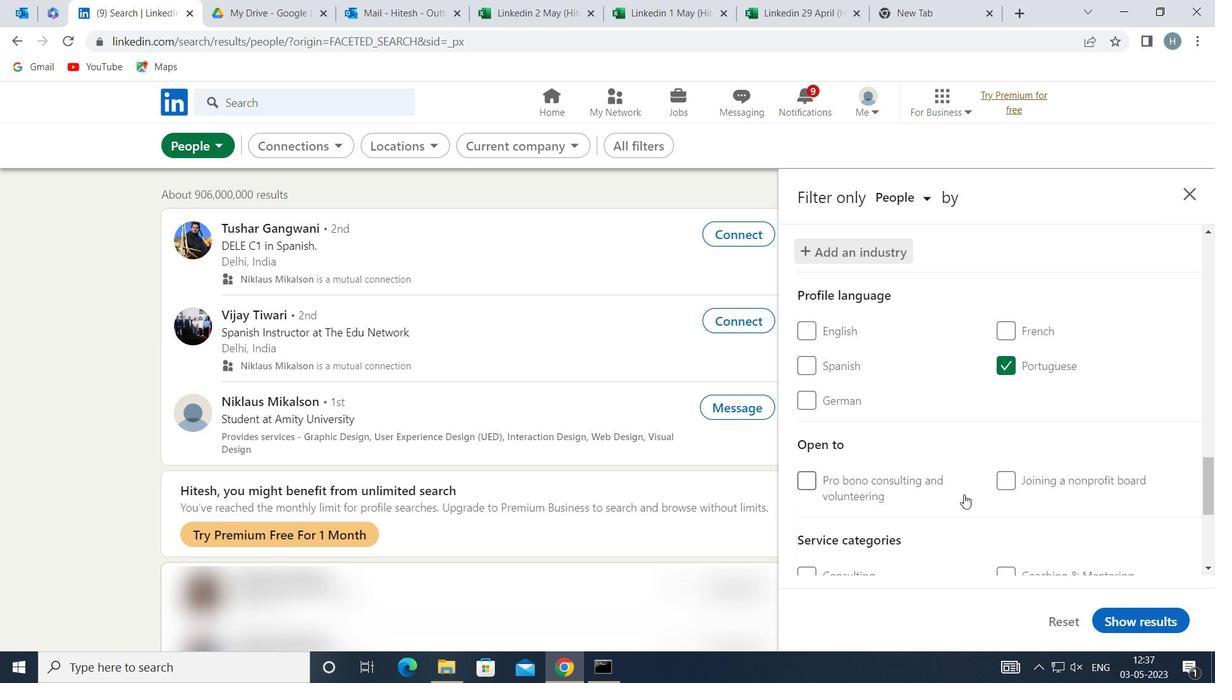 
Action: Mouse scrolled (965, 494) with delta (0, 0)
Screenshot: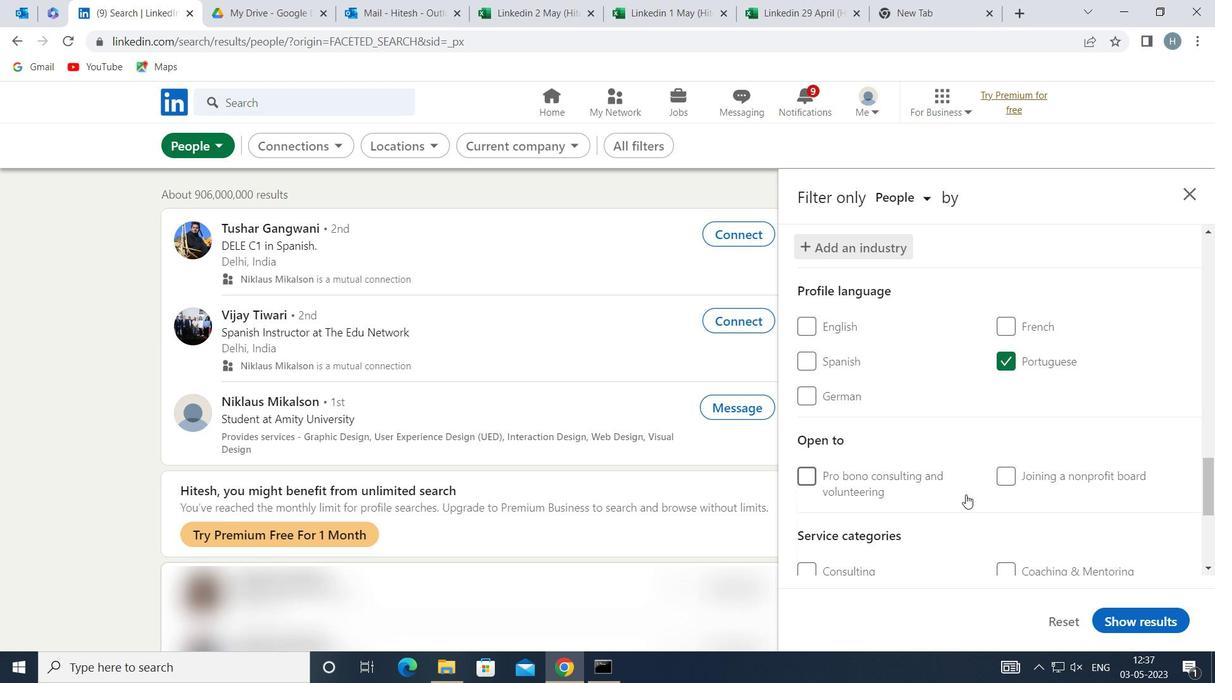 
Action: Mouse moved to (969, 493)
Screenshot: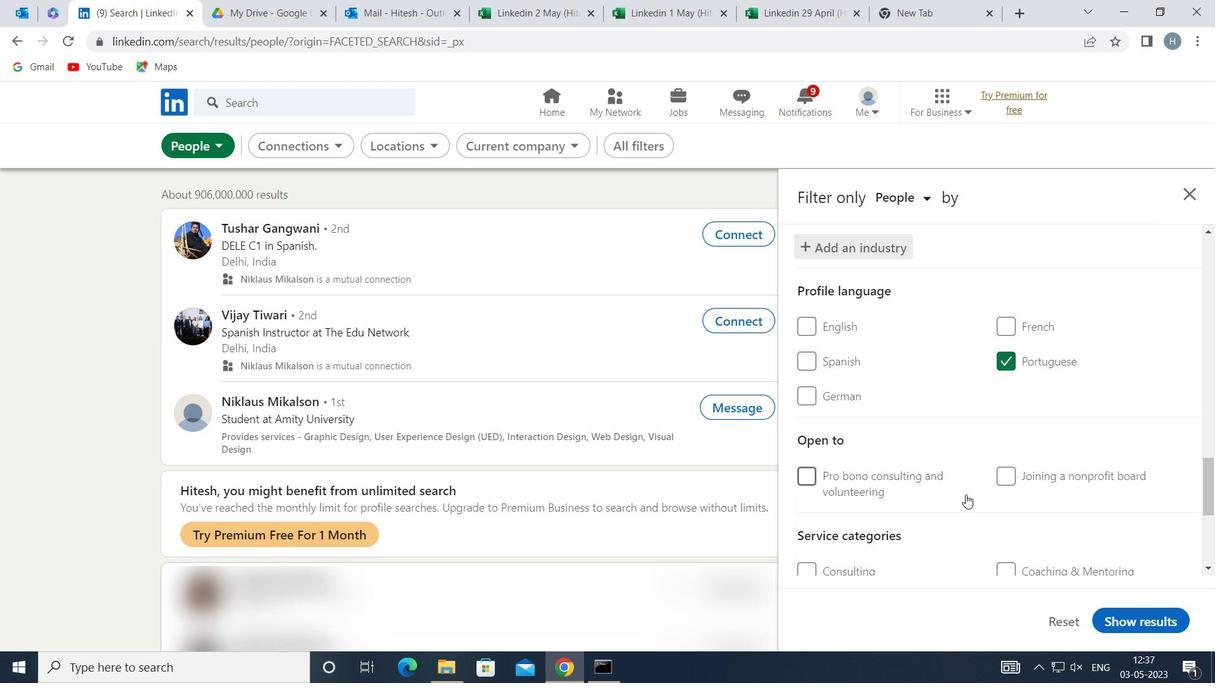 
Action: Mouse scrolled (969, 493) with delta (0, 0)
Screenshot: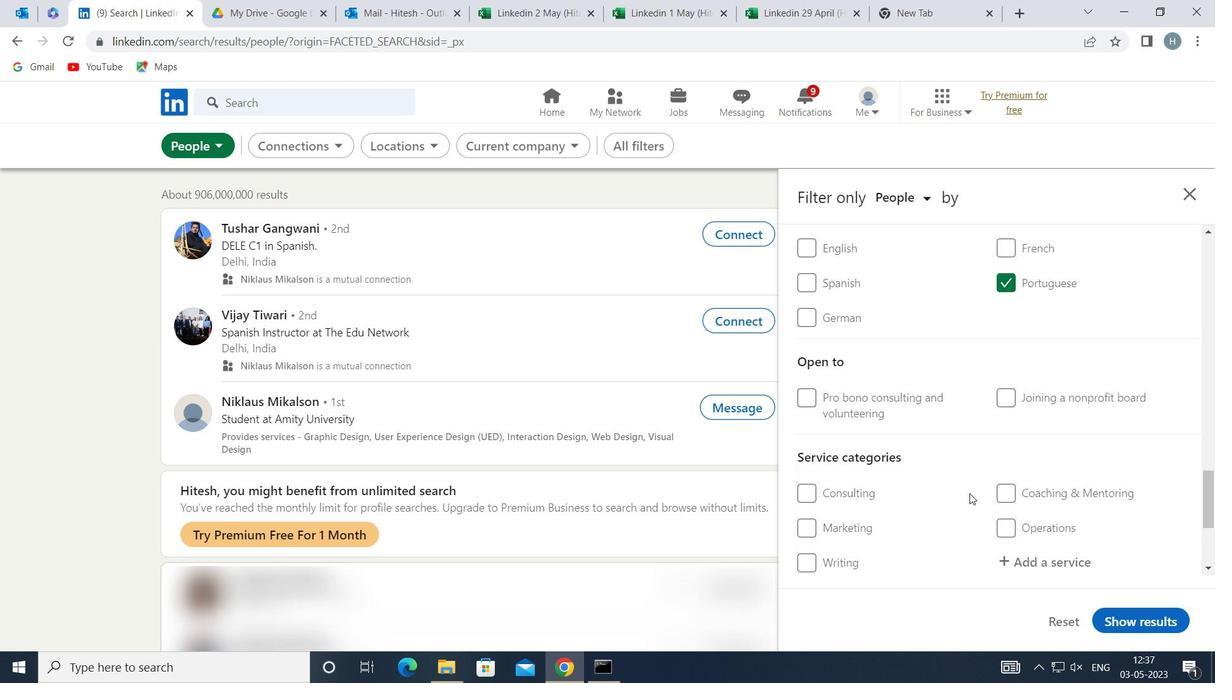 
Action: Mouse moved to (971, 493)
Screenshot: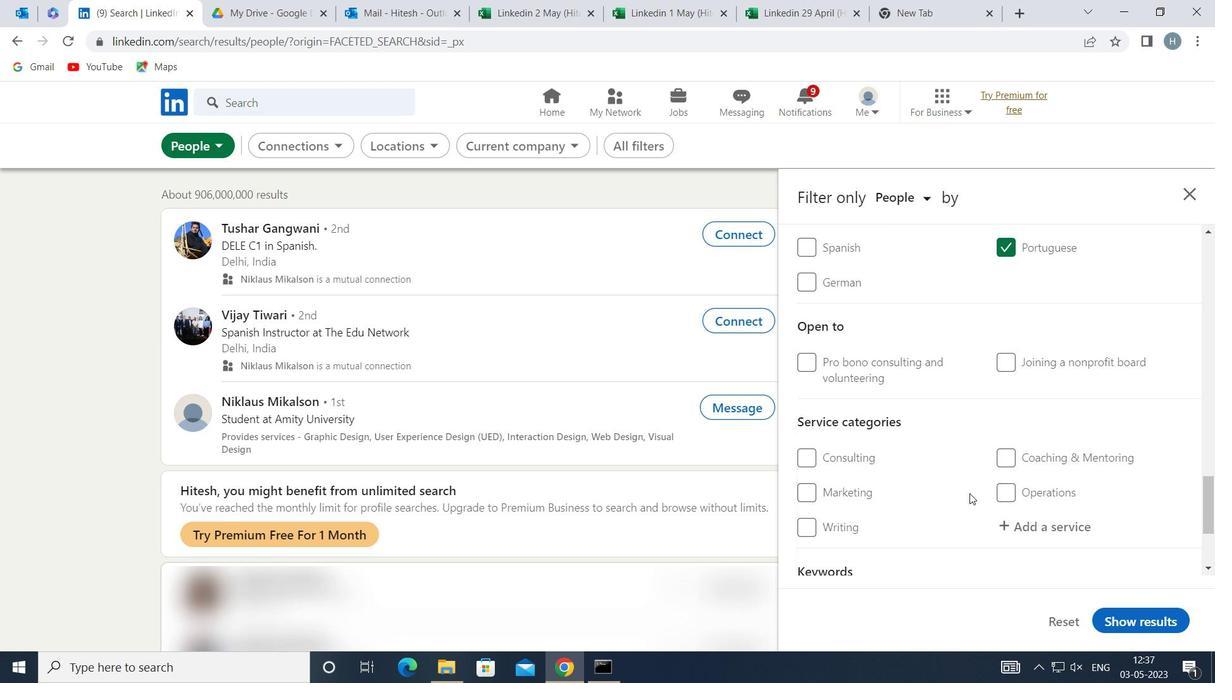 
Action: Mouse scrolled (971, 492) with delta (0, 0)
Screenshot: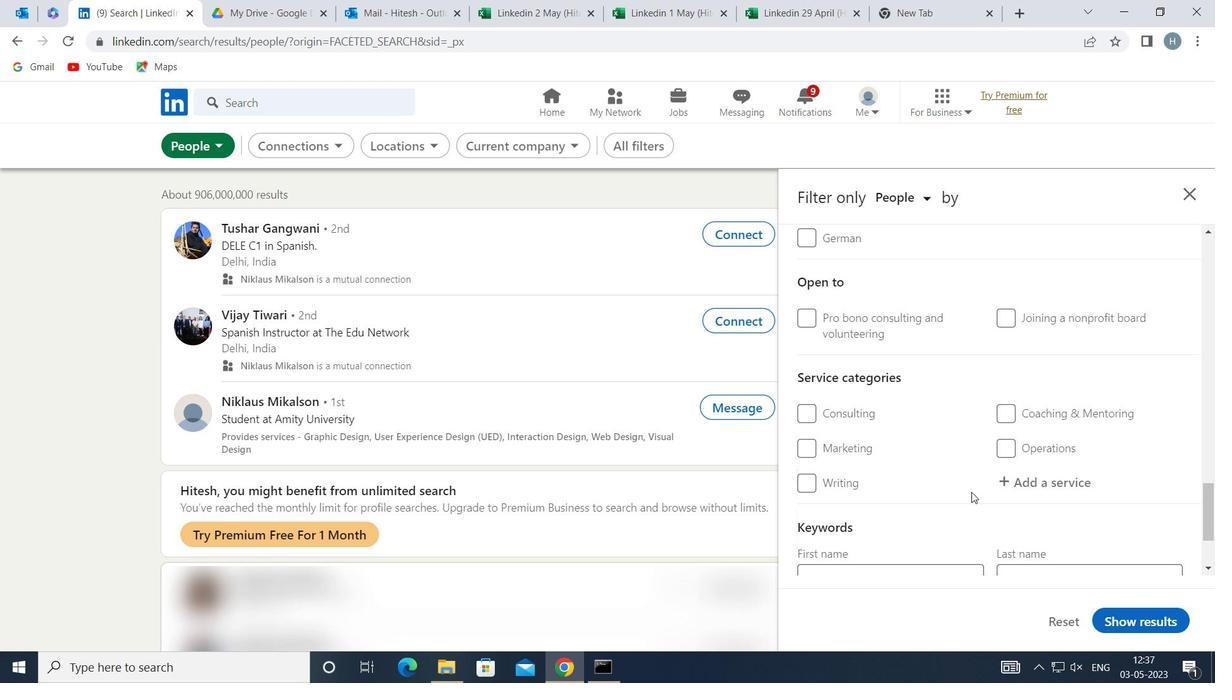 
Action: Mouse moved to (1068, 406)
Screenshot: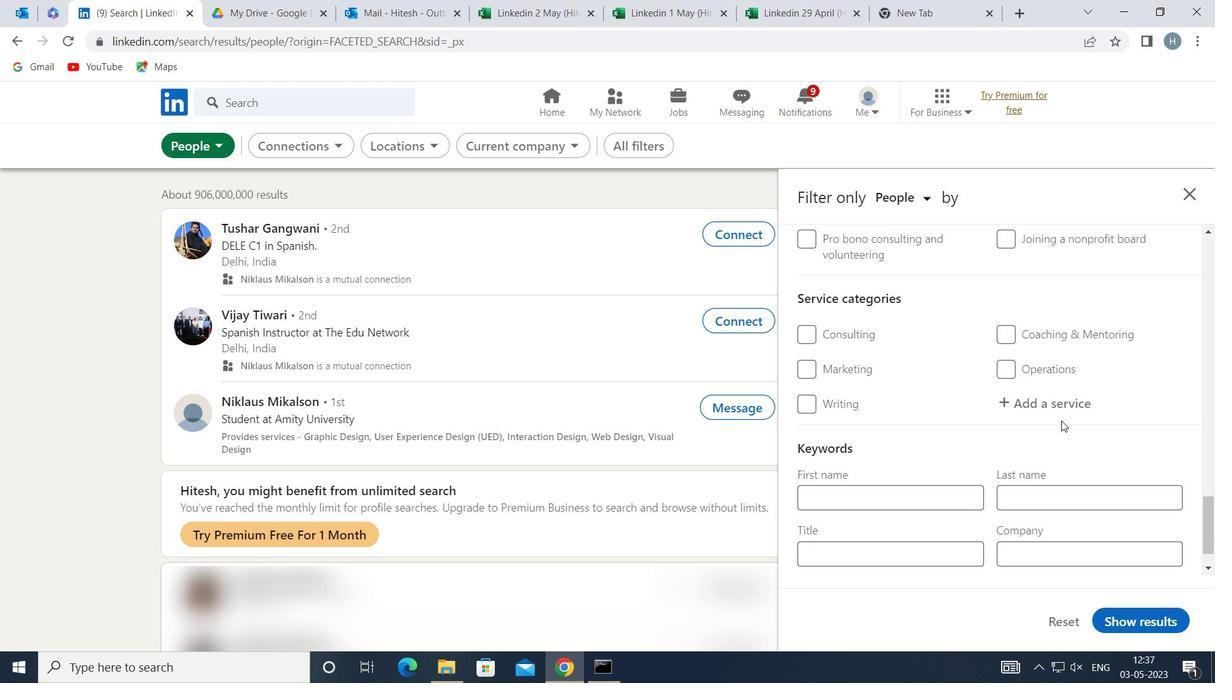 
Action: Mouse pressed left at (1068, 406)
Screenshot: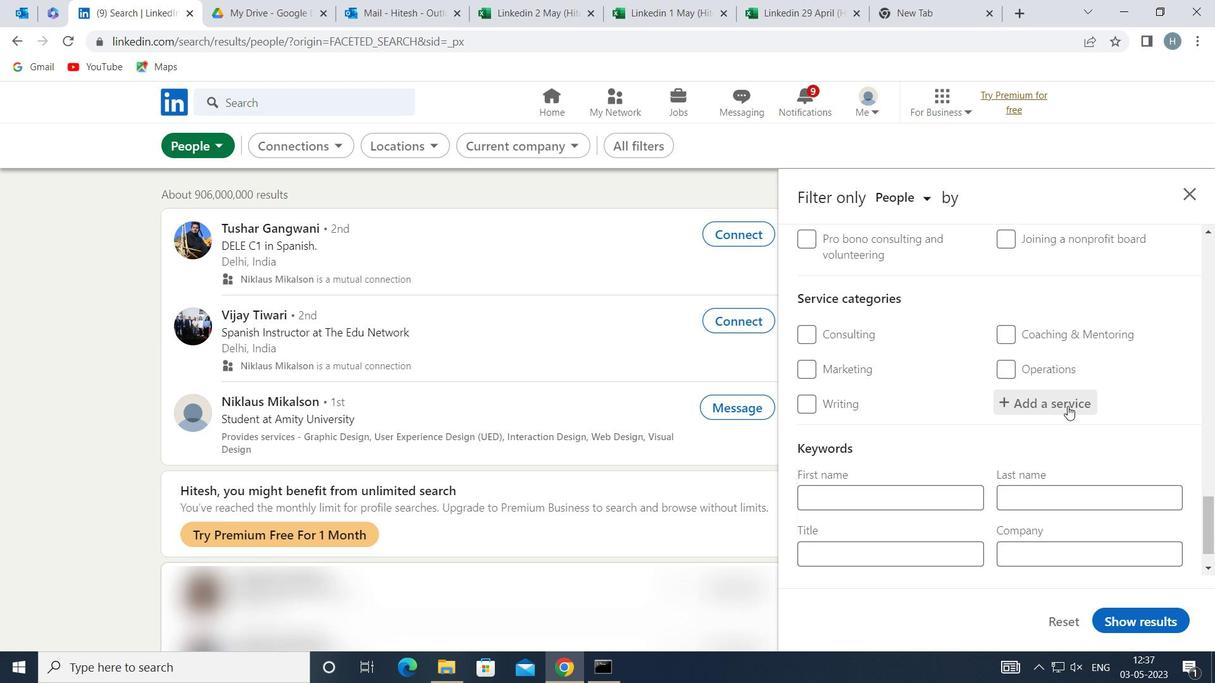 
Action: Key pressed <Key.shift>MARKETING<Key.space><Key.shift>ST
Screenshot: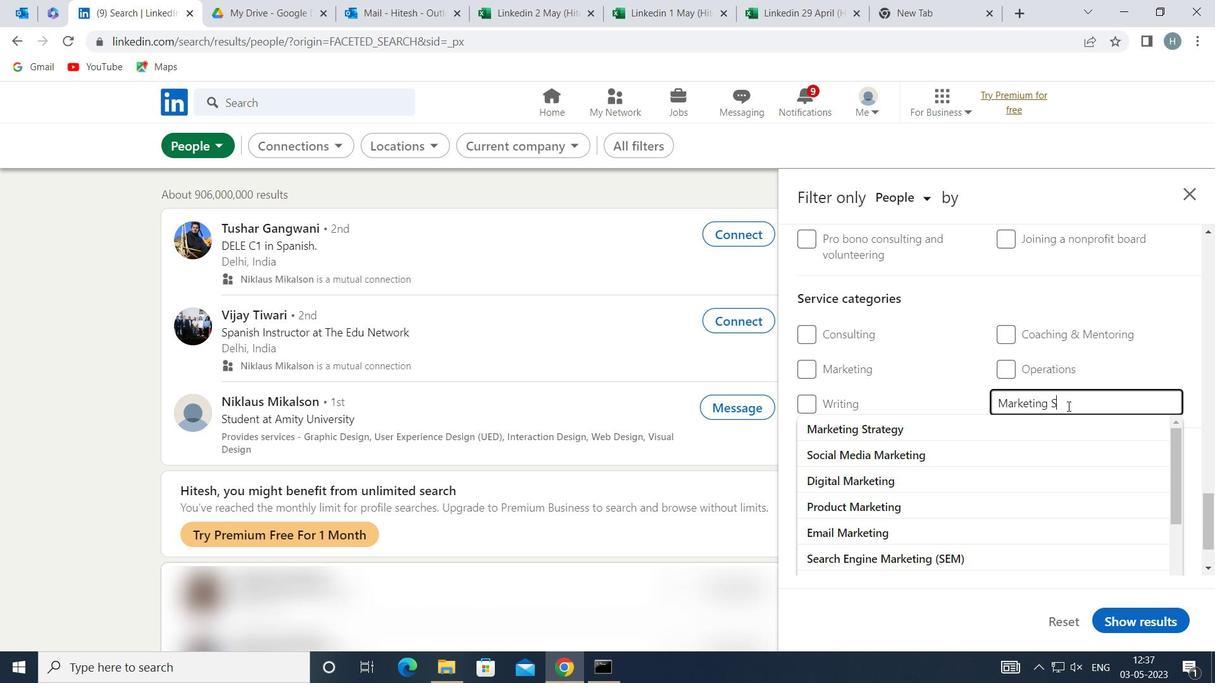 
Action: Mouse moved to (977, 431)
Screenshot: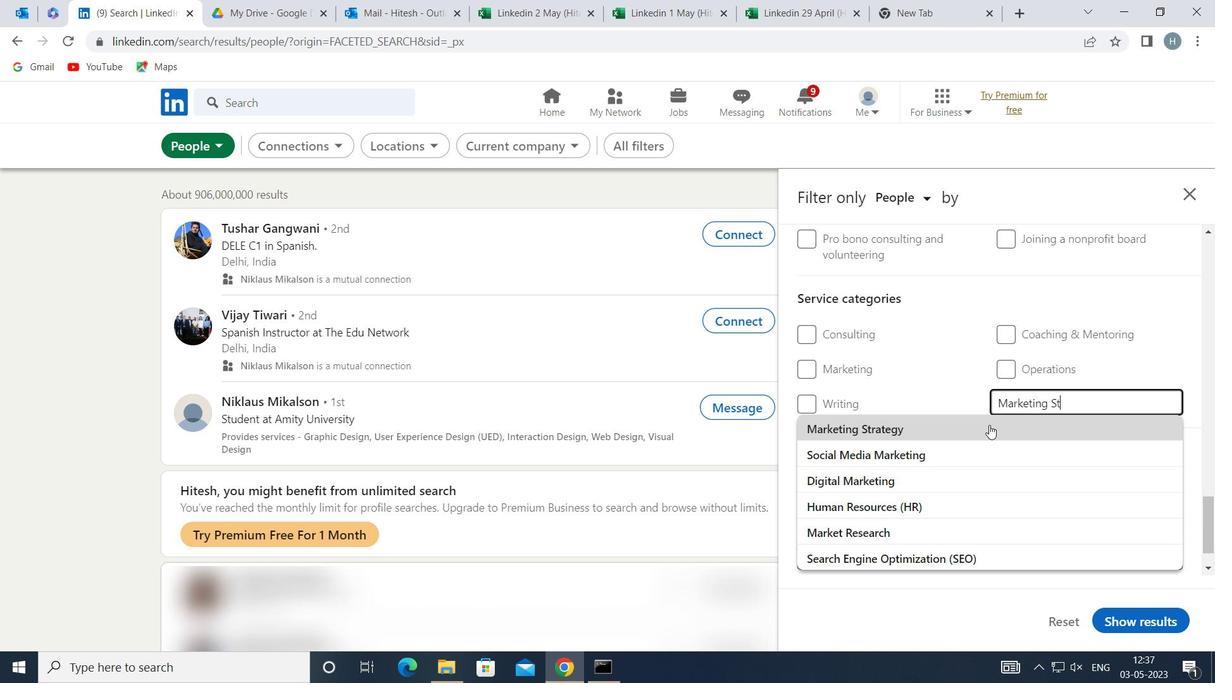 
Action: Mouse pressed left at (977, 431)
Screenshot: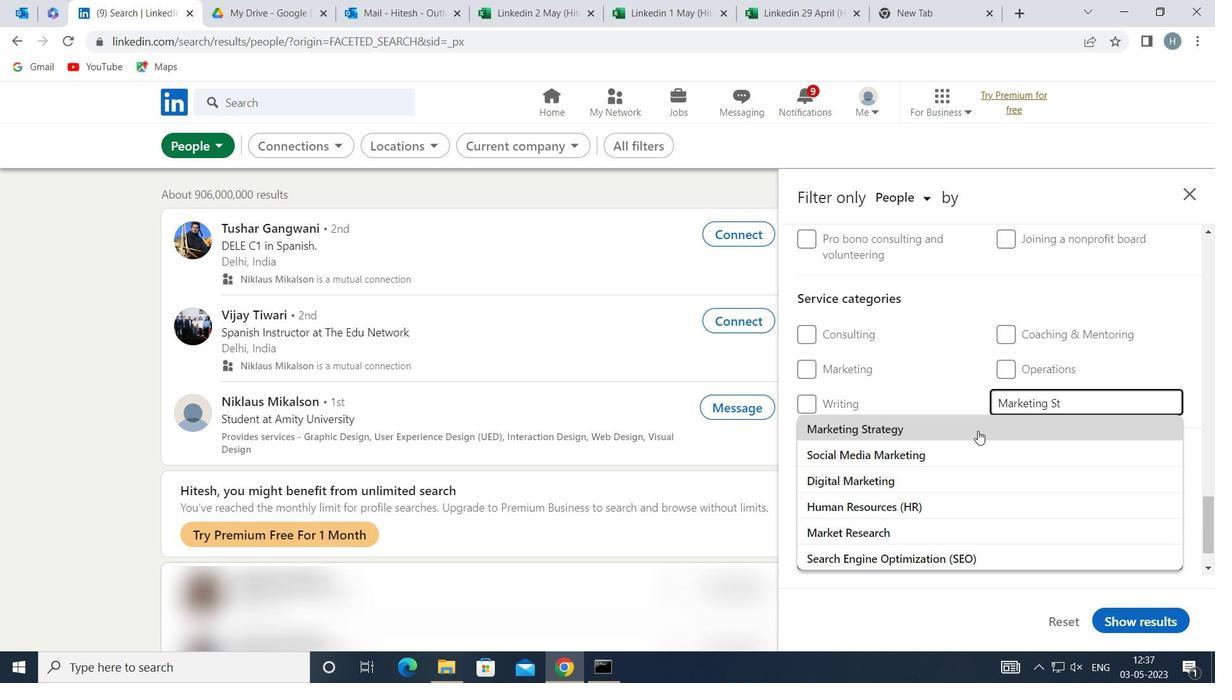 
Action: Mouse moved to (950, 431)
Screenshot: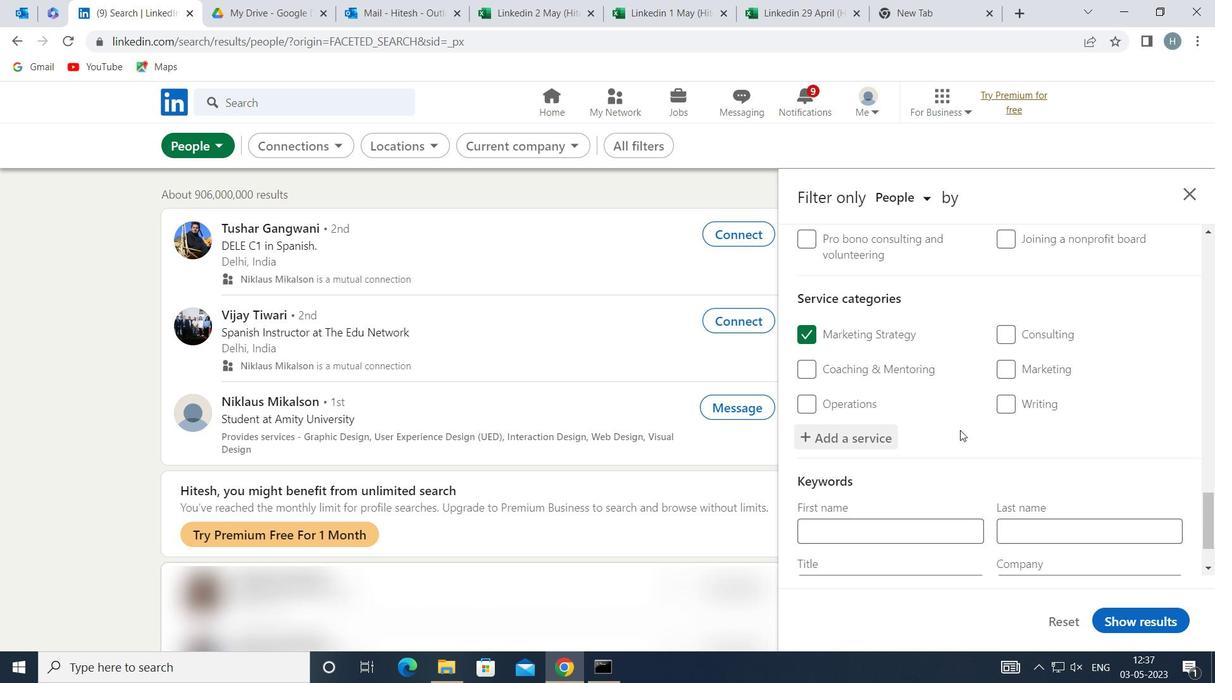 
Action: Mouse scrolled (950, 430) with delta (0, 0)
Screenshot: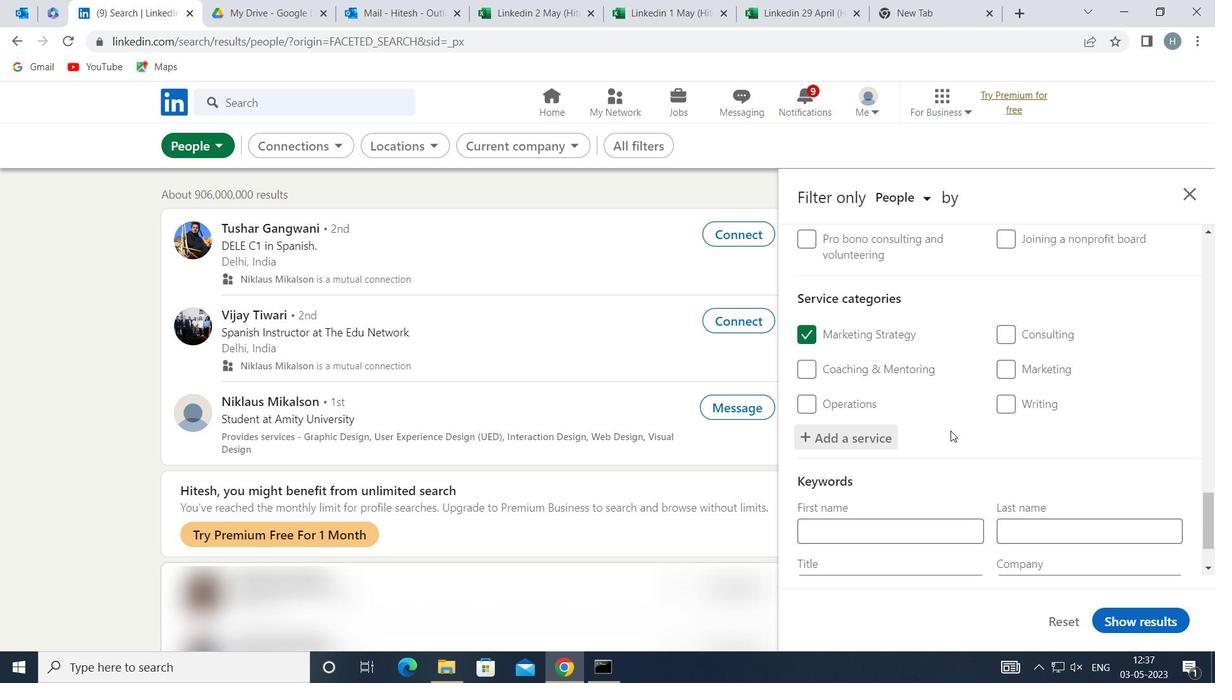 
Action: Mouse scrolled (950, 430) with delta (0, 0)
Screenshot: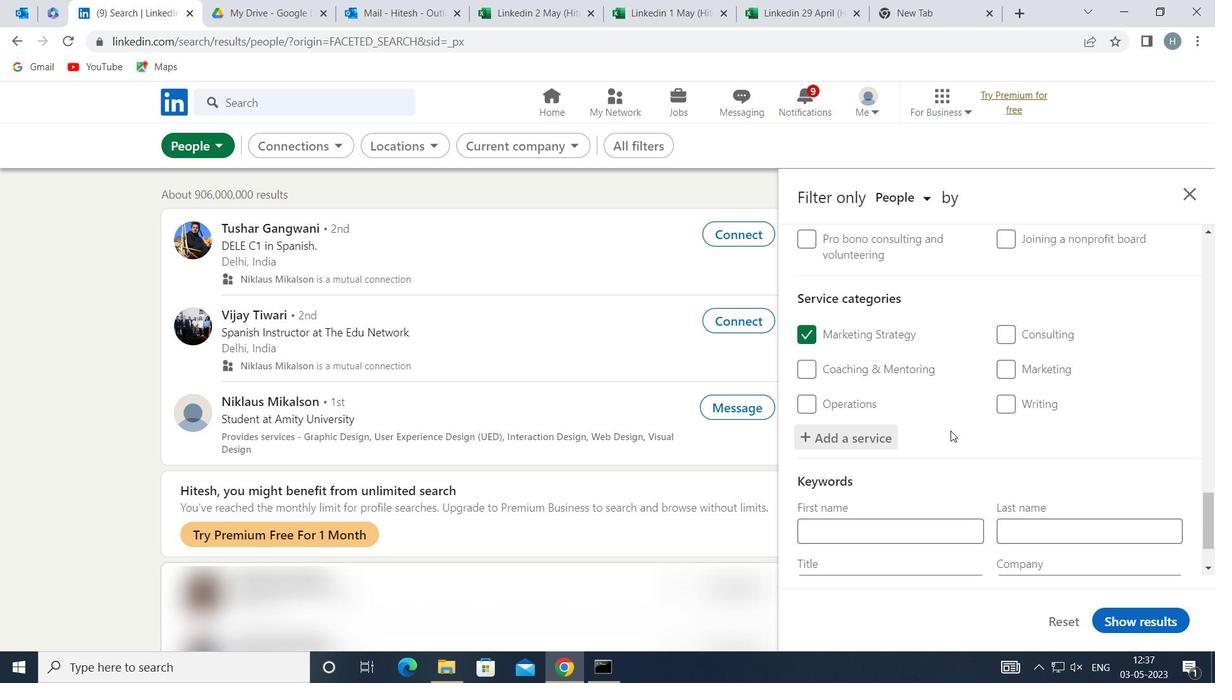 
Action: Mouse scrolled (950, 430) with delta (0, 0)
Screenshot: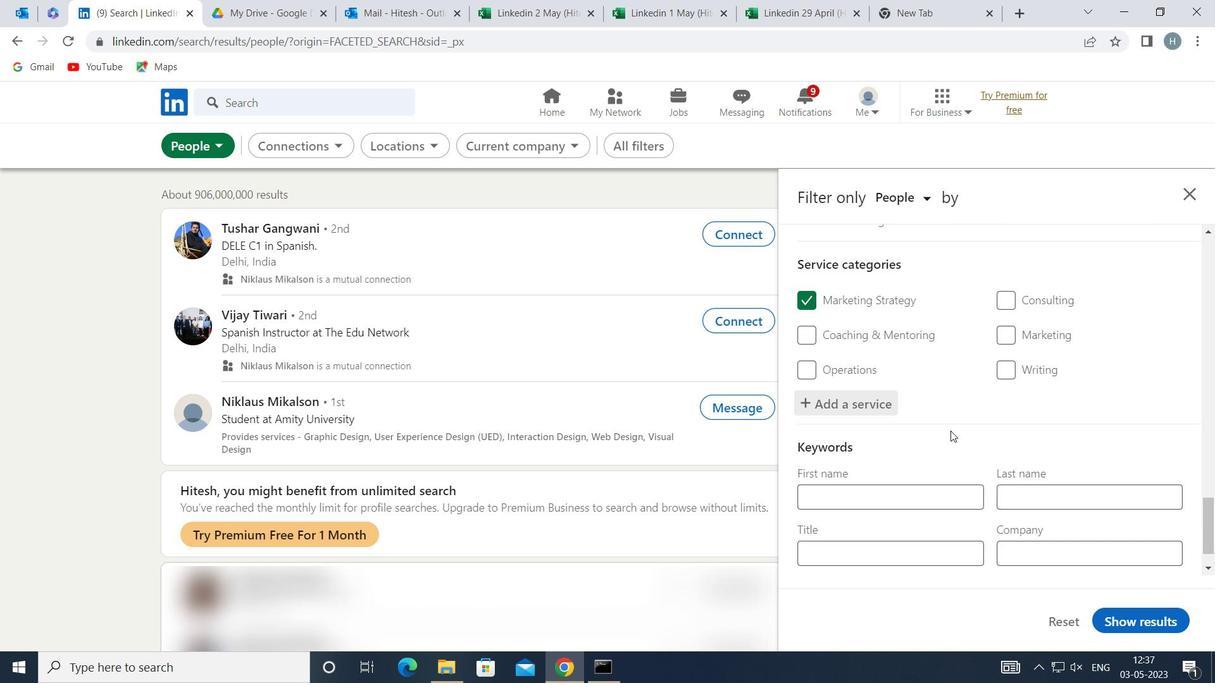 
Action: Mouse scrolled (950, 430) with delta (0, 0)
Screenshot: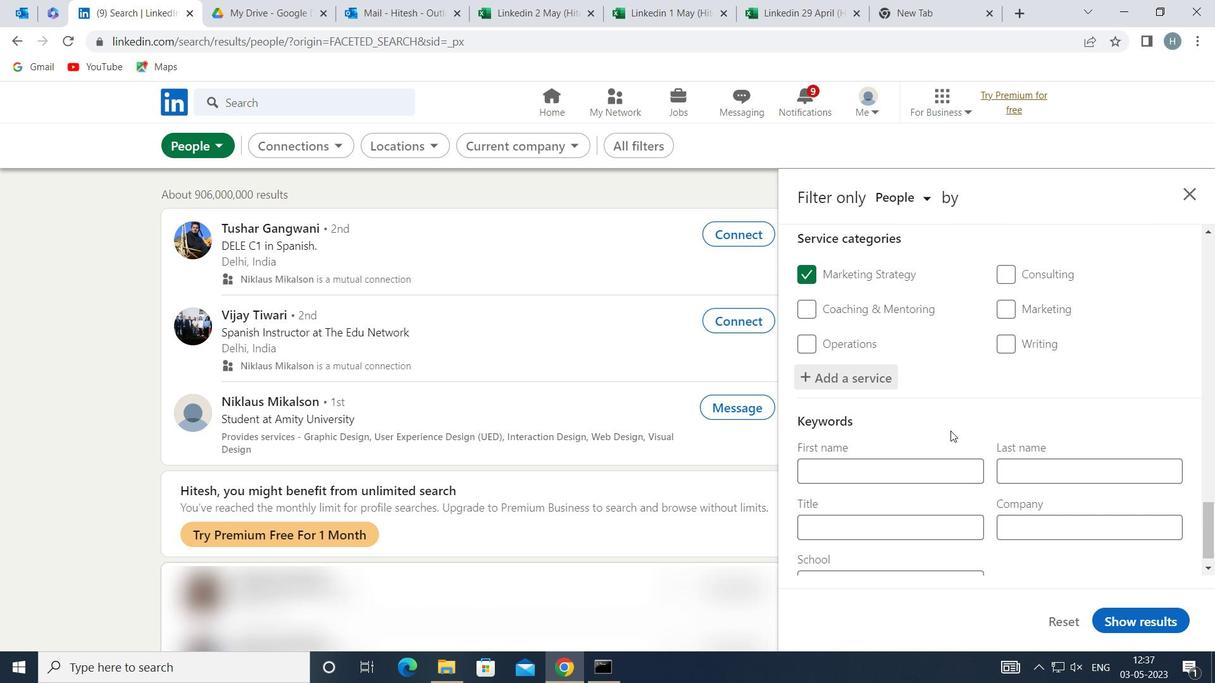 
Action: Mouse scrolled (950, 430) with delta (0, 0)
Screenshot: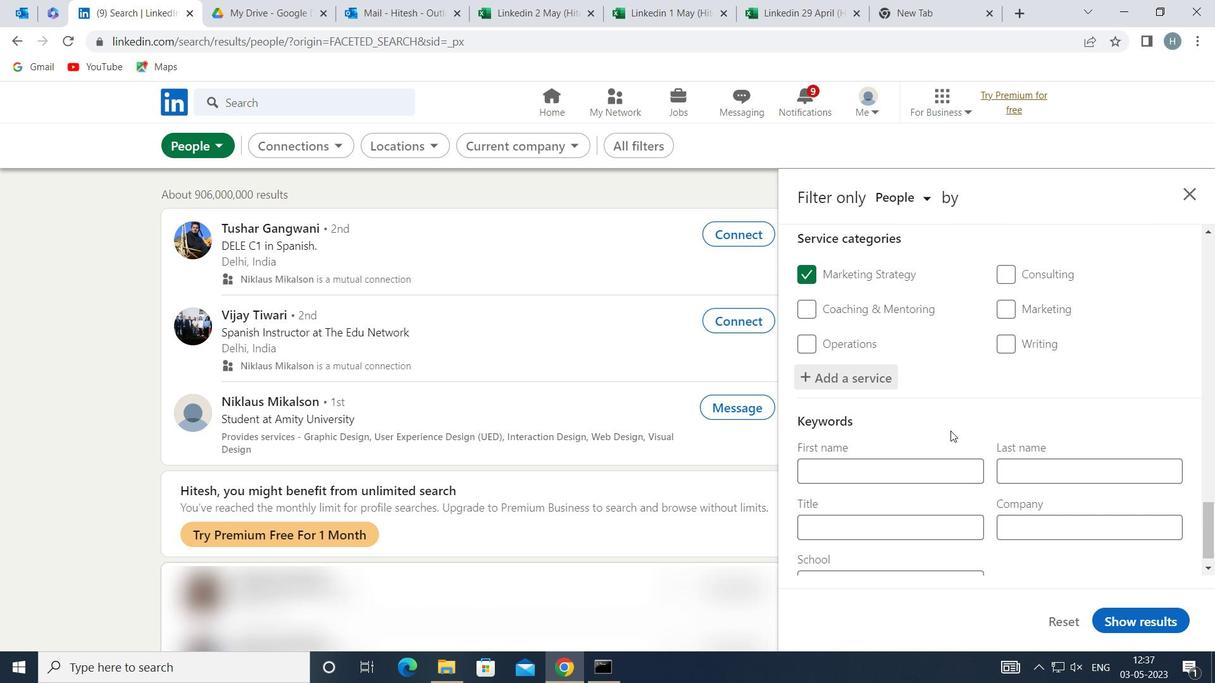 
Action: Mouse scrolled (950, 430) with delta (0, 0)
Screenshot: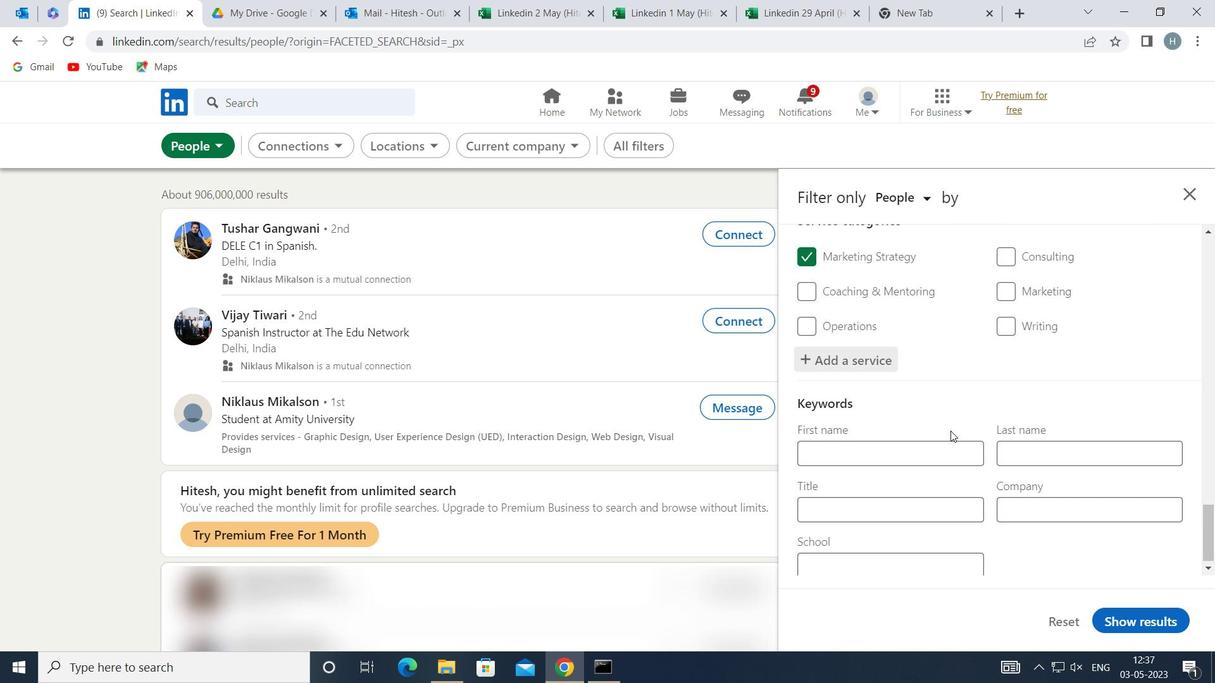 
Action: Mouse moved to (943, 496)
Screenshot: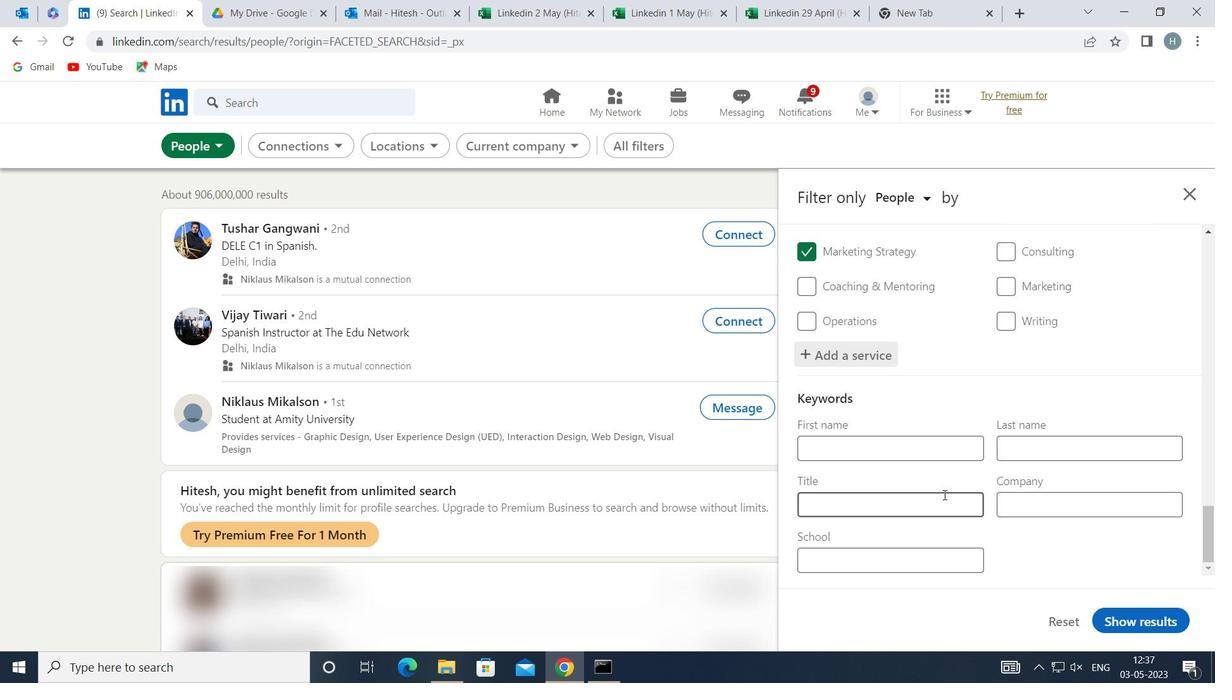 
Action: Mouse pressed left at (943, 496)
Screenshot: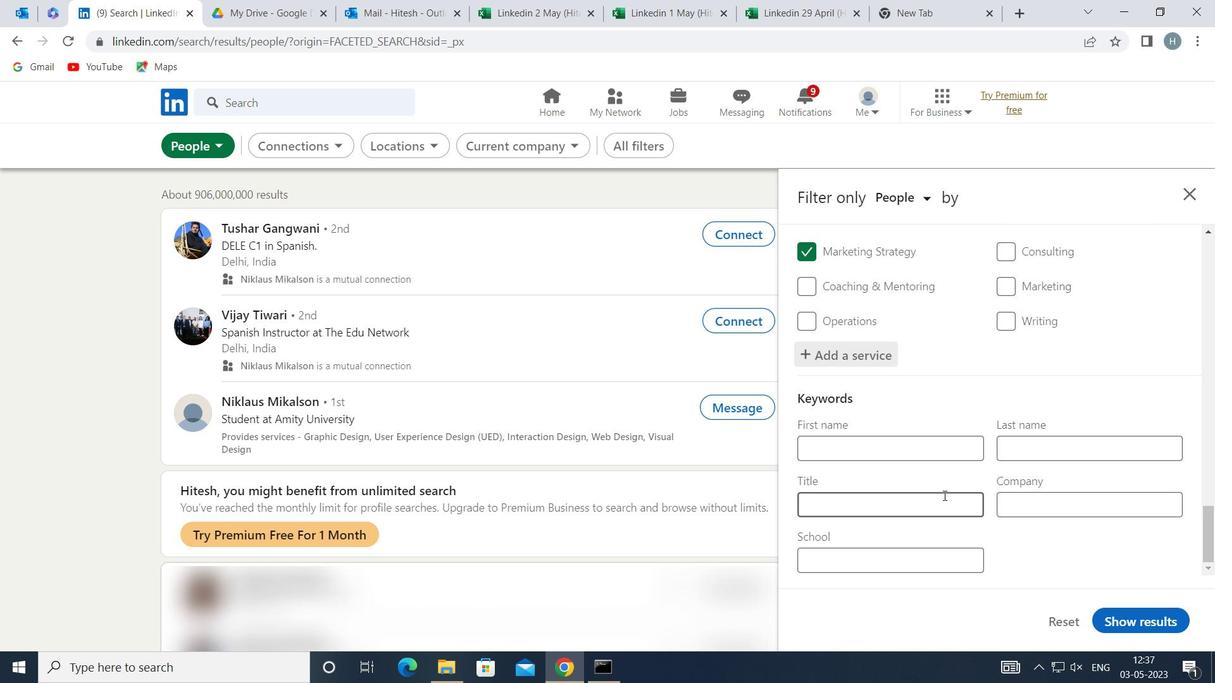 
Action: Mouse moved to (938, 496)
Screenshot: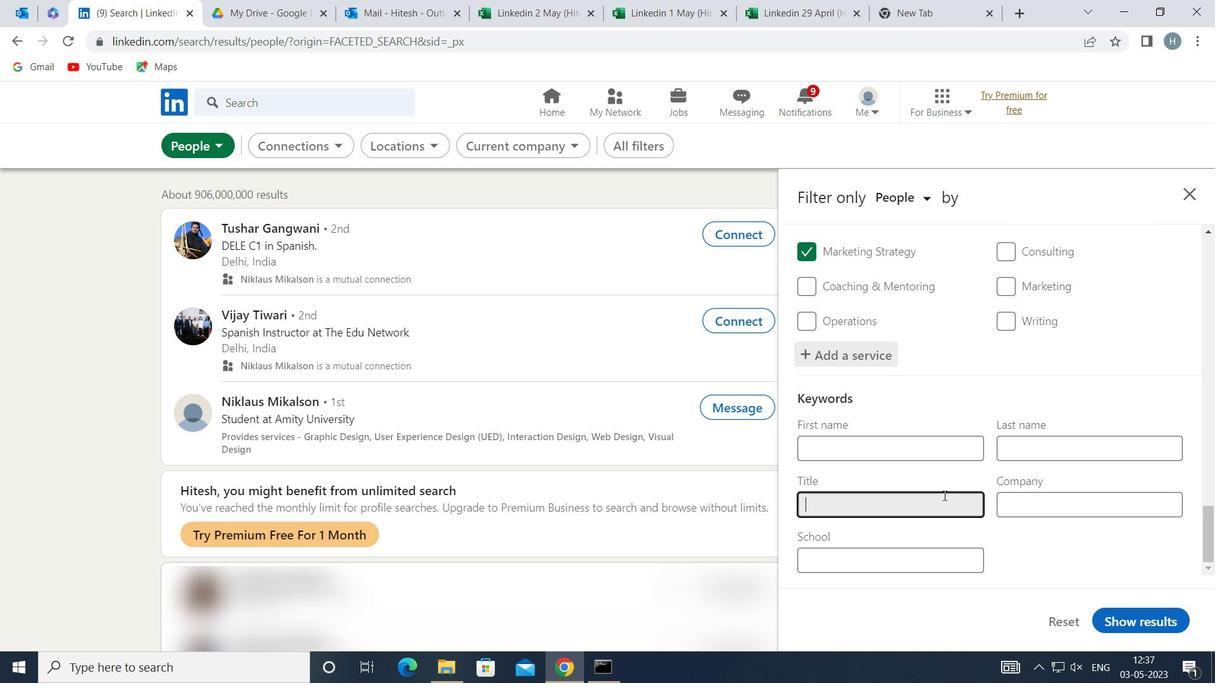 
Action: Key pressed <Key.shift>SALES<Key.space><Key.shift>ASSOCIATE
Screenshot: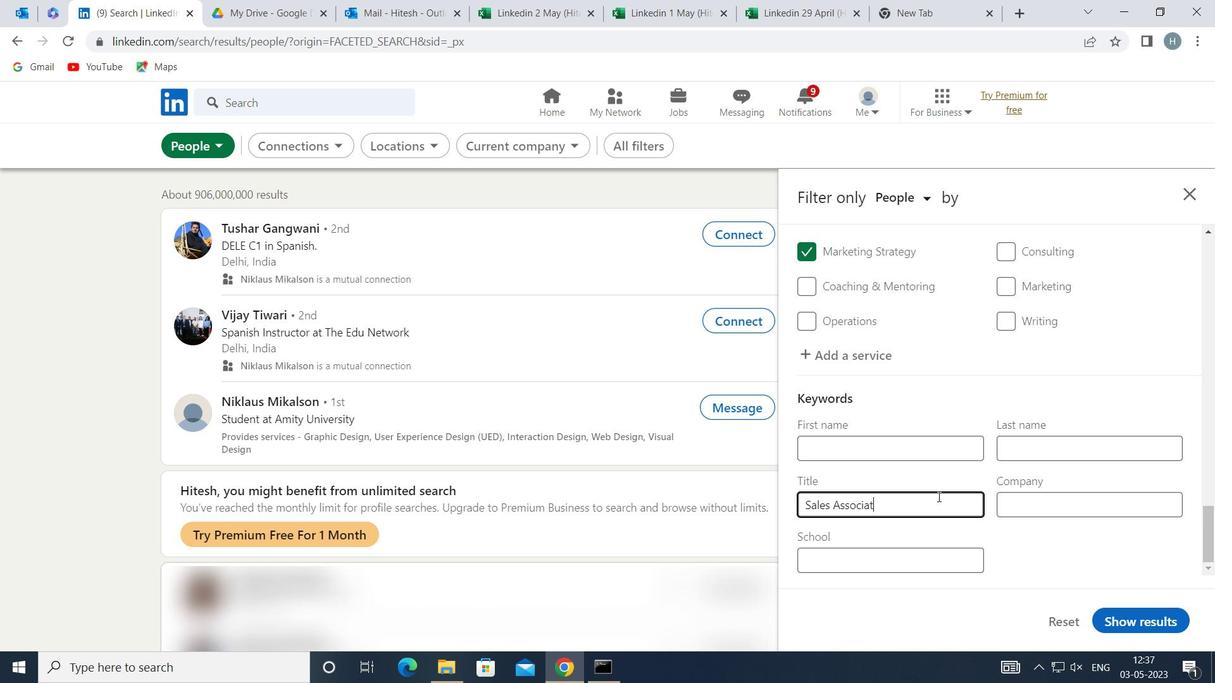 
Action: Mouse moved to (1159, 619)
Screenshot: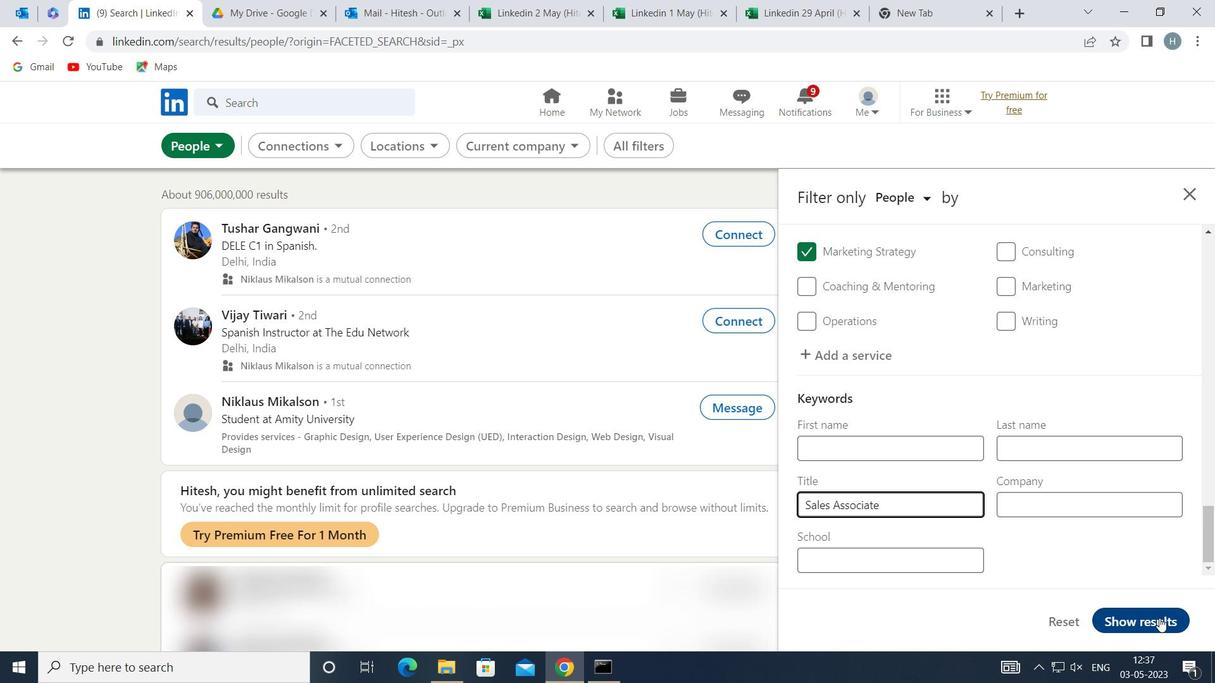 
Action: Mouse pressed left at (1159, 619)
Screenshot: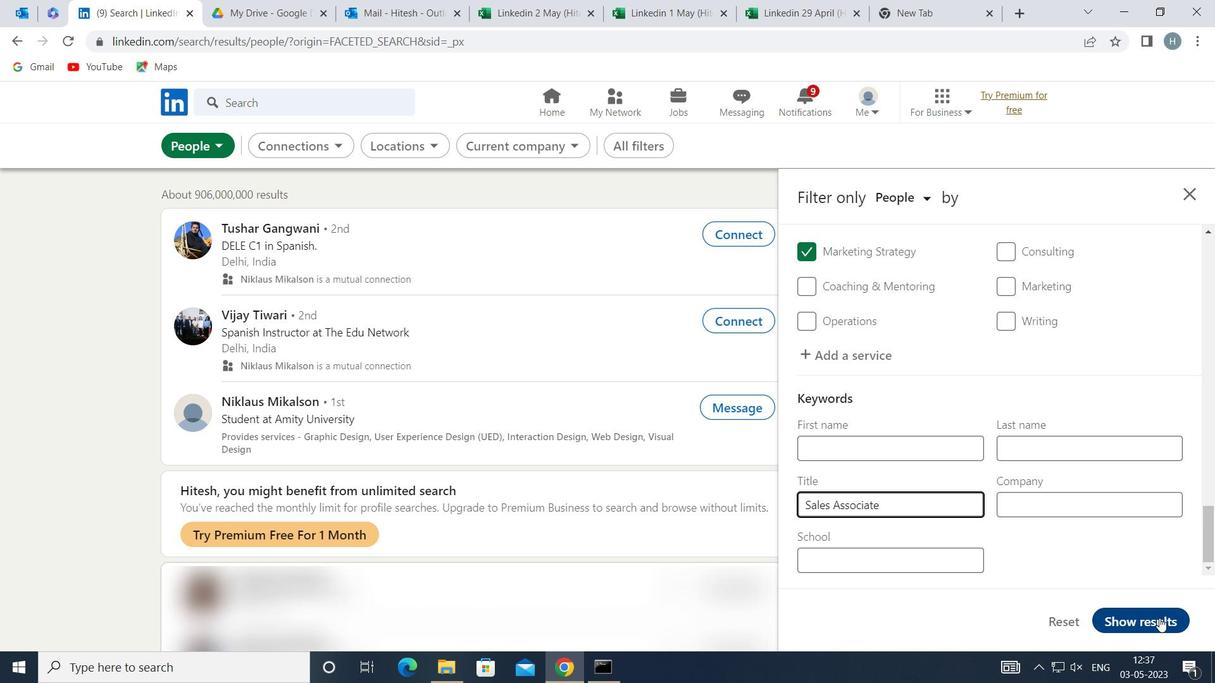 
Action: Mouse moved to (1091, 538)
Screenshot: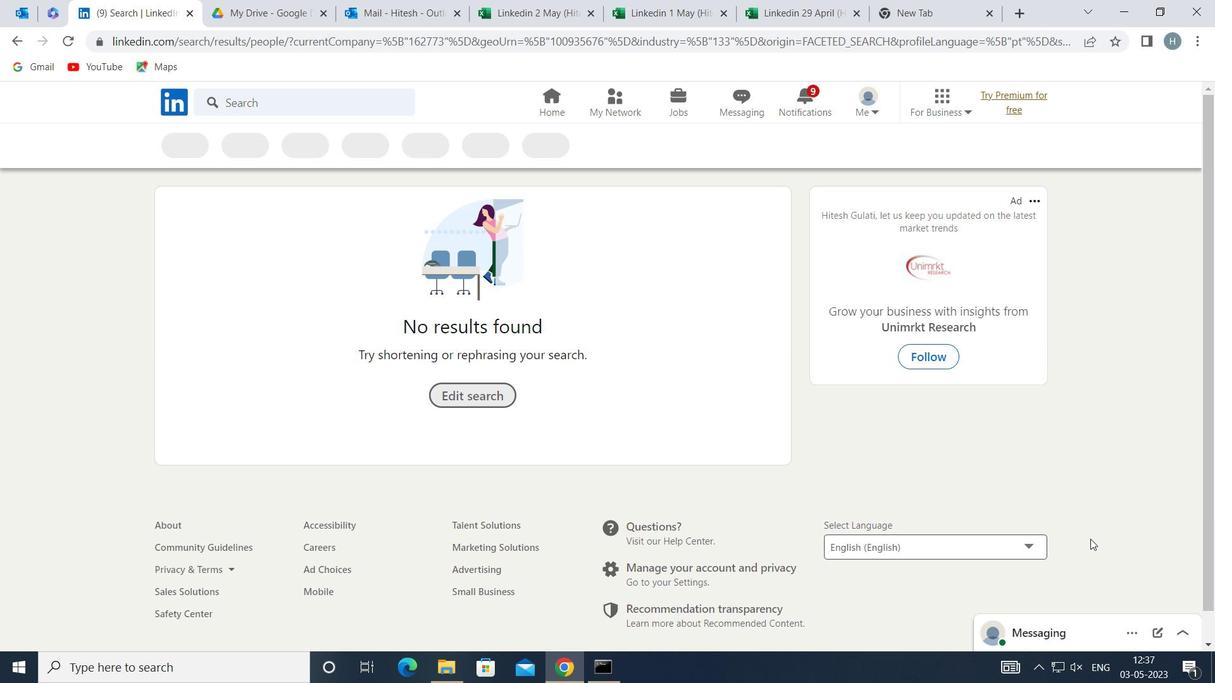 
